 Task: Search one way flight ticket for 2 adults, 4 children and 1 infant on lap in business from Garden City: Garden City Regional Airport to New Bern: Coastal Carolina Regional Airport (was Craven County Regional) on 5-4-2023. Choice of flights is American. Price is upto 88000. Outbound departure time preference is 8:30.
Action: Mouse moved to (355, 339)
Screenshot: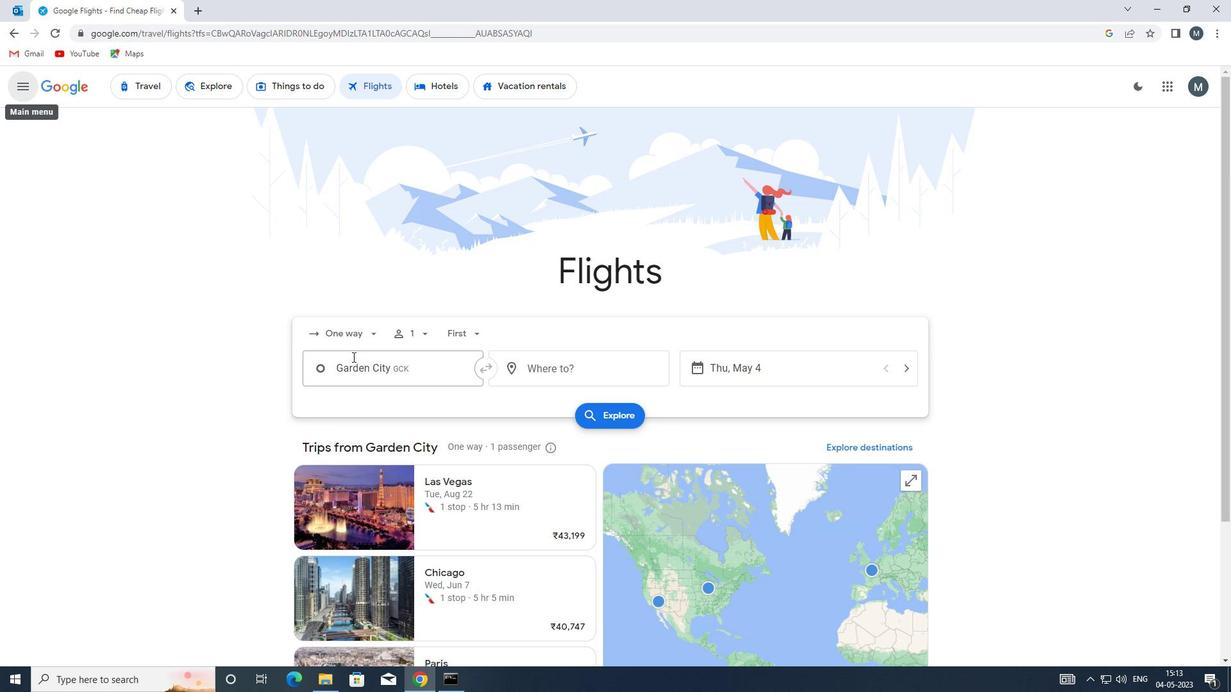 
Action: Mouse pressed left at (355, 339)
Screenshot: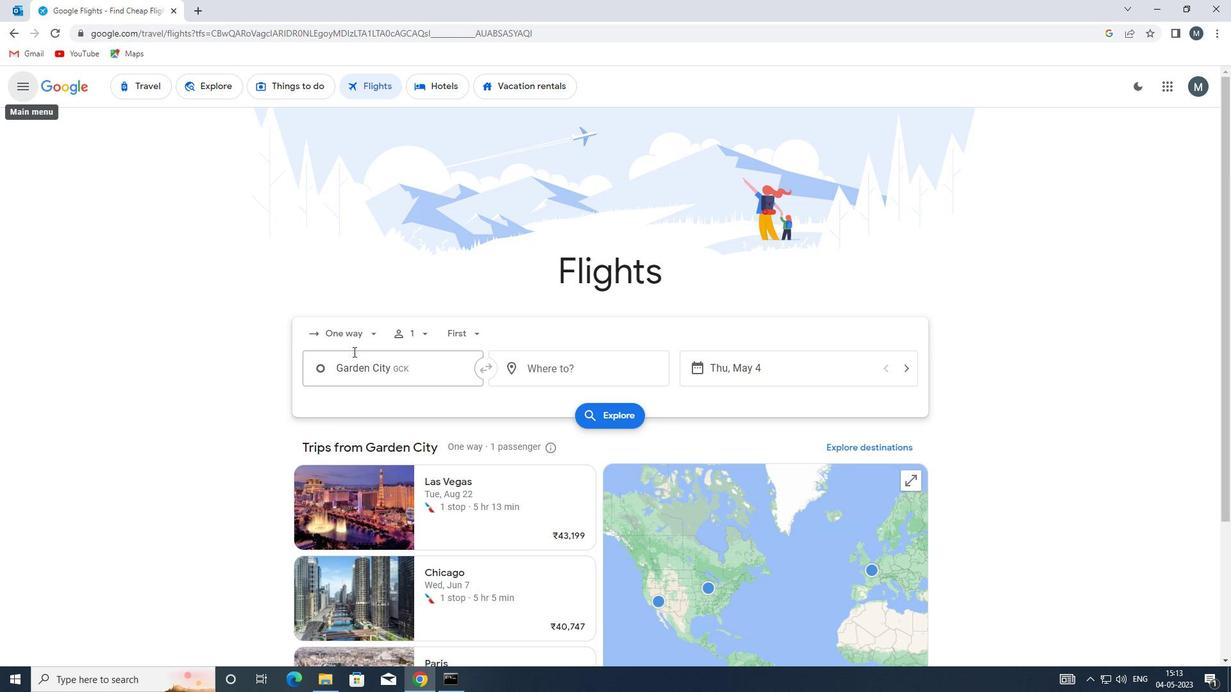 
Action: Mouse moved to (352, 393)
Screenshot: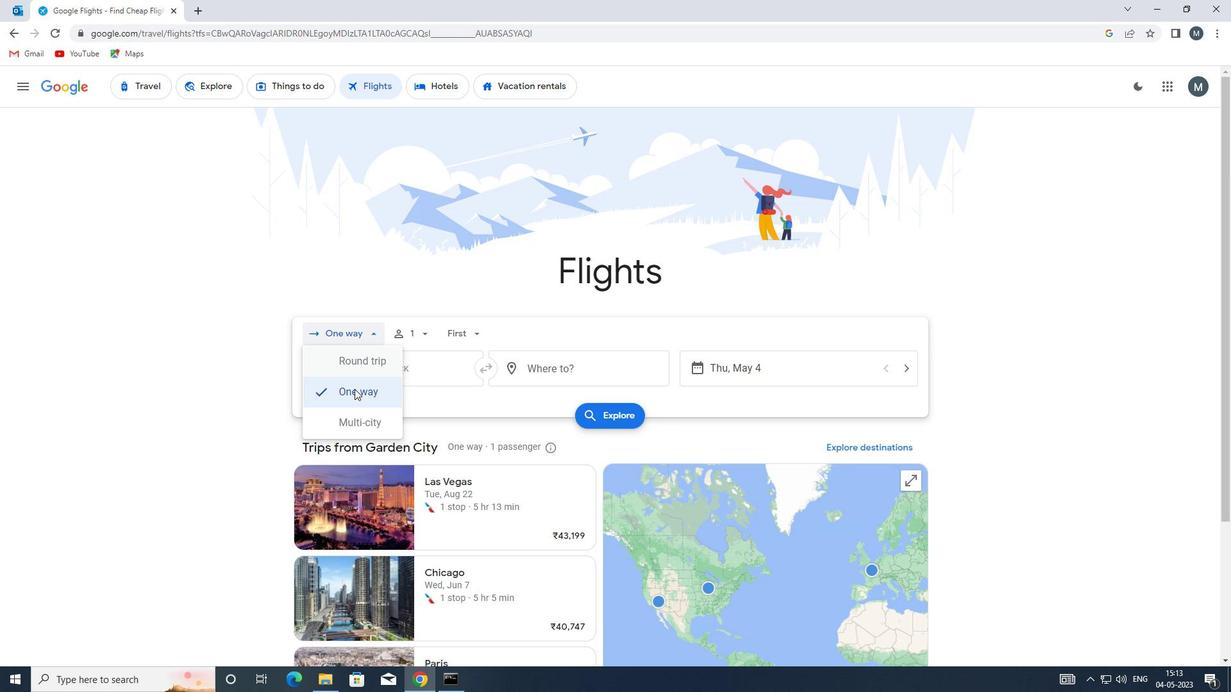 
Action: Mouse pressed left at (352, 393)
Screenshot: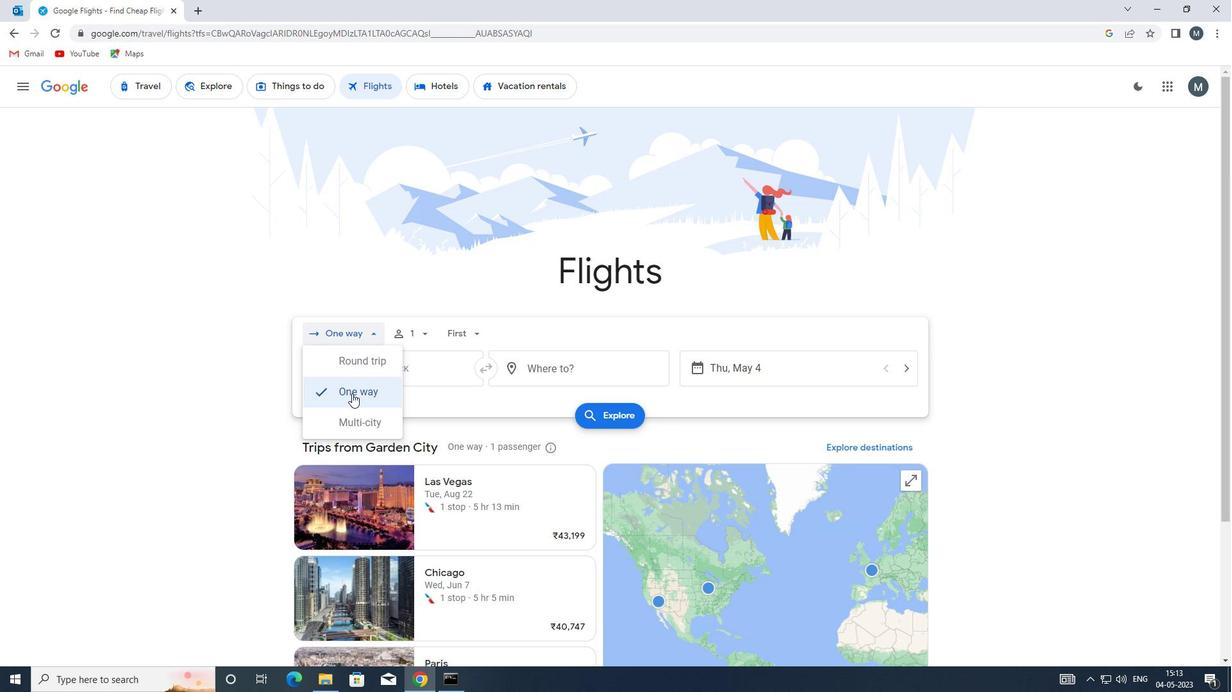 
Action: Mouse moved to (429, 331)
Screenshot: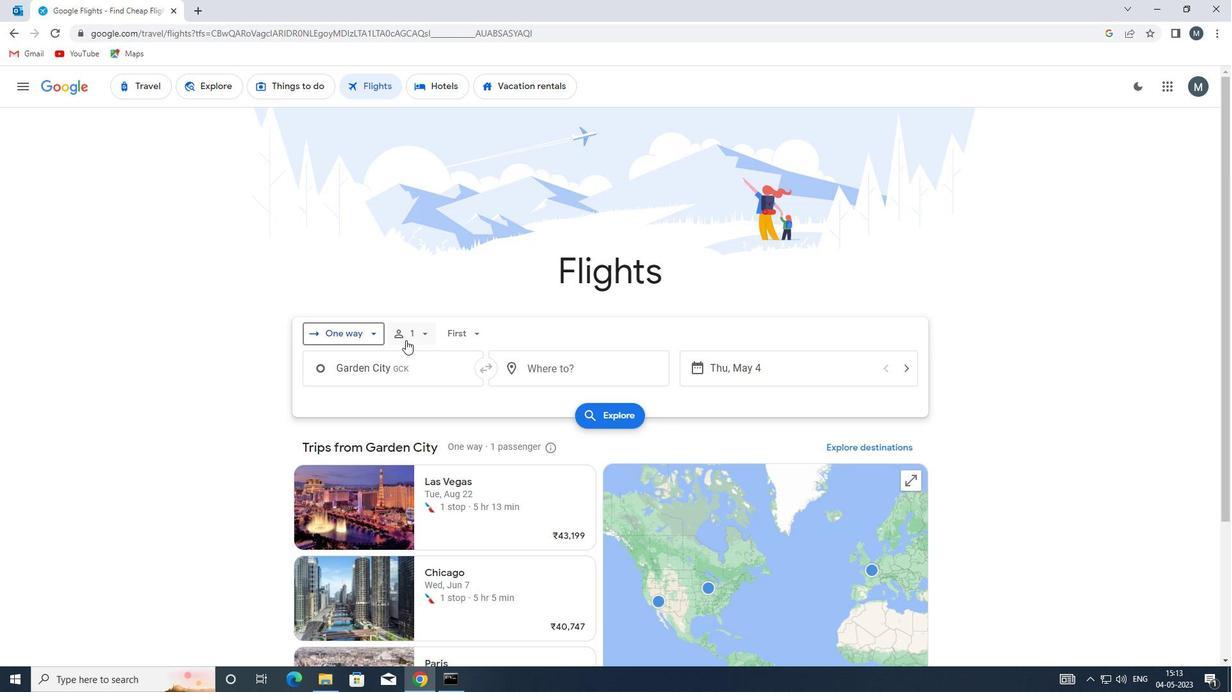 
Action: Mouse pressed left at (429, 331)
Screenshot: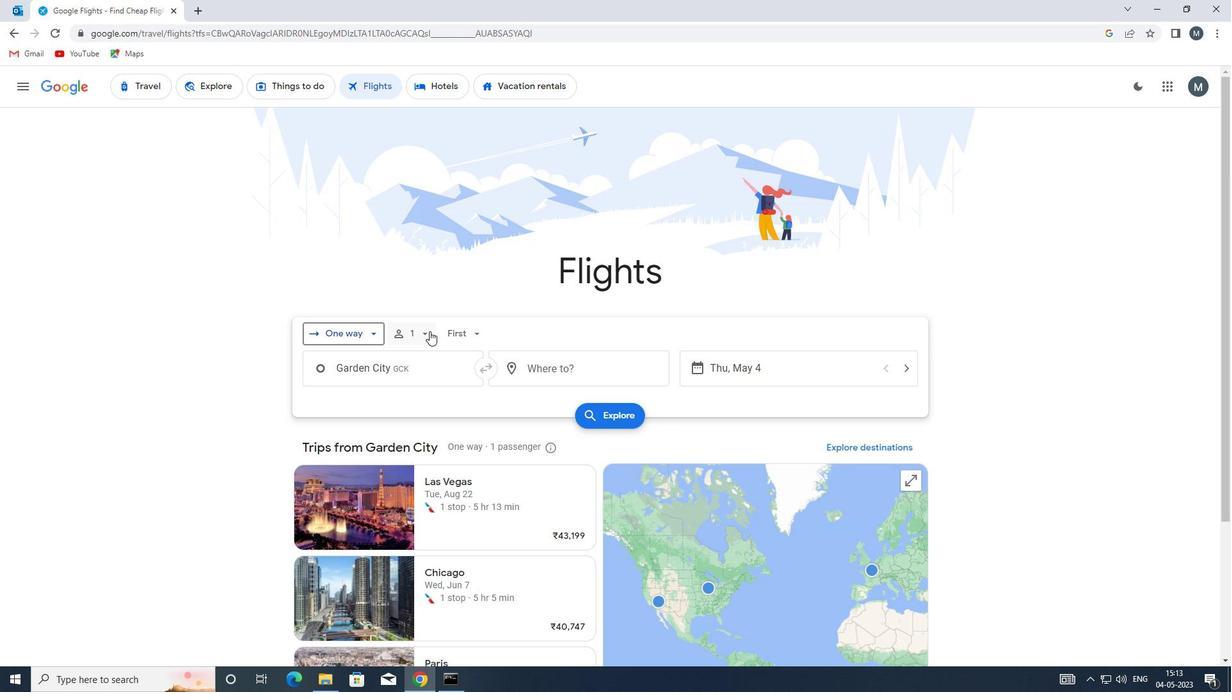 
Action: Mouse moved to (529, 369)
Screenshot: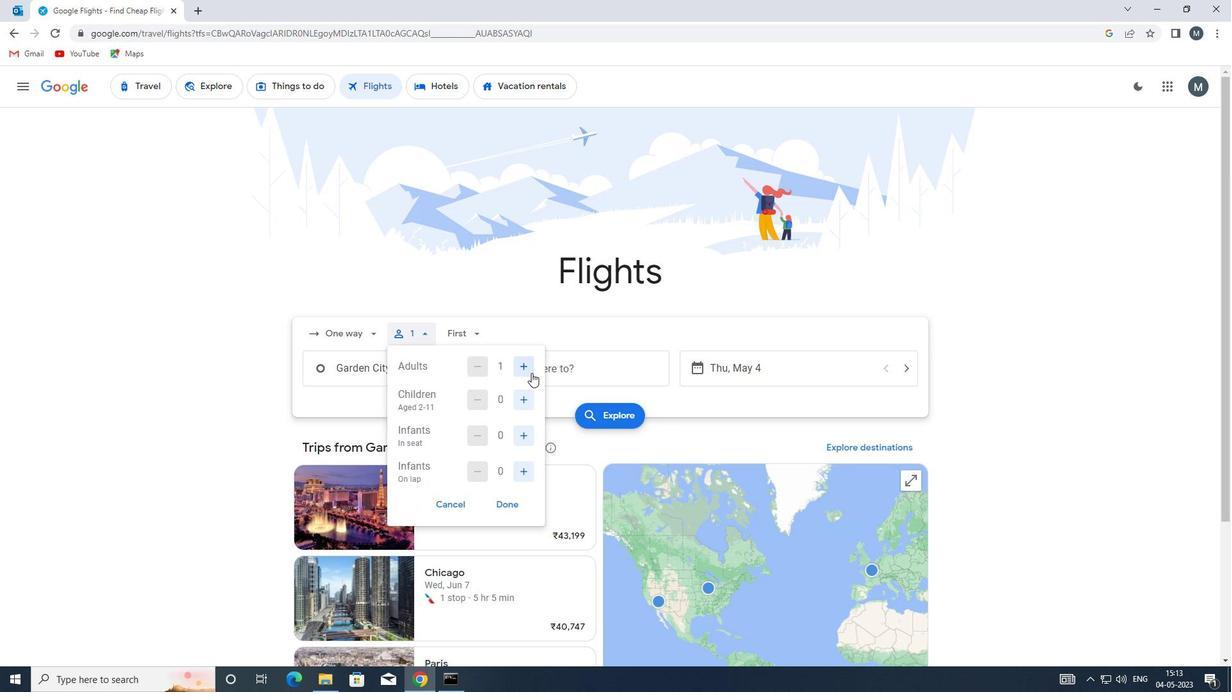 
Action: Mouse pressed left at (529, 369)
Screenshot: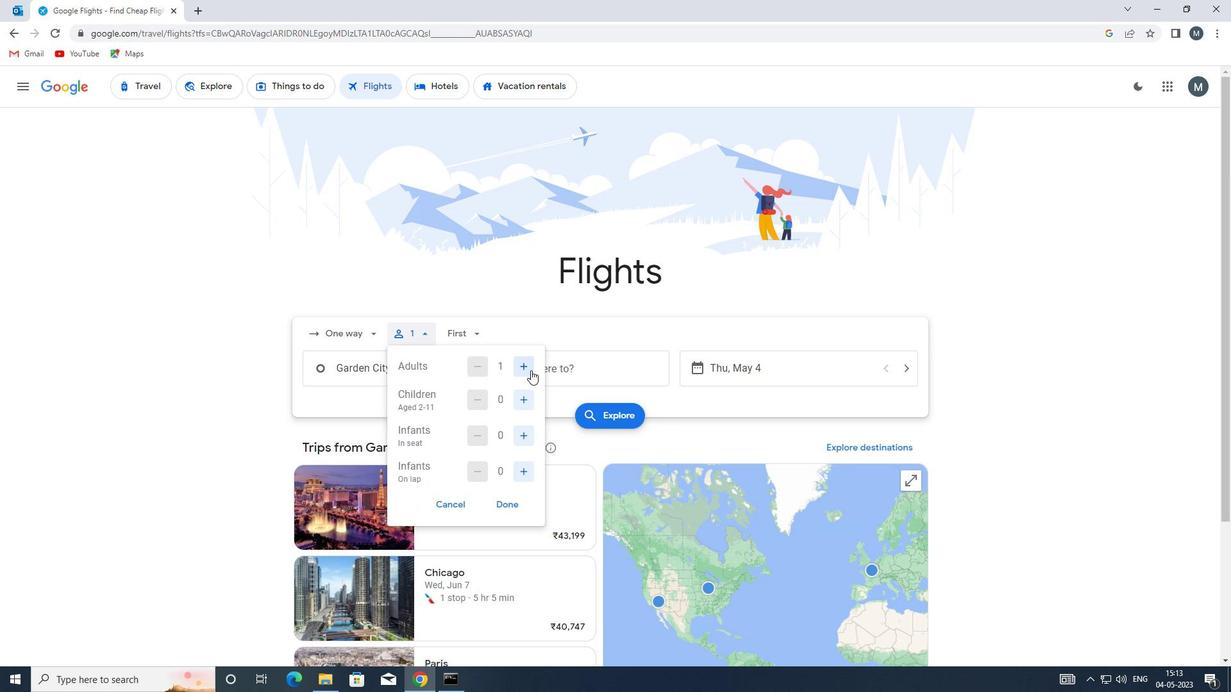 
Action: Mouse moved to (522, 404)
Screenshot: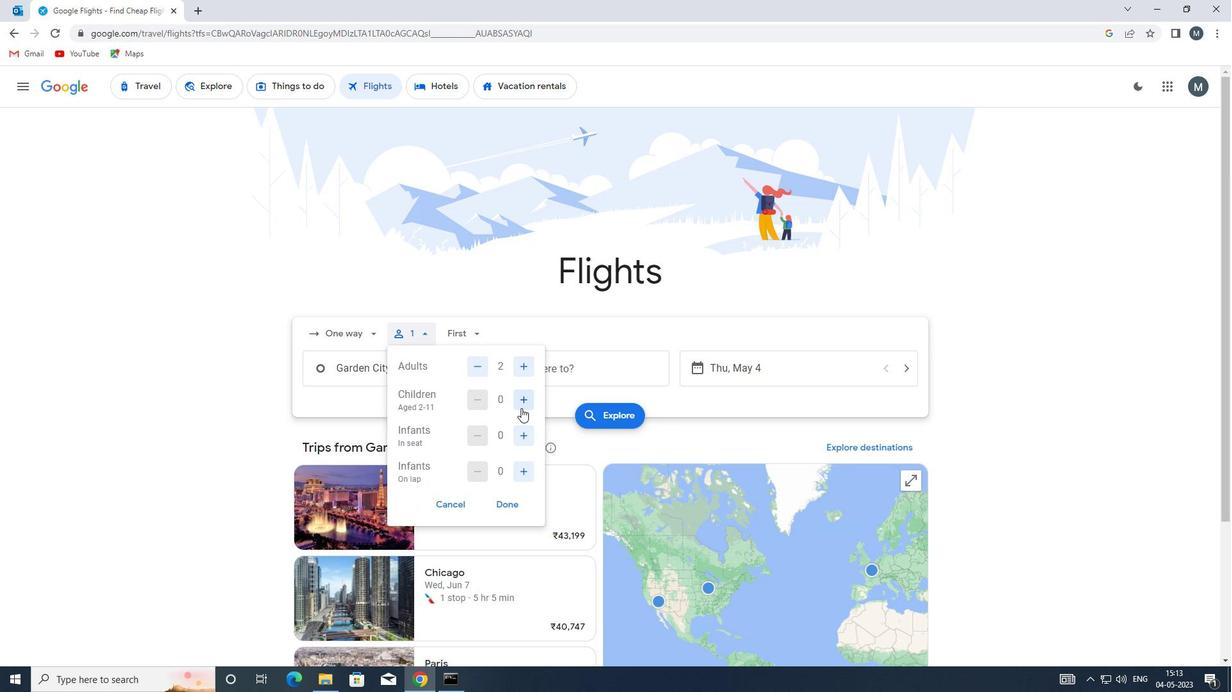 
Action: Mouse pressed left at (522, 404)
Screenshot: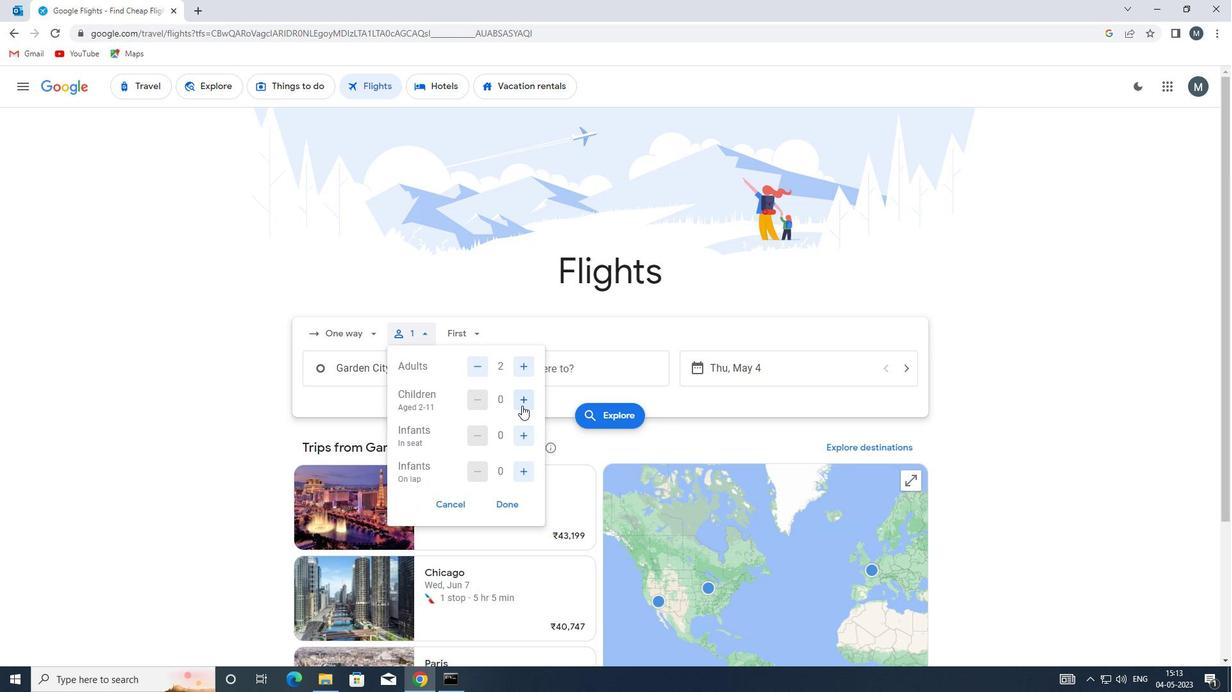 
Action: Mouse moved to (522, 403)
Screenshot: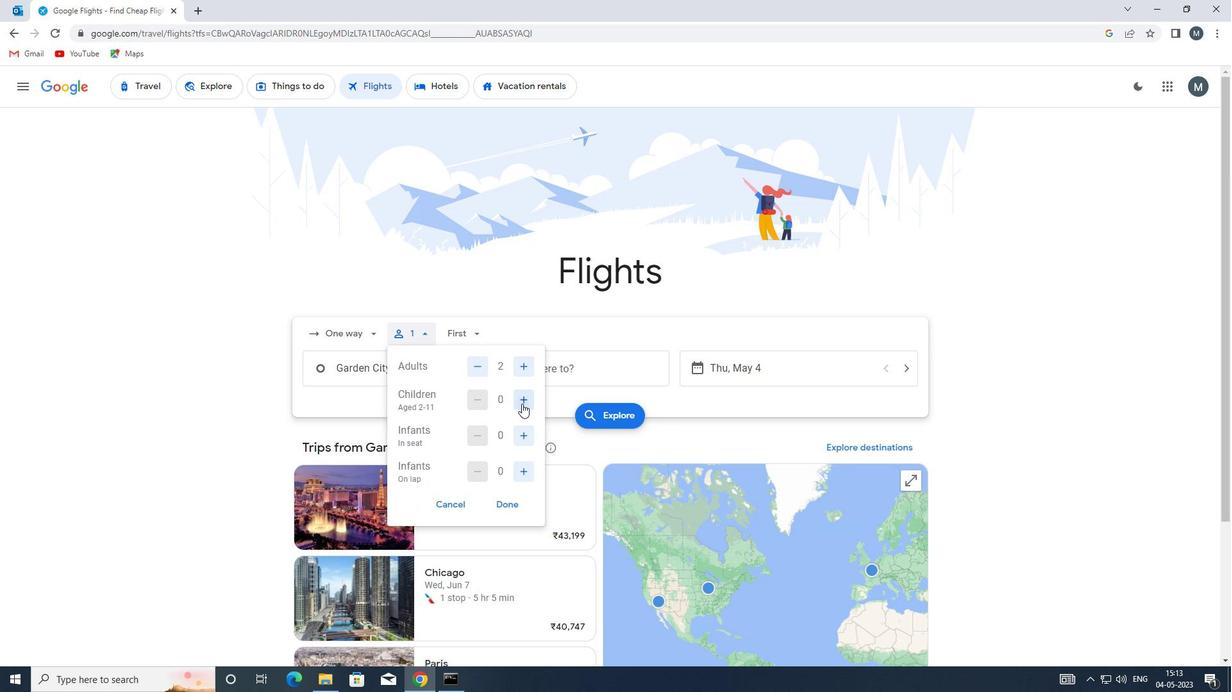 
Action: Mouse pressed left at (522, 403)
Screenshot: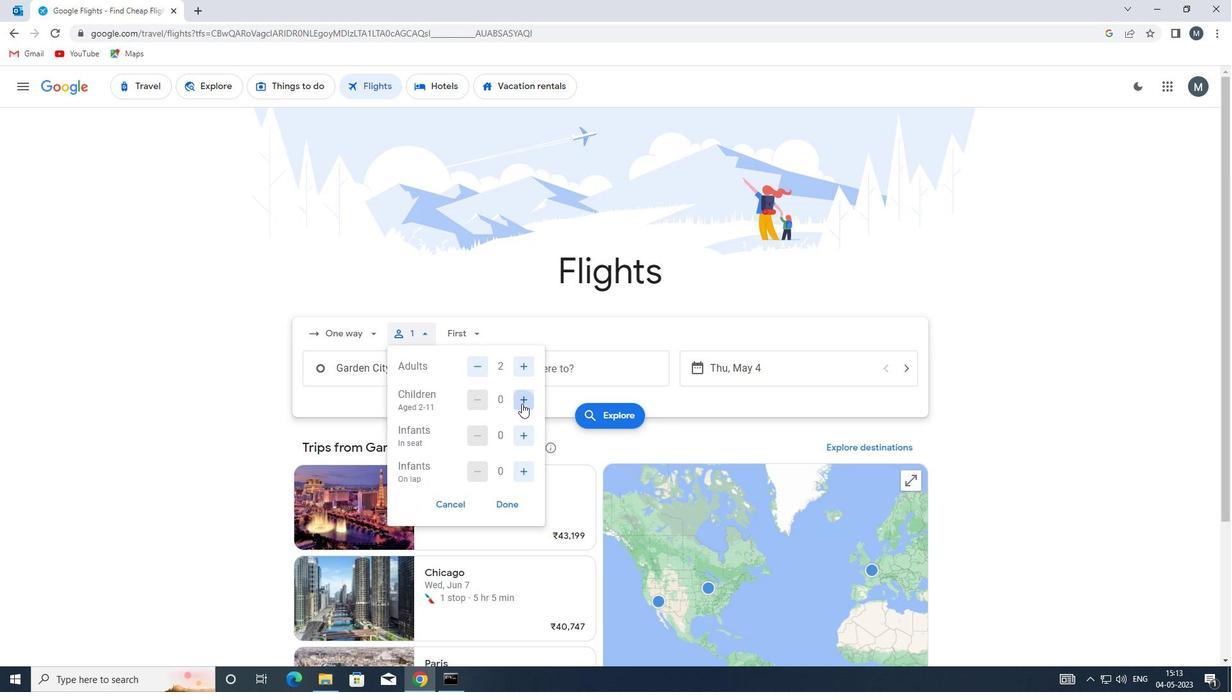 
Action: Mouse moved to (522, 402)
Screenshot: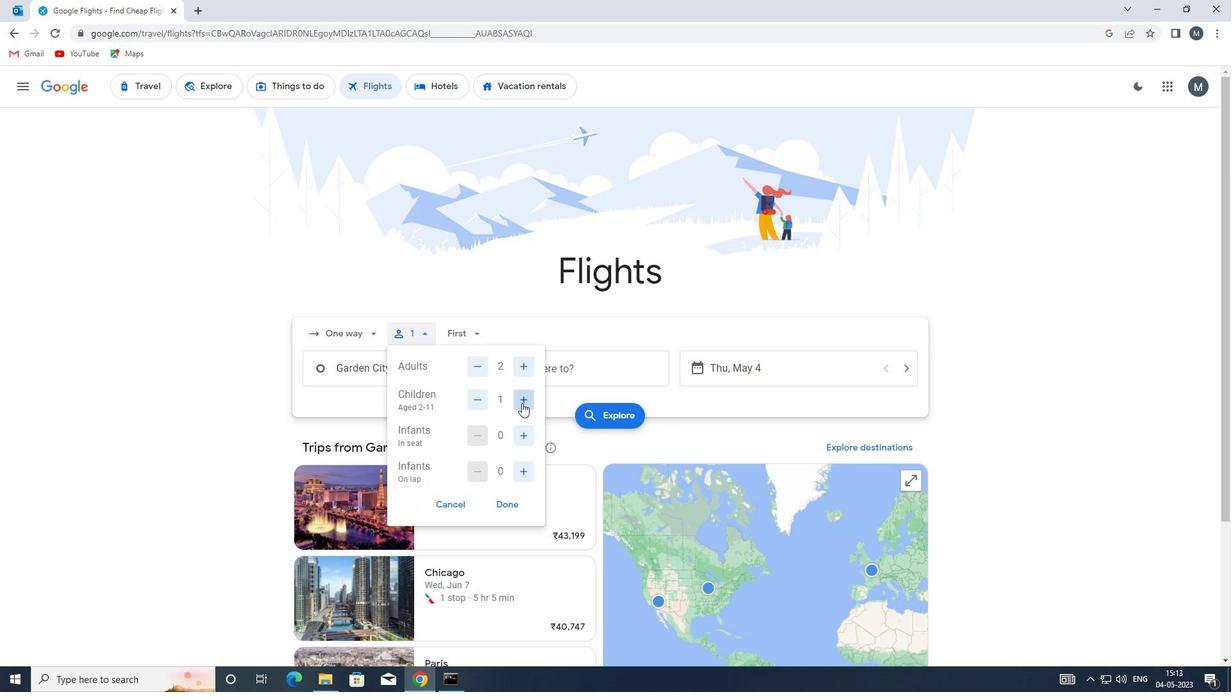 
Action: Mouse pressed left at (522, 402)
Screenshot: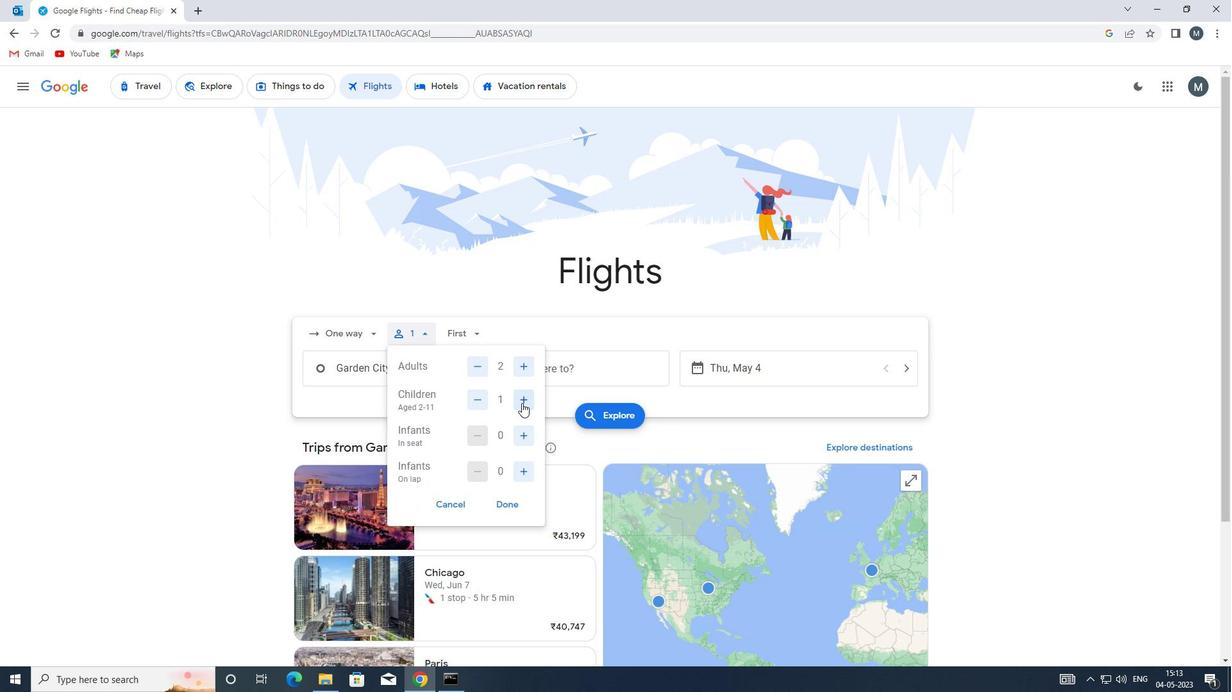 
Action: Mouse pressed left at (522, 402)
Screenshot: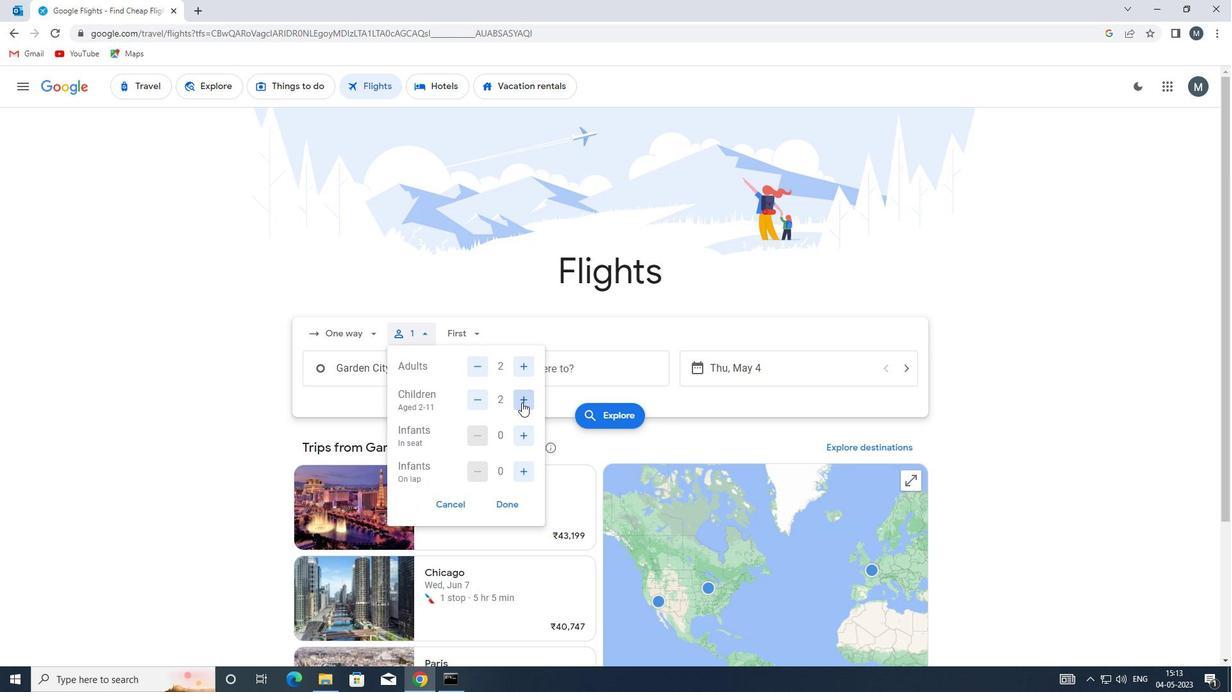 
Action: Mouse moved to (522, 402)
Screenshot: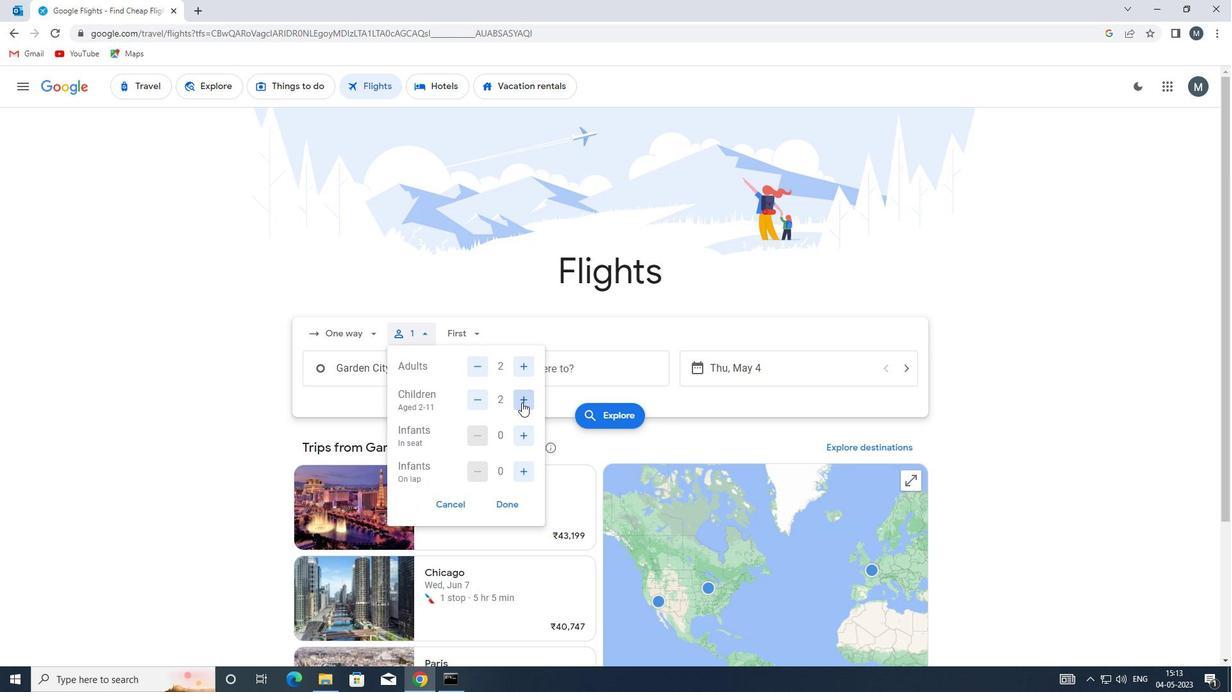 
Action: Mouse pressed left at (522, 402)
Screenshot: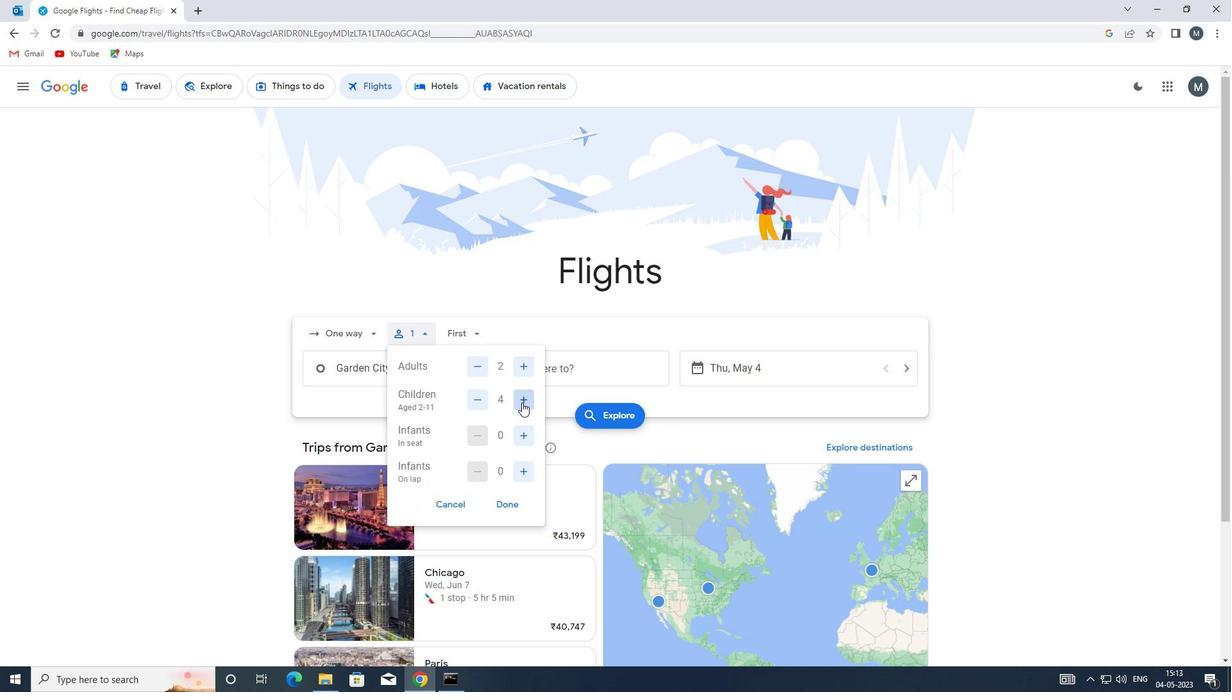 
Action: Mouse moved to (482, 398)
Screenshot: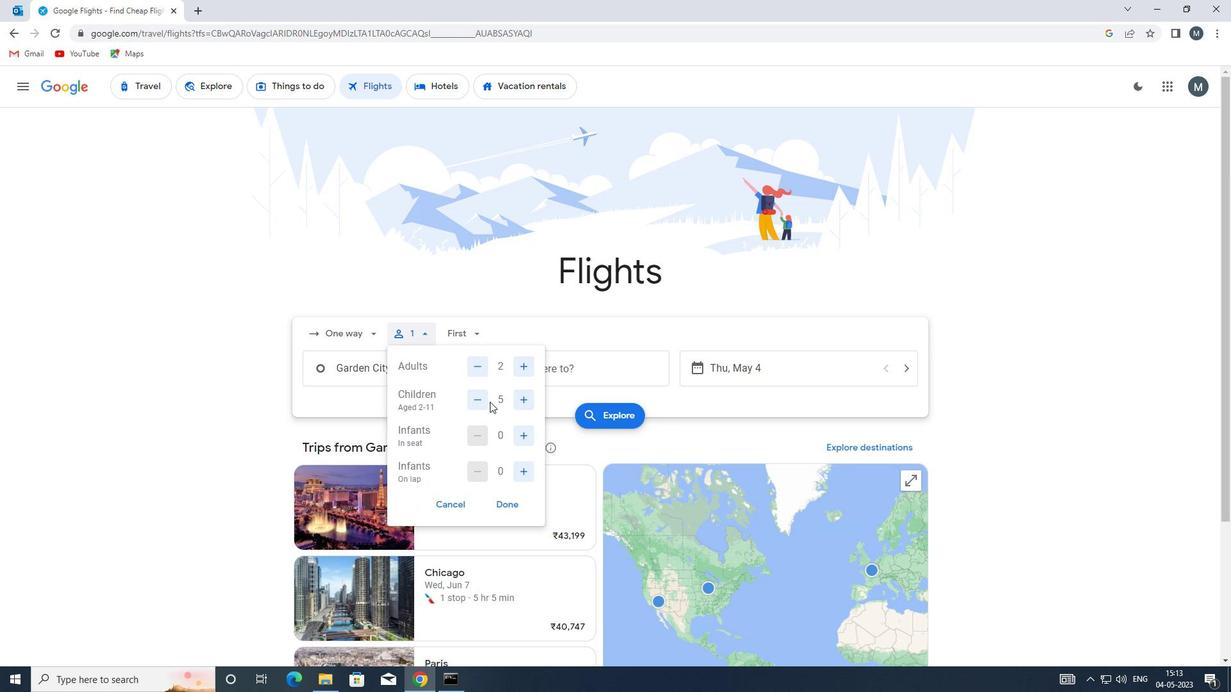 
Action: Mouse pressed left at (482, 398)
Screenshot: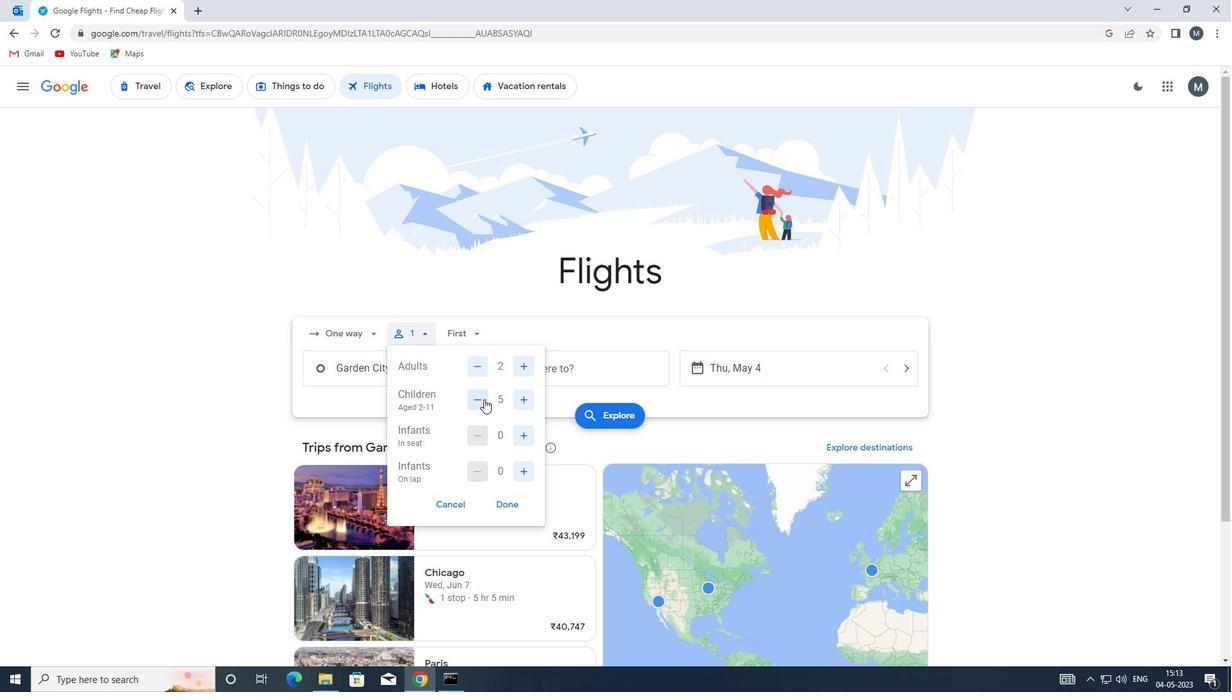 
Action: Mouse moved to (521, 473)
Screenshot: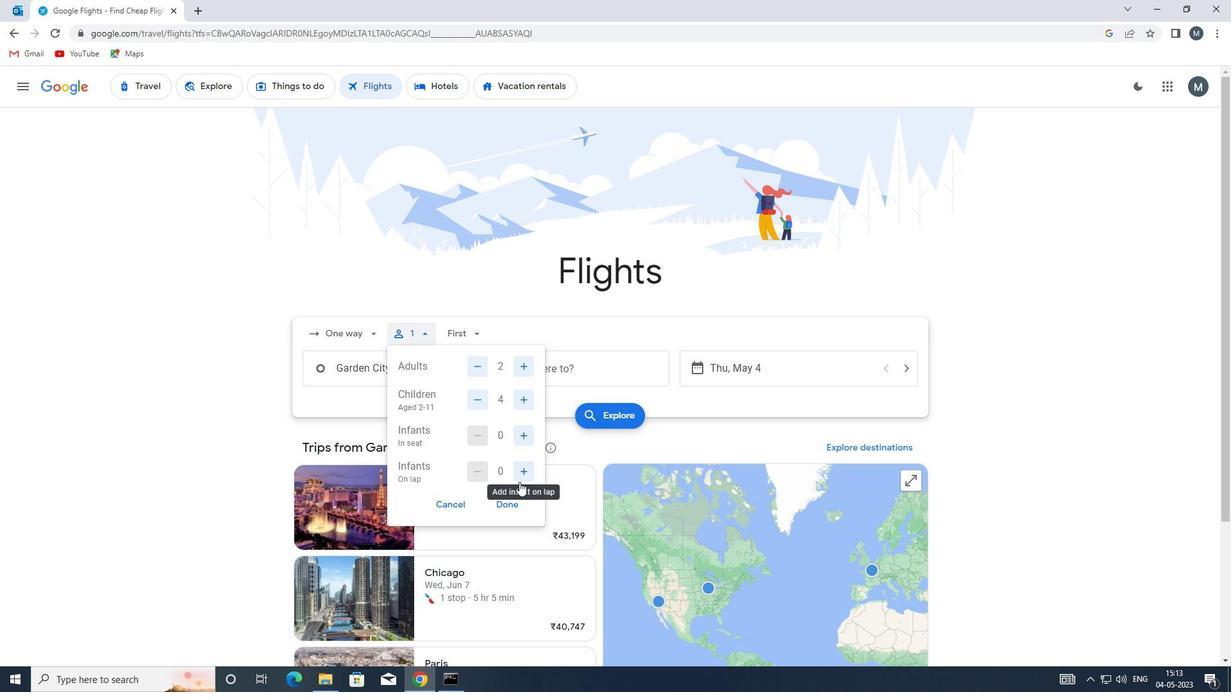 
Action: Mouse pressed left at (521, 473)
Screenshot: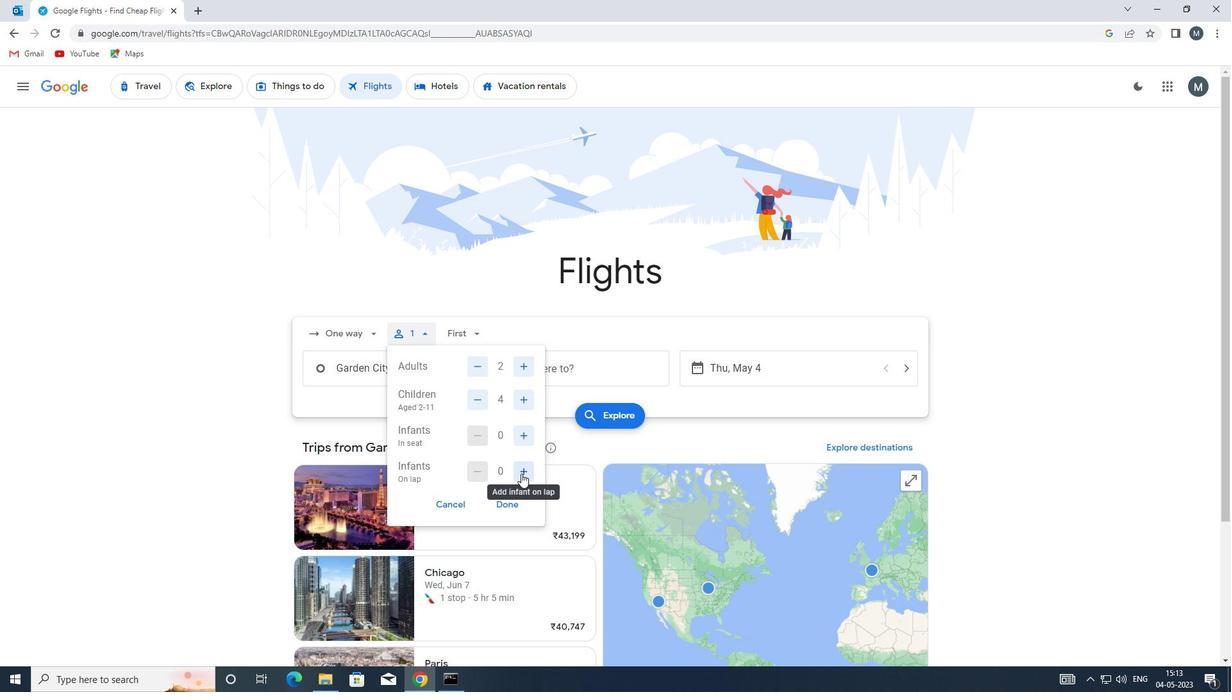 
Action: Mouse moved to (509, 504)
Screenshot: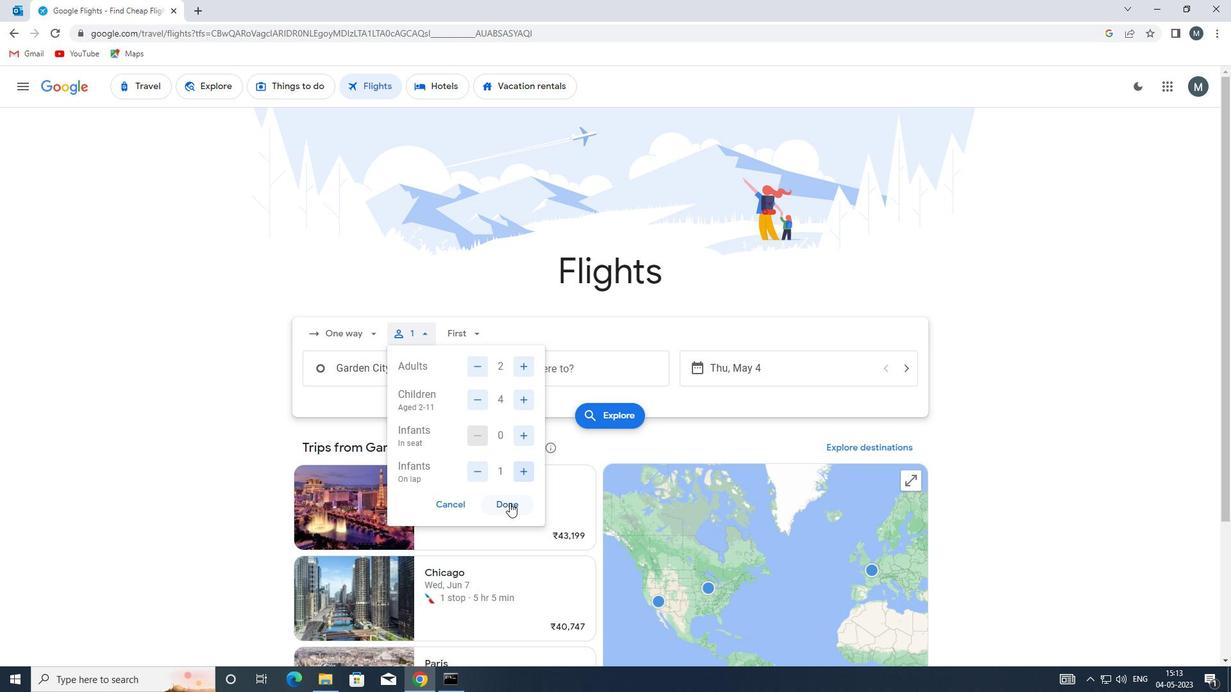 
Action: Mouse pressed left at (509, 504)
Screenshot: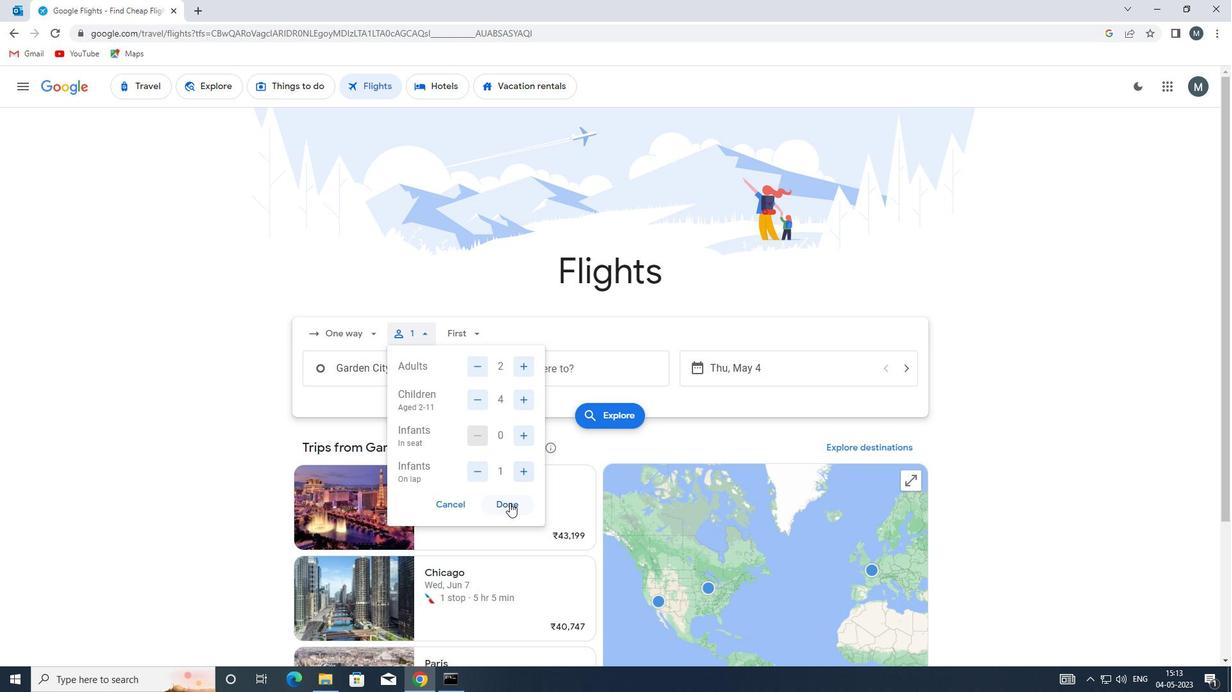 
Action: Mouse moved to (473, 339)
Screenshot: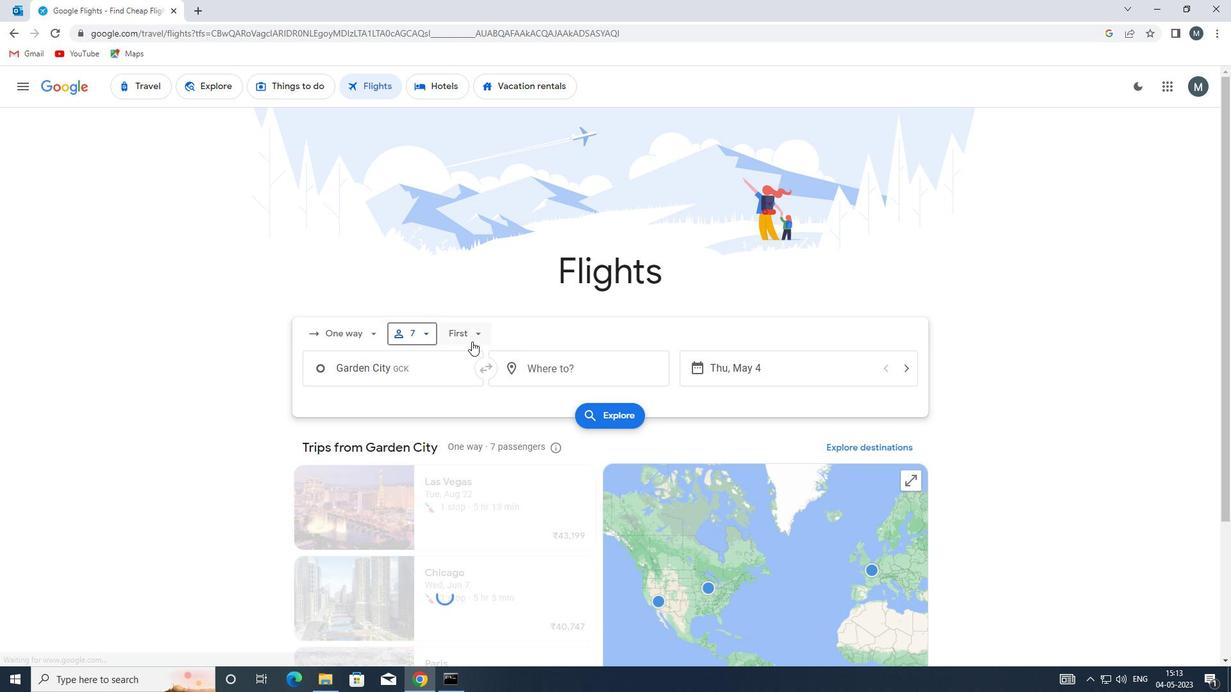 
Action: Mouse pressed left at (473, 339)
Screenshot: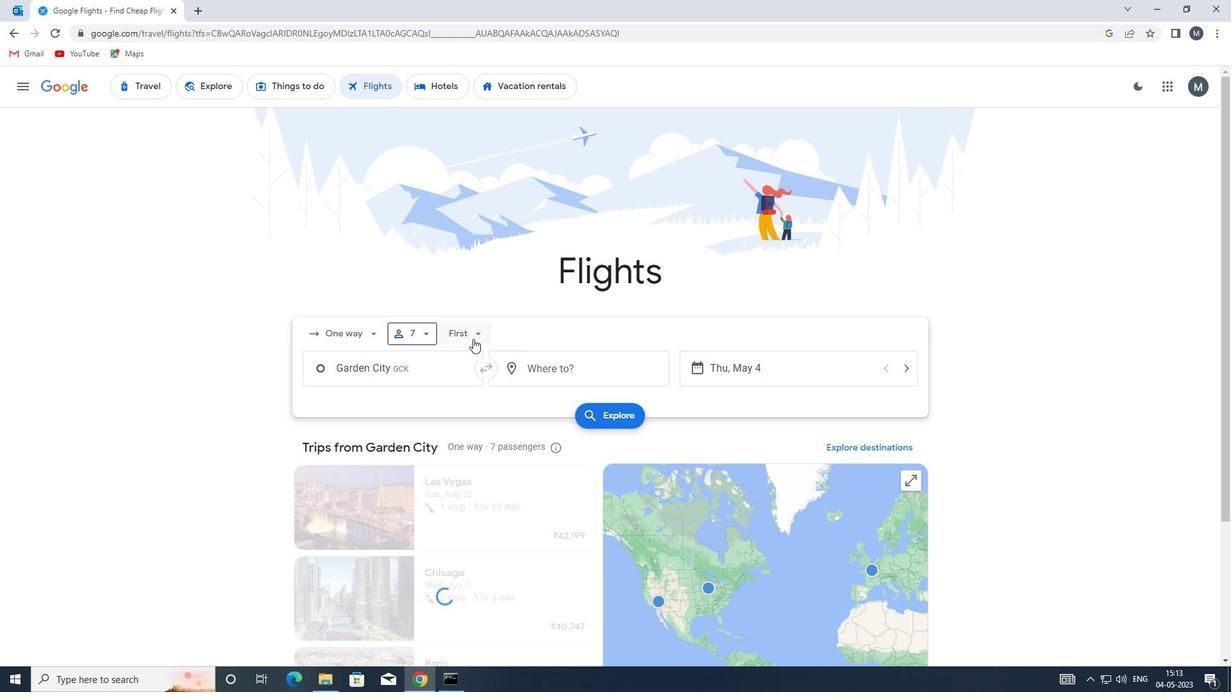 
Action: Mouse moved to (498, 424)
Screenshot: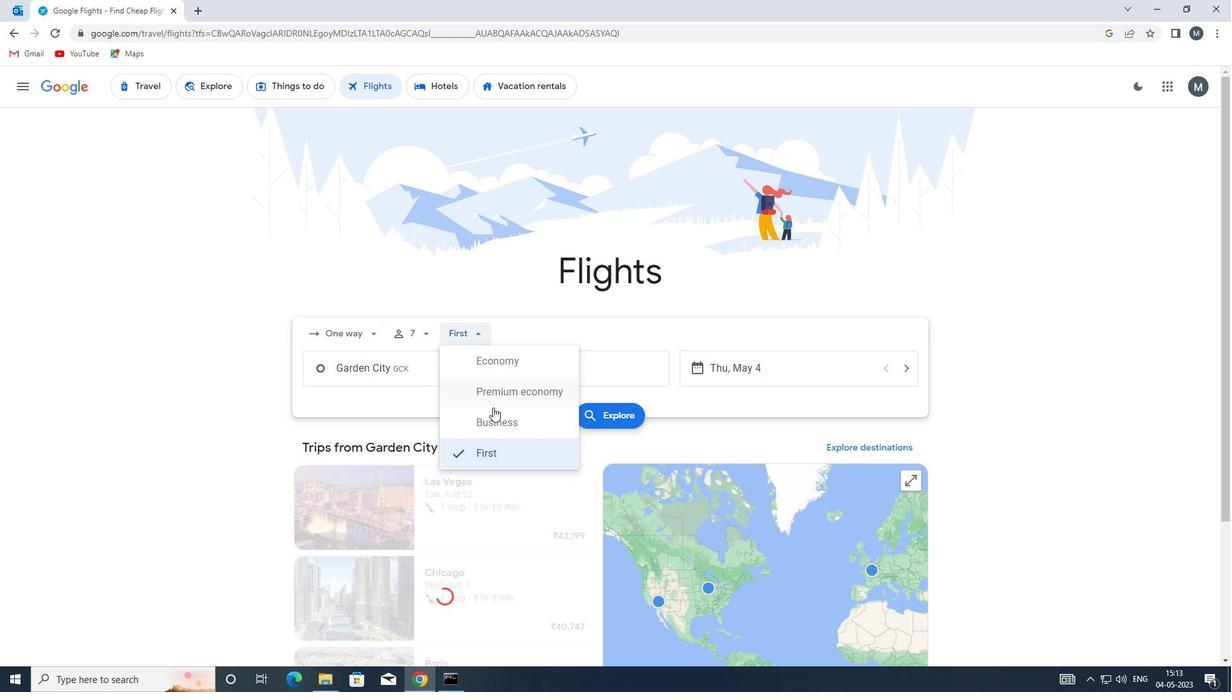 
Action: Mouse pressed left at (498, 424)
Screenshot: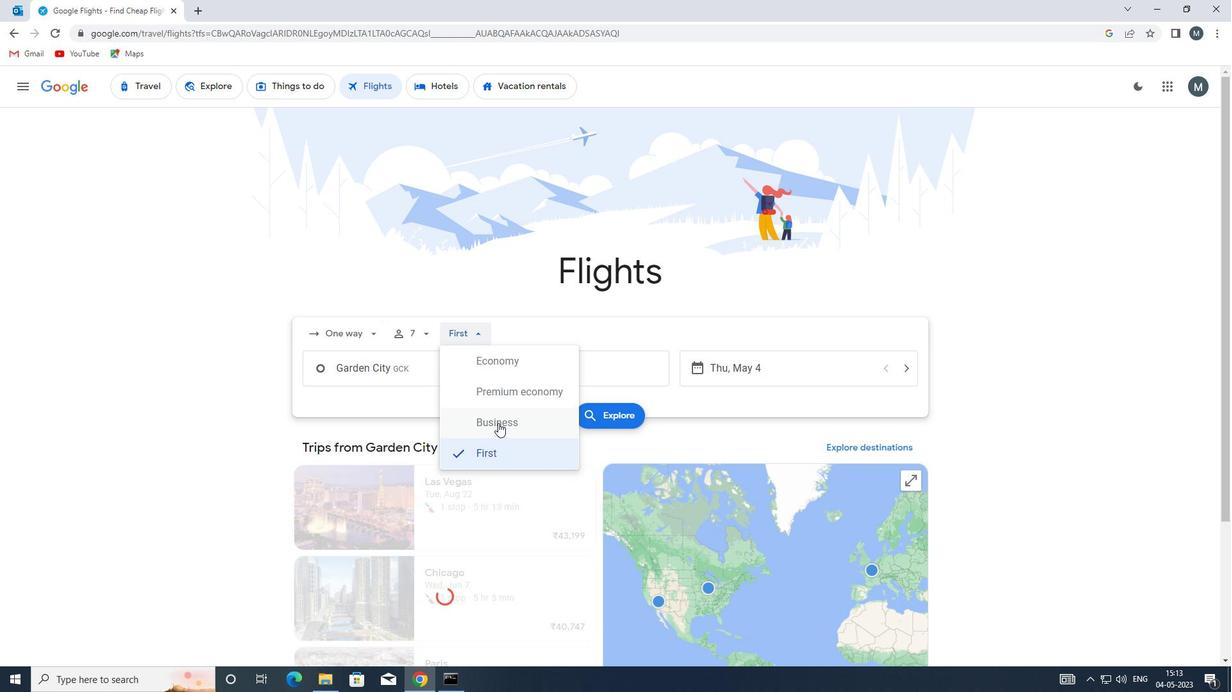 
Action: Mouse moved to (436, 379)
Screenshot: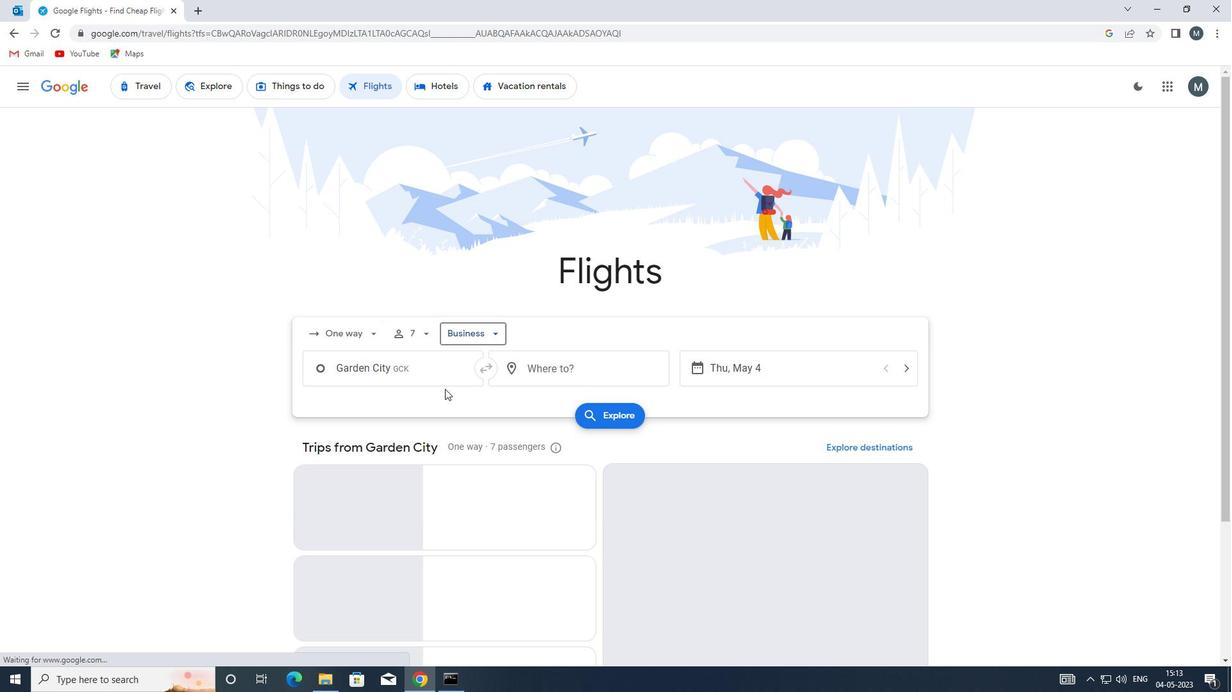 
Action: Mouse pressed left at (436, 379)
Screenshot: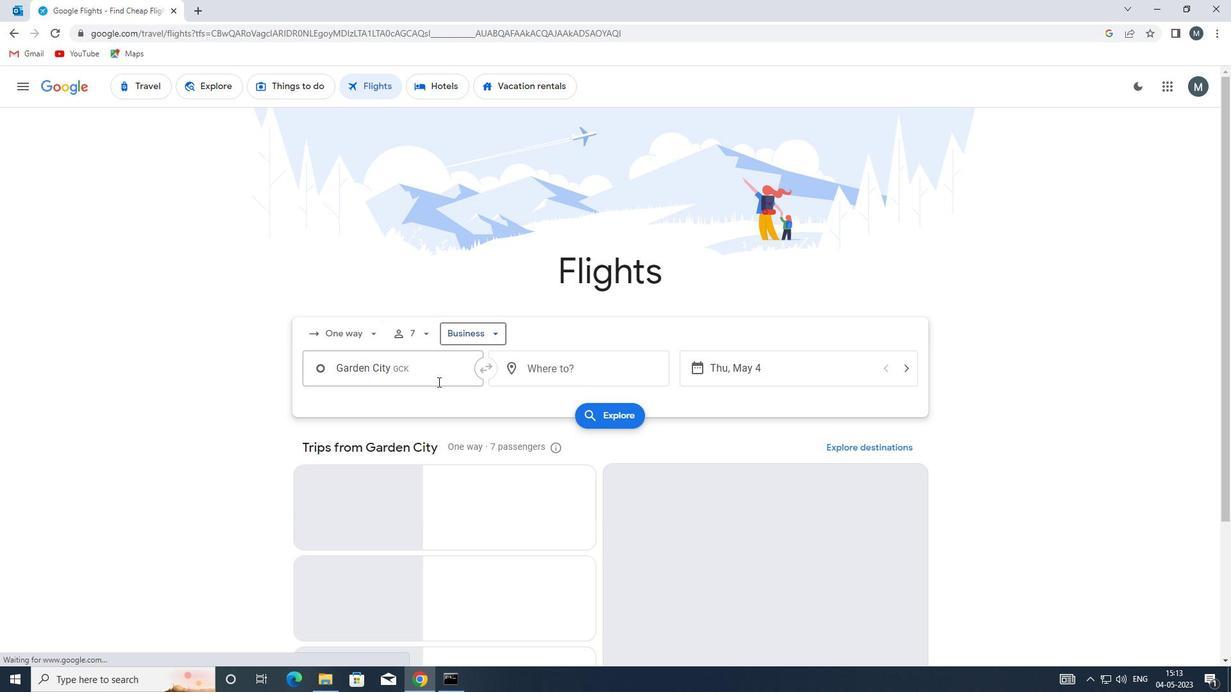 
Action: Mouse moved to (427, 465)
Screenshot: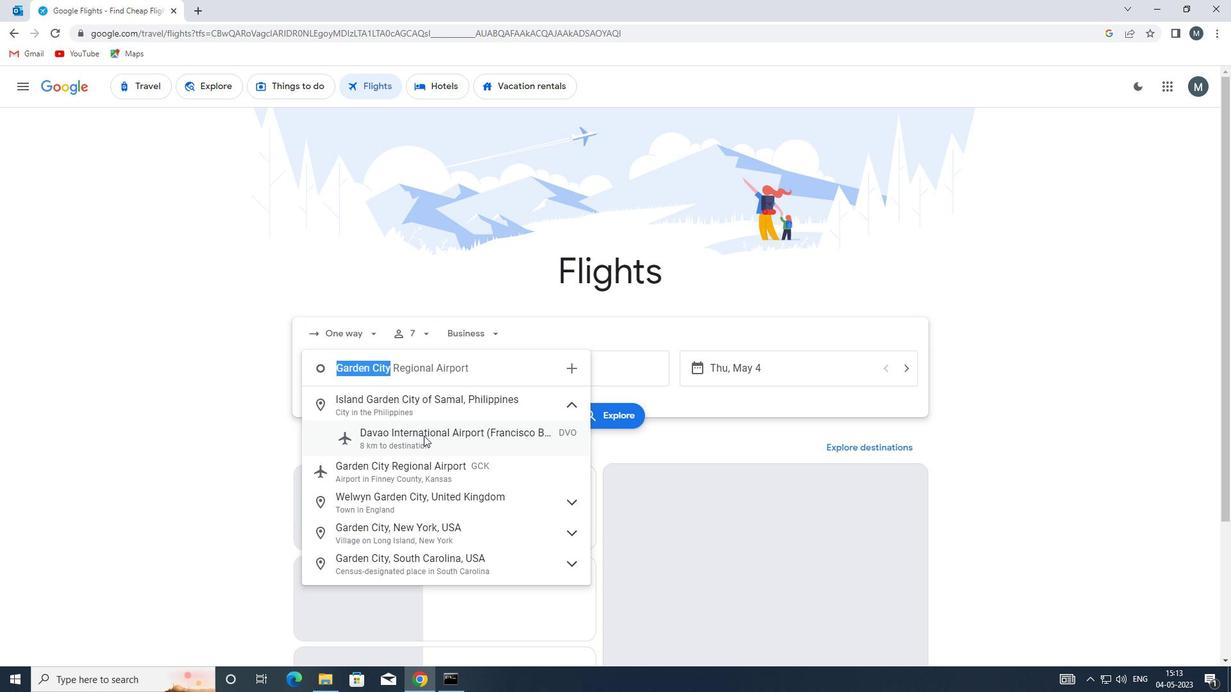 
Action: Mouse pressed left at (427, 465)
Screenshot: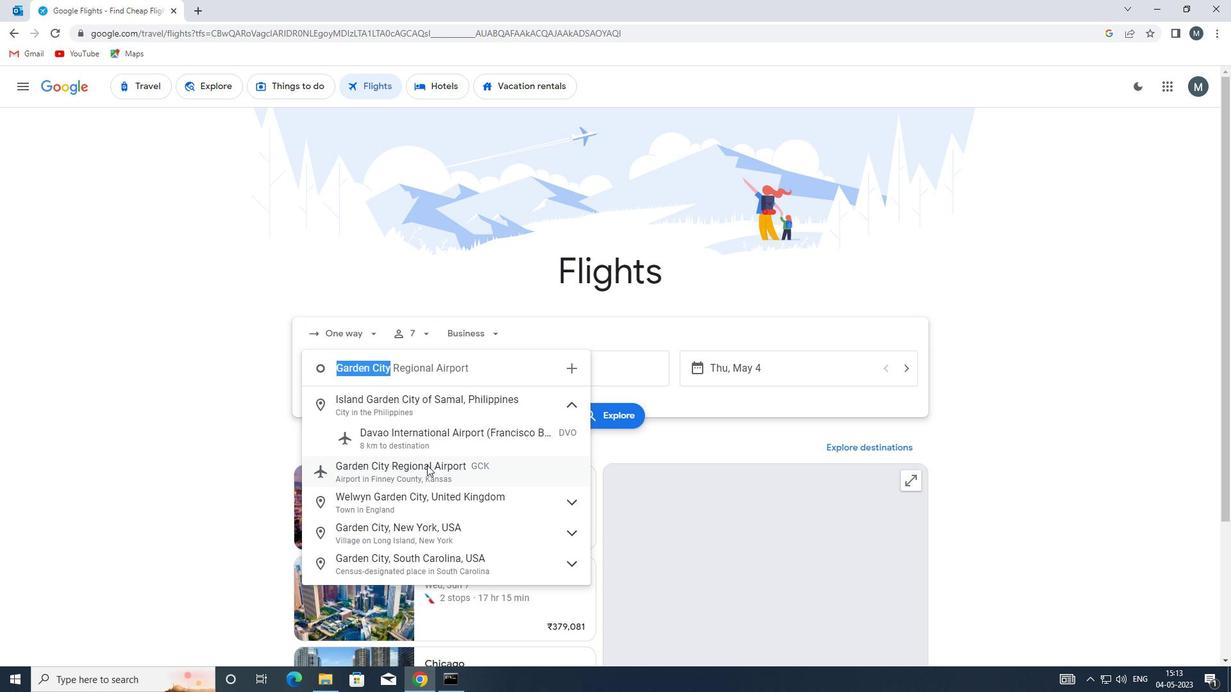 
Action: Mouse moved to (591, 373)
Screenshot: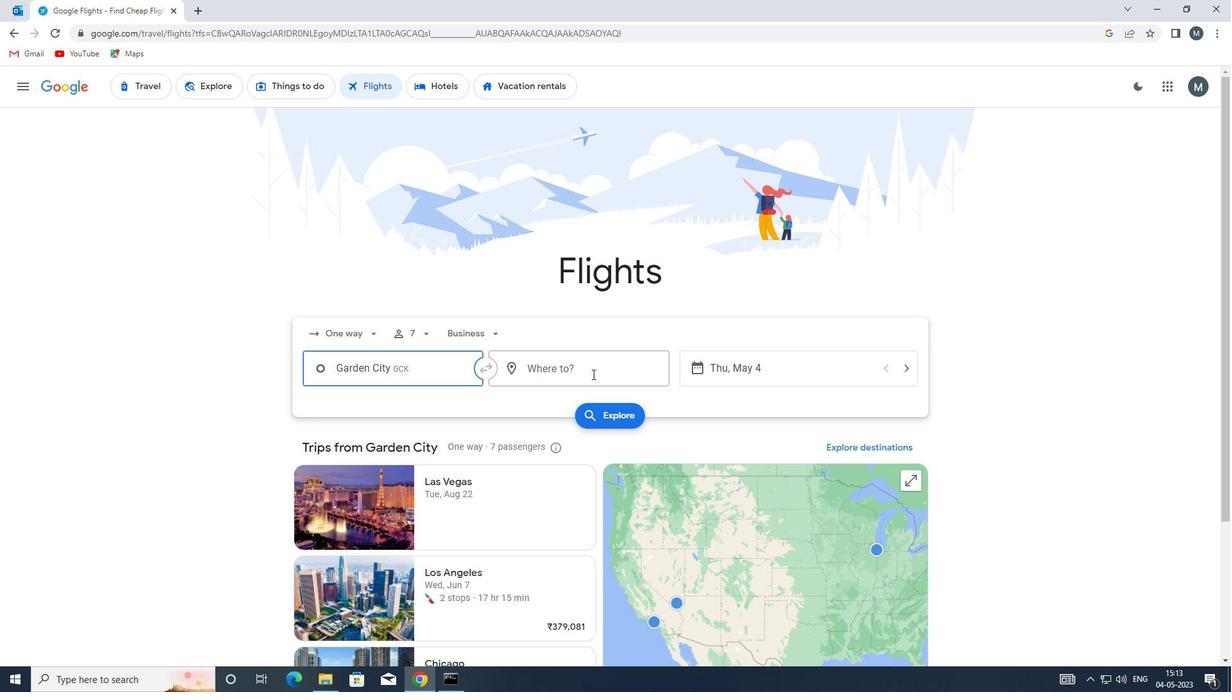 
Action: Mouse pressed left at (591, 373)
Screenshot: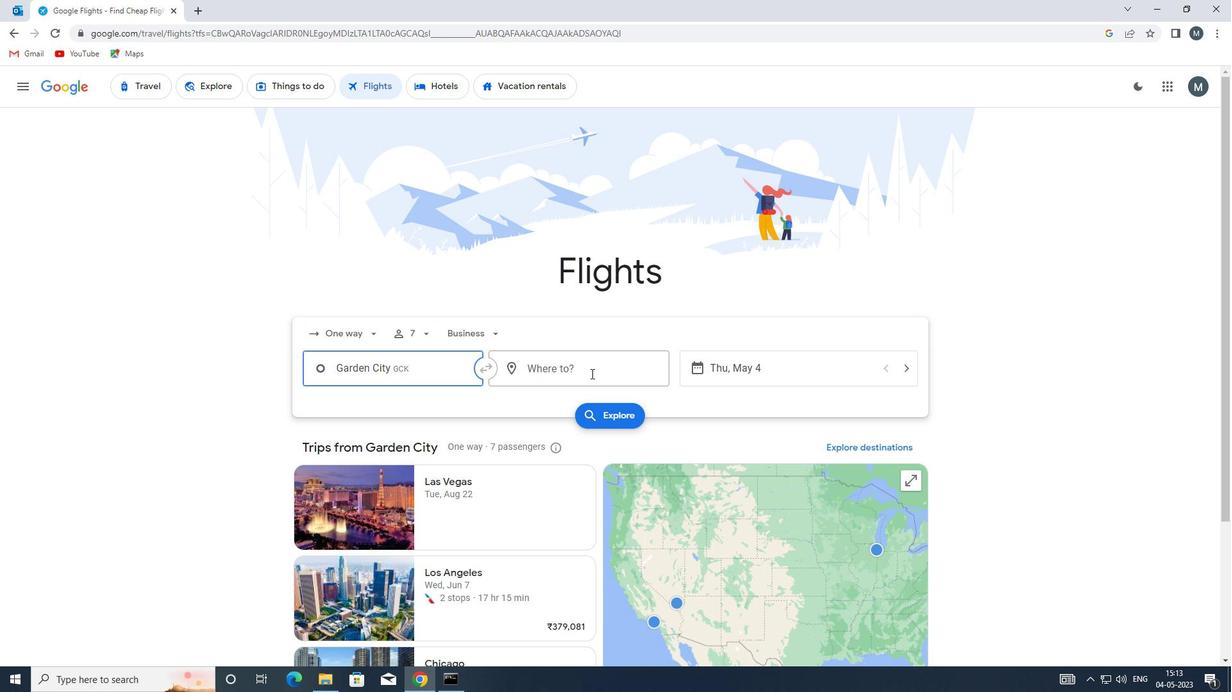 
Action: Mouse moved to (579, 369)
Screenshot: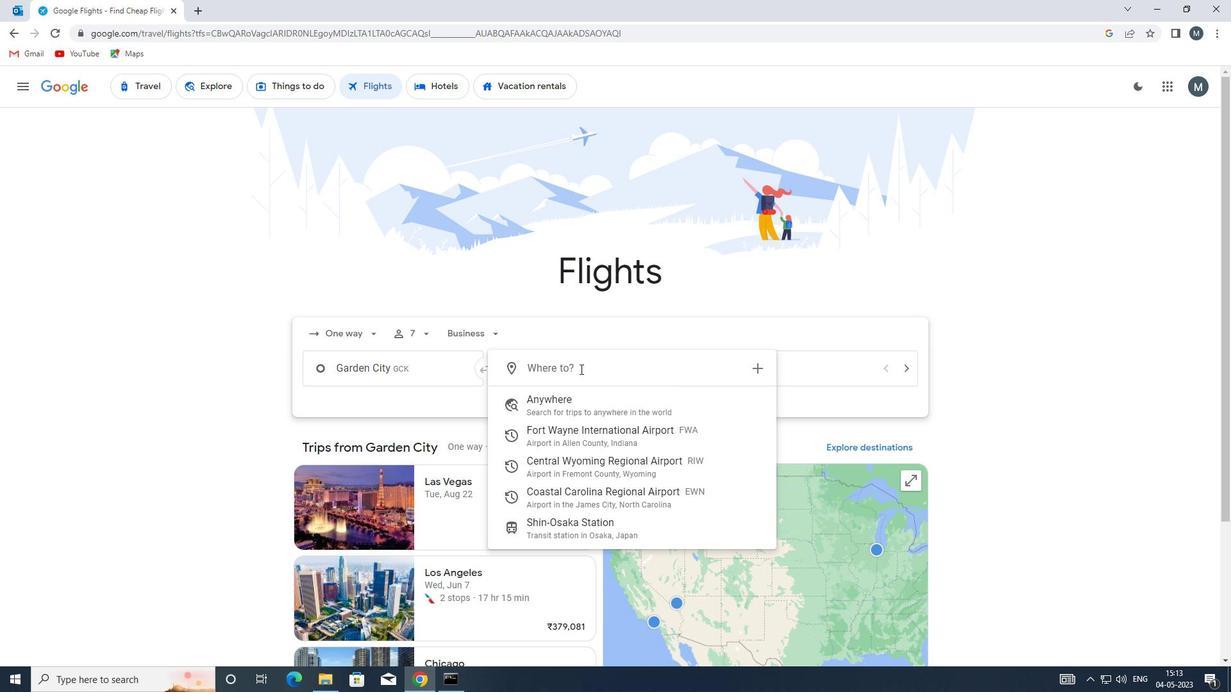 
Action: Key pressed ewn
Screenshot: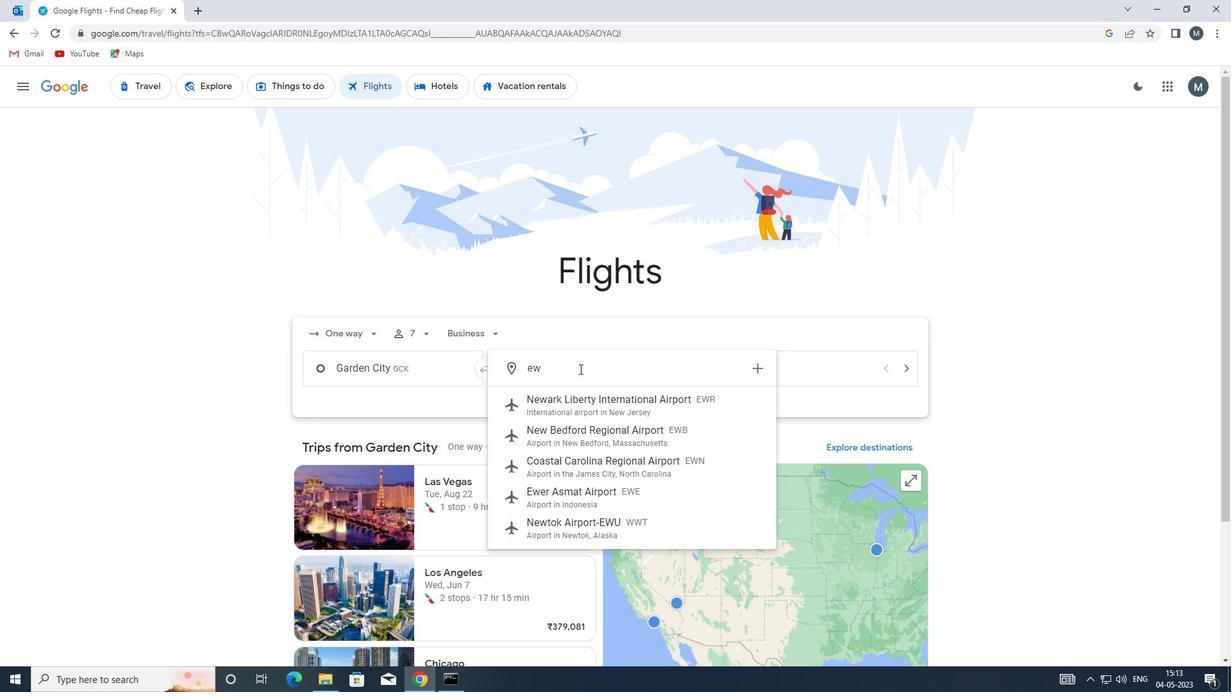 
Action: Mouse moved to (585, 401)
Screenshot: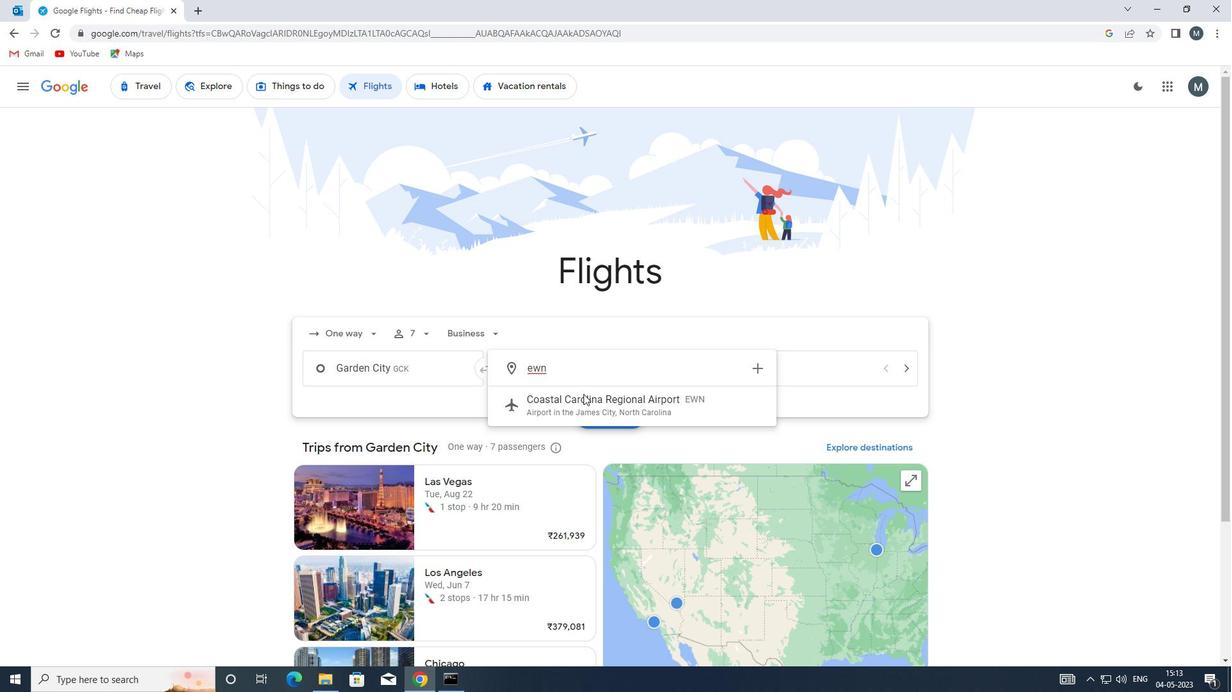 
Action: Mouse pressed left at (585, 401)
Screenshot: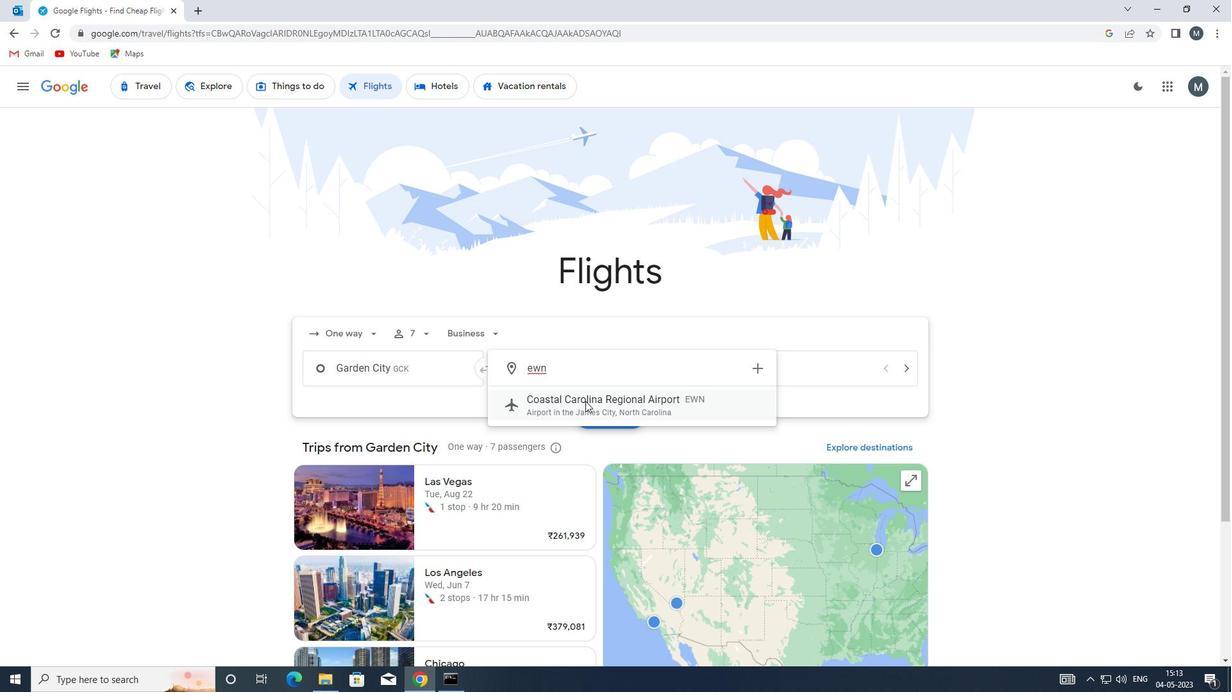 
Action: Mouse moved to (730, 366)
Screenshot: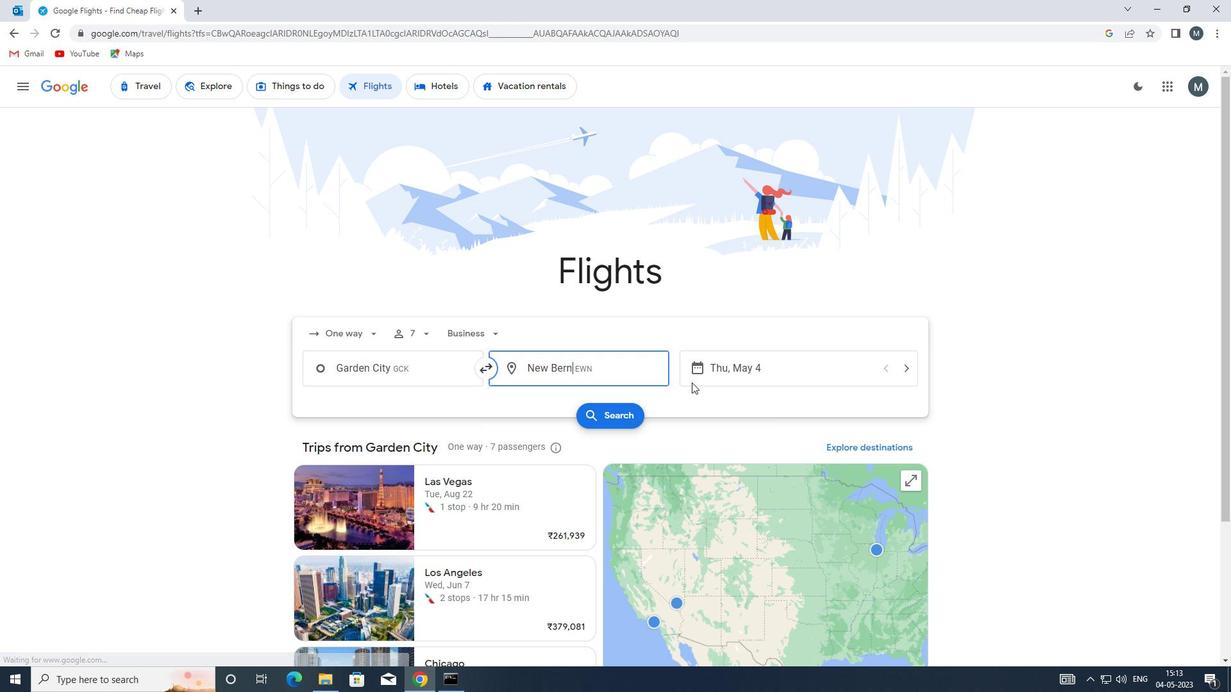 
Action: Mouse pressed left at (730, 366)
Screenshot: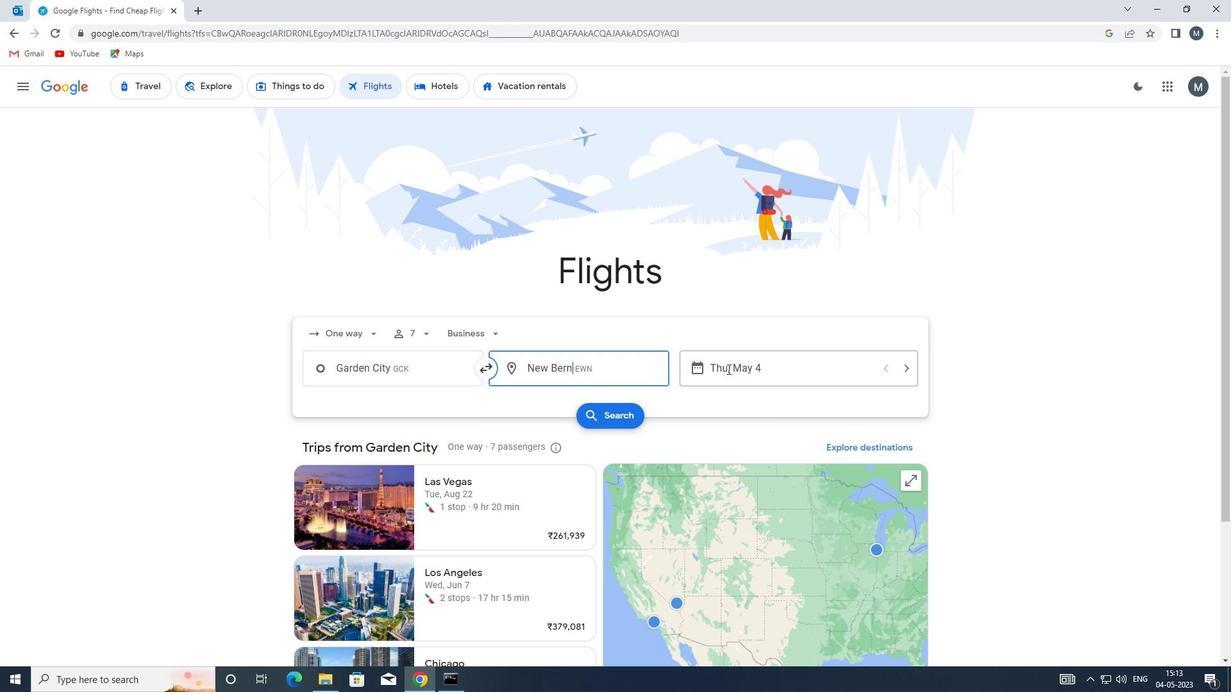 
Action: Mouse moved to (579, 429)
Screenshot: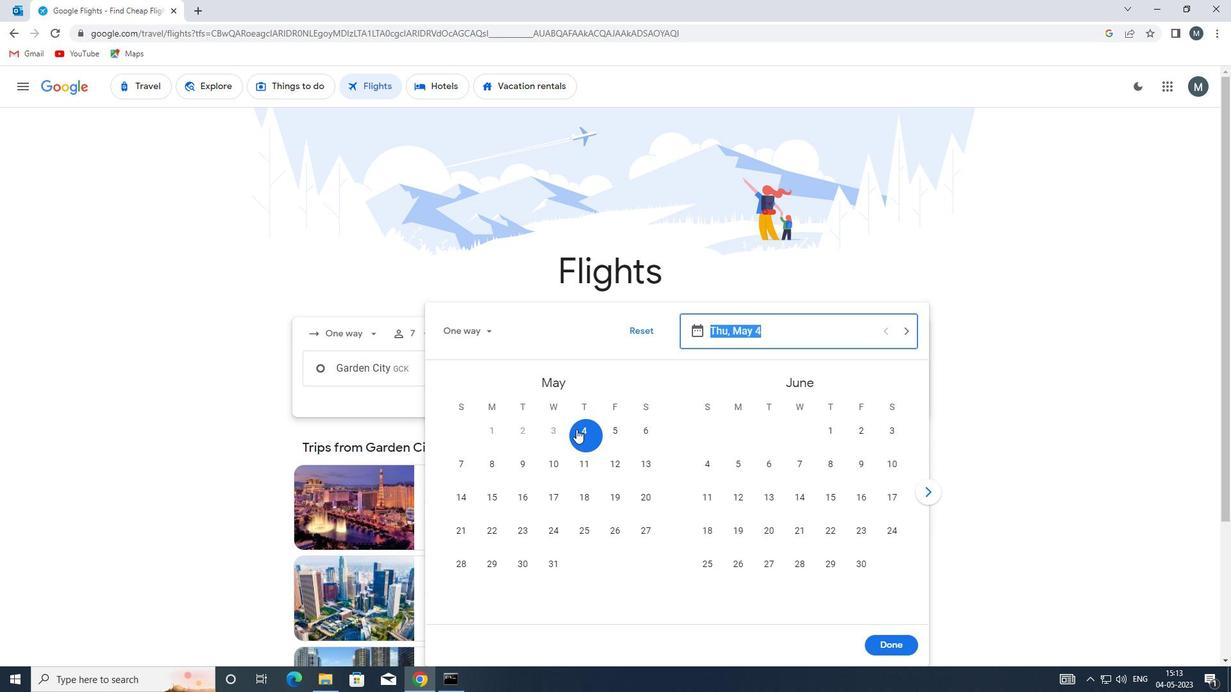 
Action: Mouse pressed left at (579, 429)
Screenshot: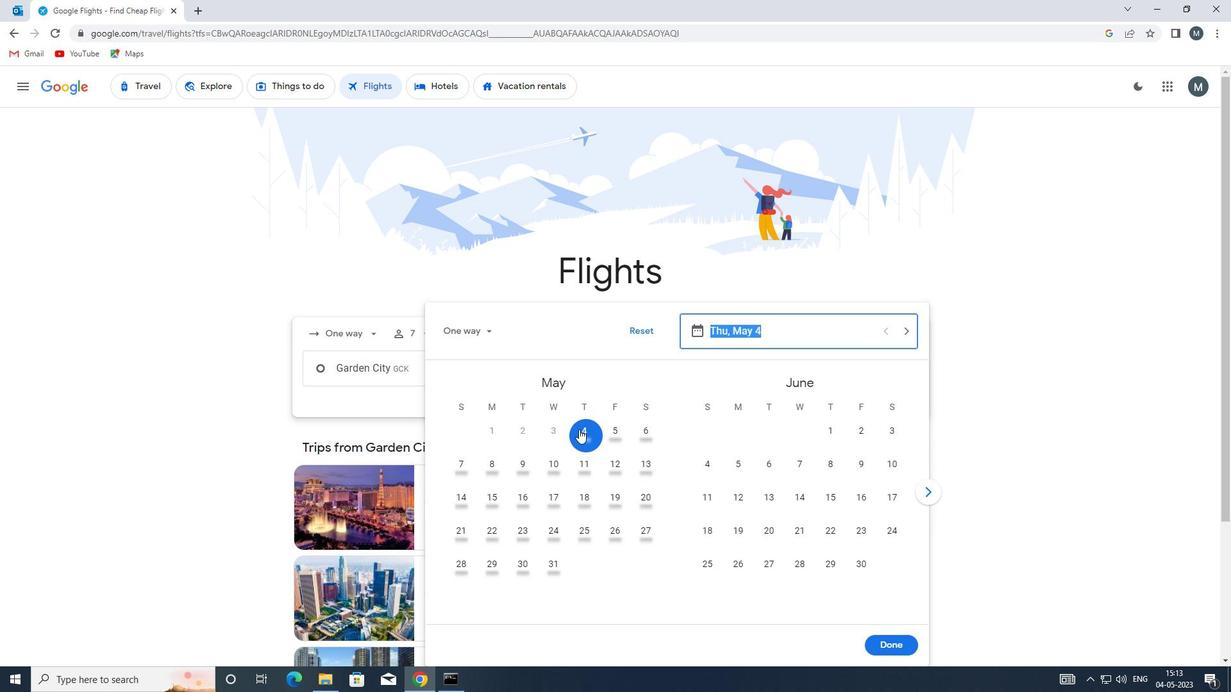 
Action: Mouse moved to (894, 640)
Screenshot: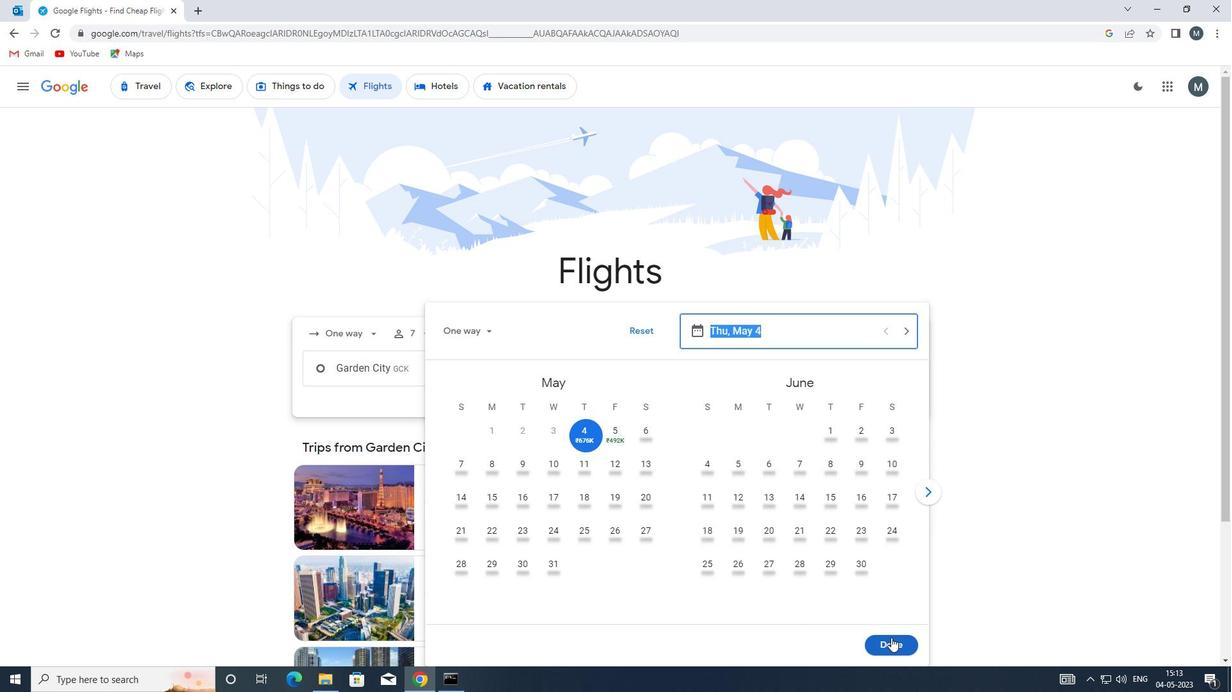 
Action: Mouse pressed left at (894, 640)
Screenshot: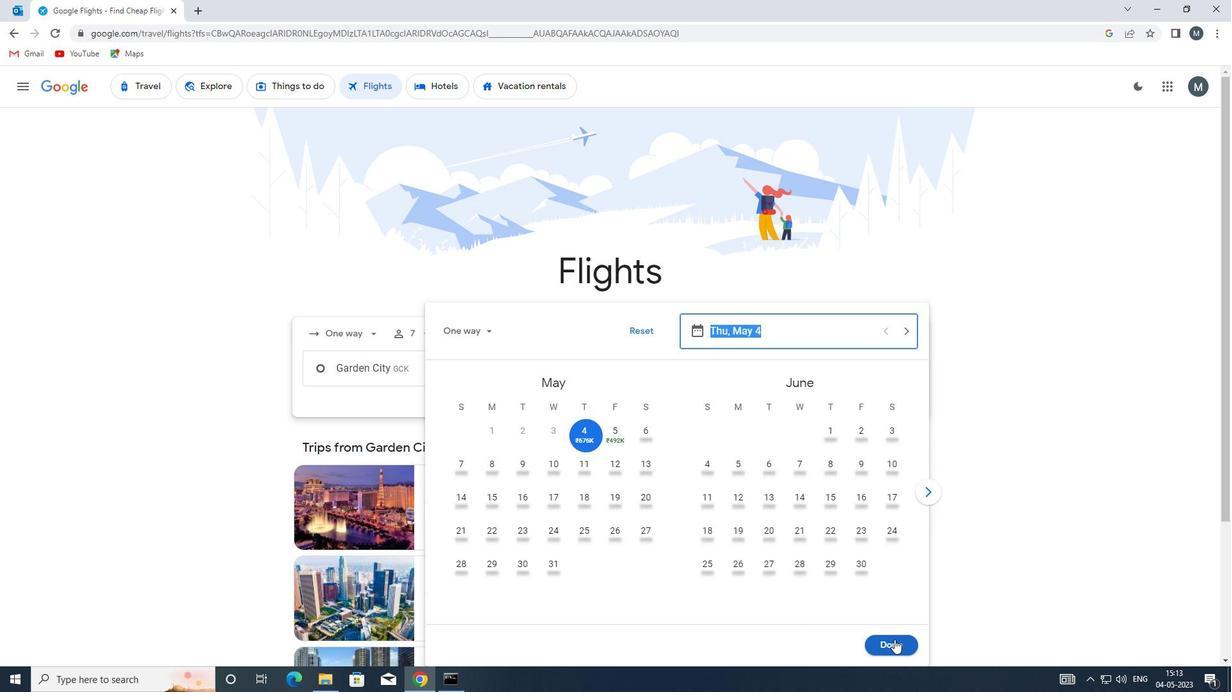 
Action: Mouse moved to (616, 421)
Screenshot: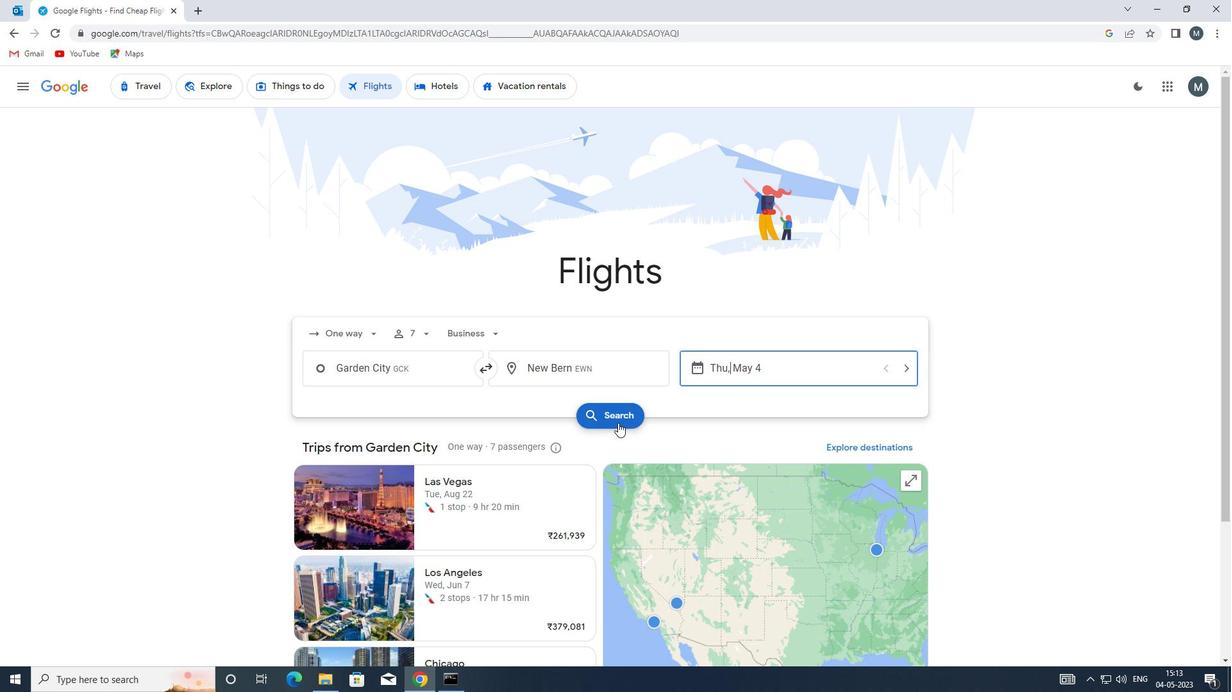 
Action: Mouse pressed left at (616, 421)
Screenshot: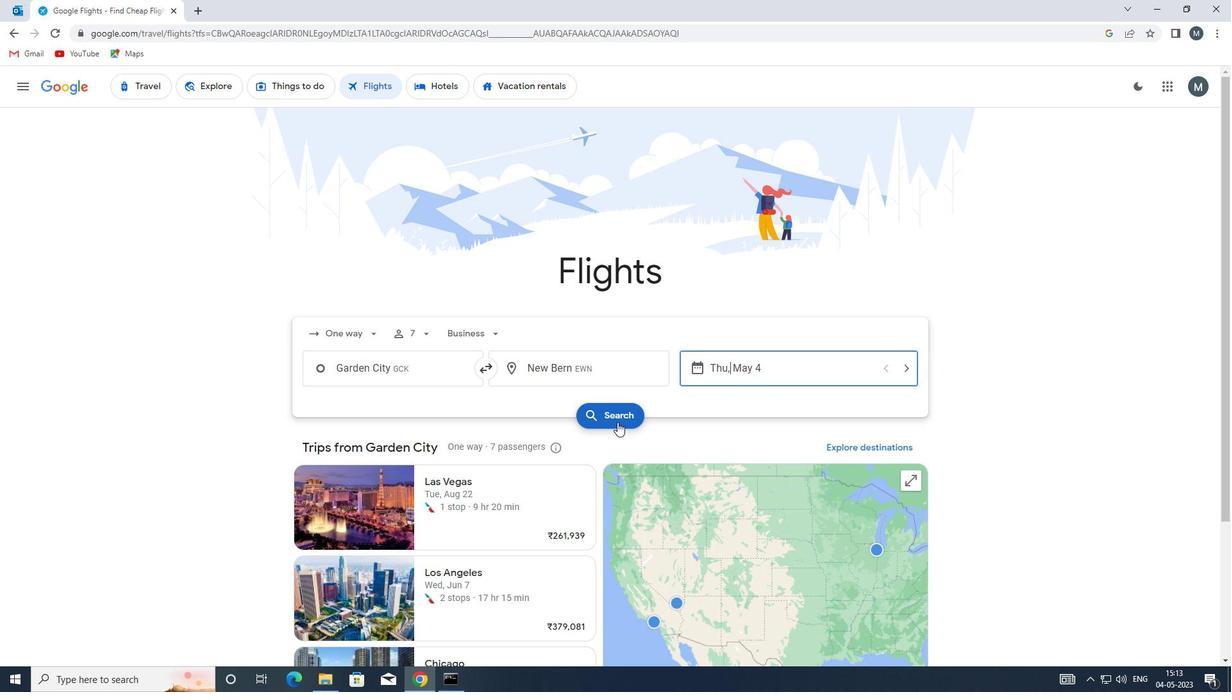 
Action: Mouse moved to (331, 202)
Screenshot: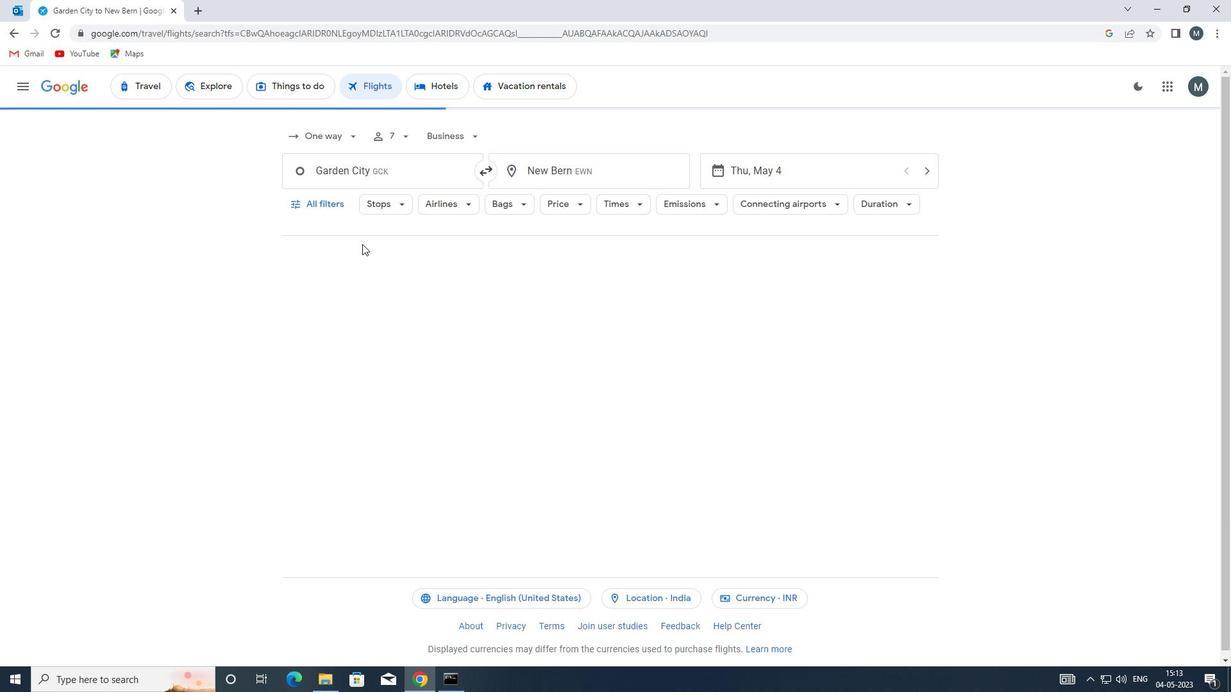 
Action: Mouse pressed left at (331, 202)
Screenshot: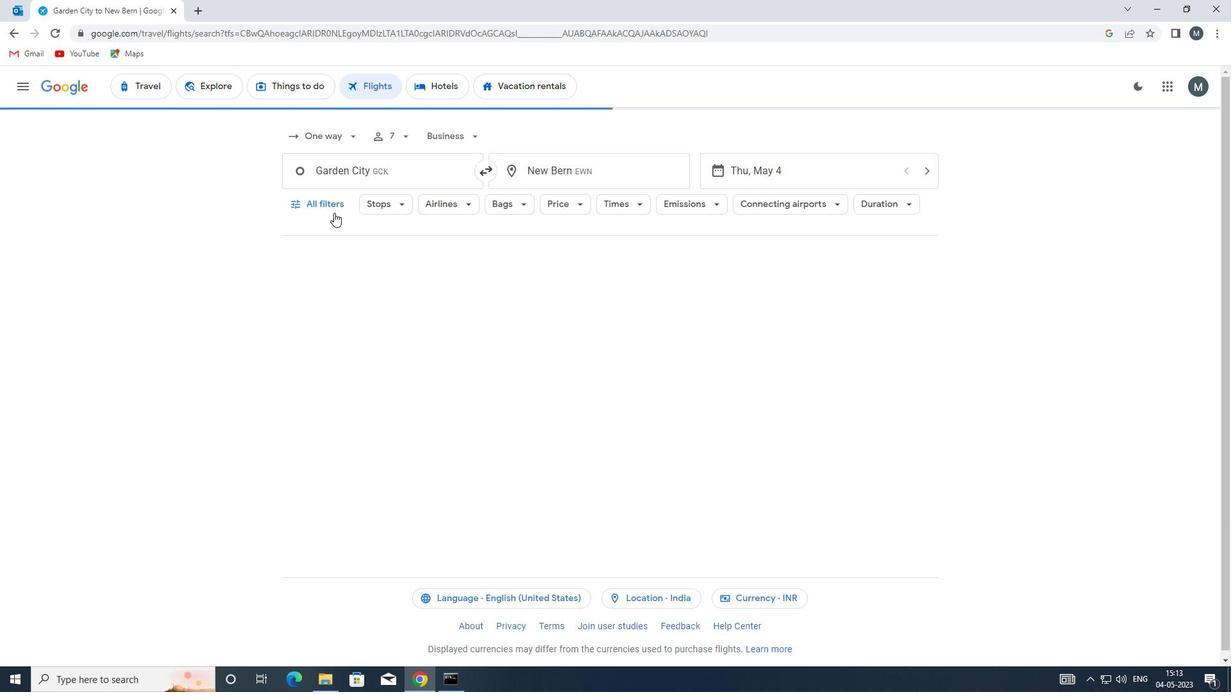 
Action: Mouse moved to (370, 323)
Screenshot: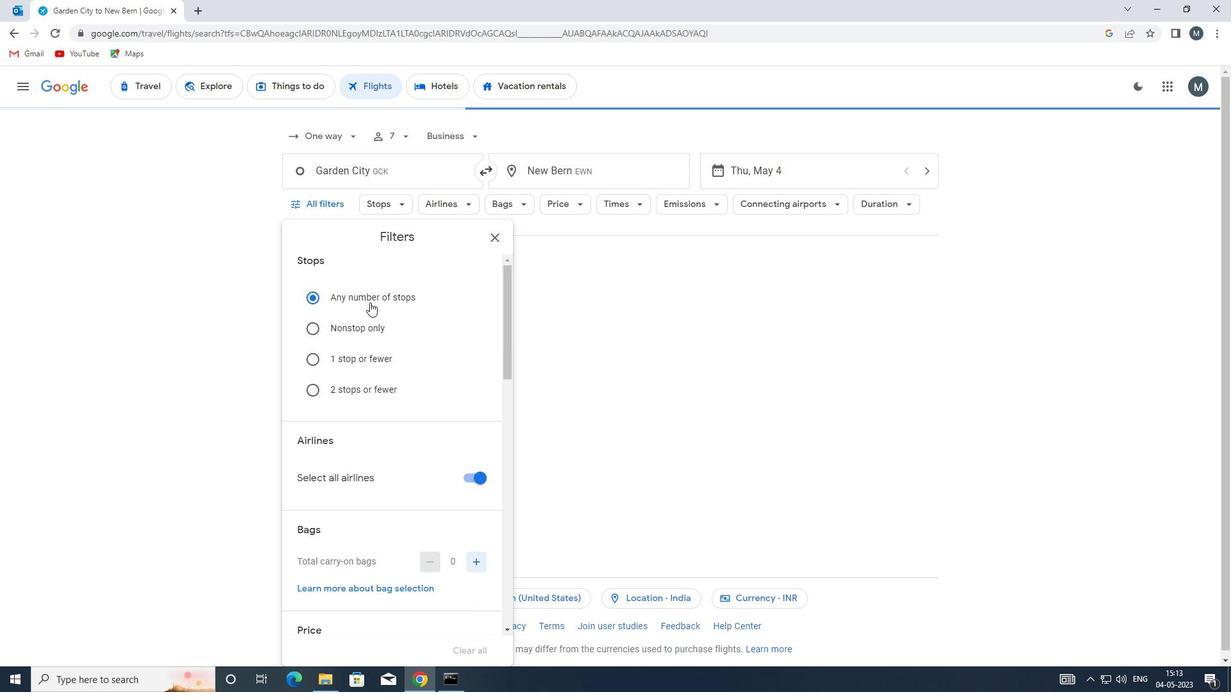
Action: Mouse scrolled (370, 323) with delta (0, 0)
Screenshot: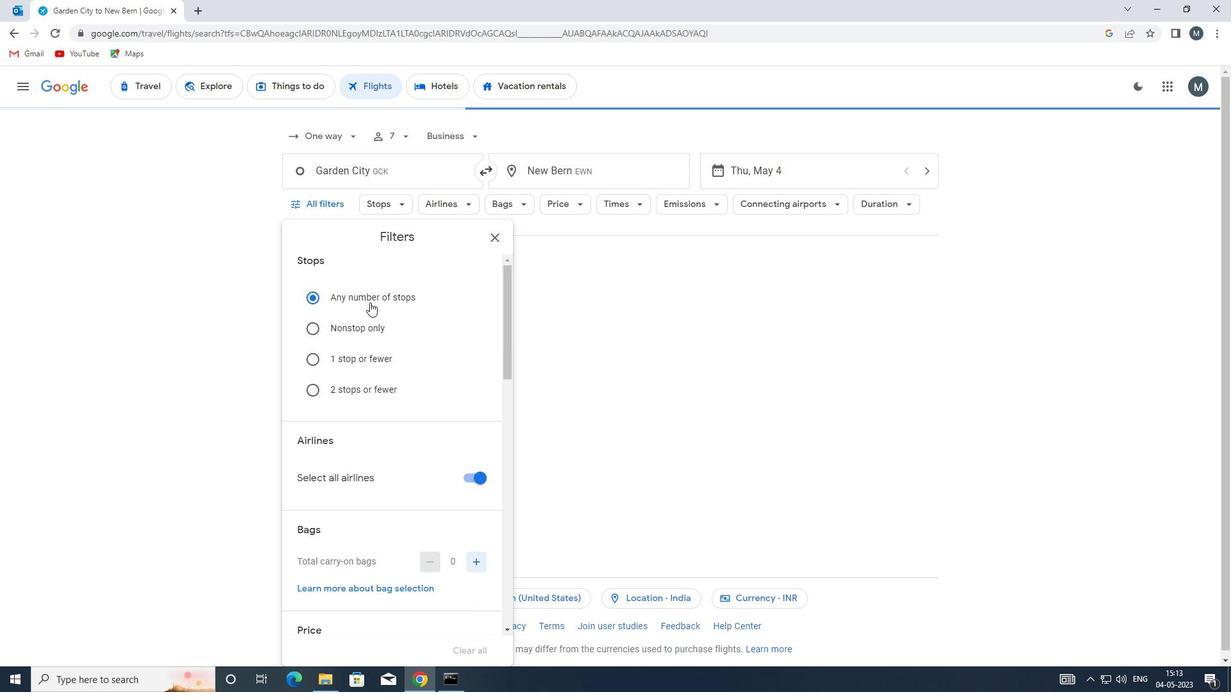 
Action: Mouse moved to (474, 406)
Screenshot: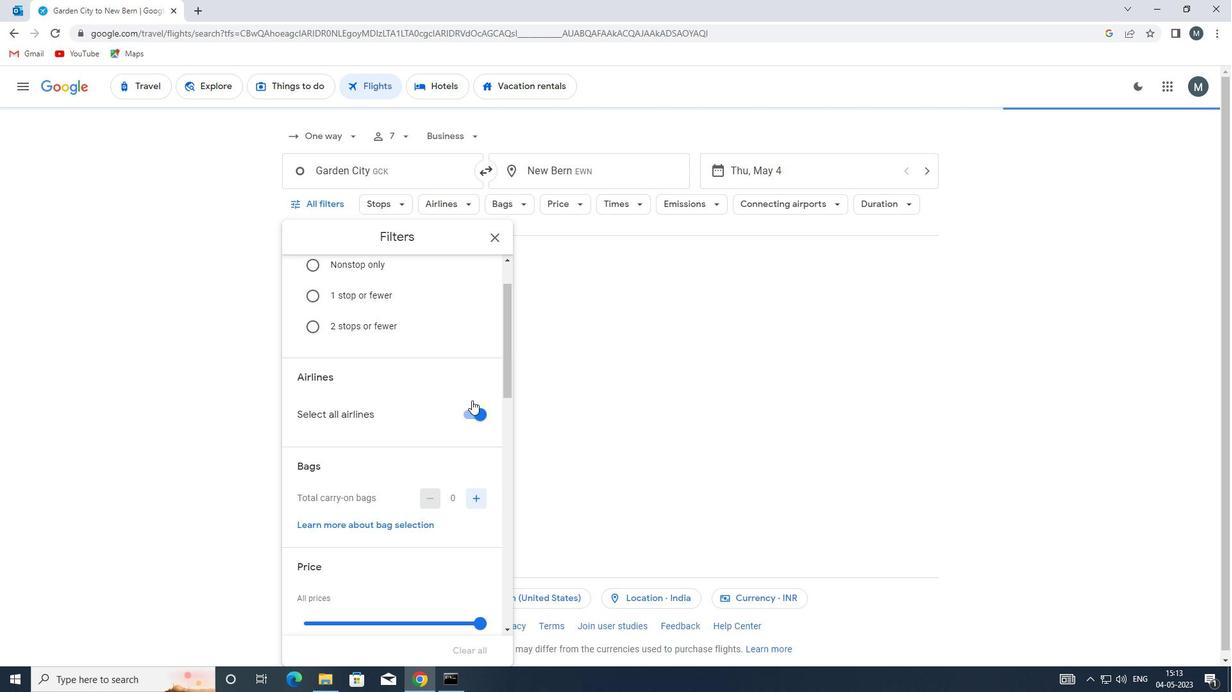 
Action: Mouse pressed left at (474, 406)
Screenshot: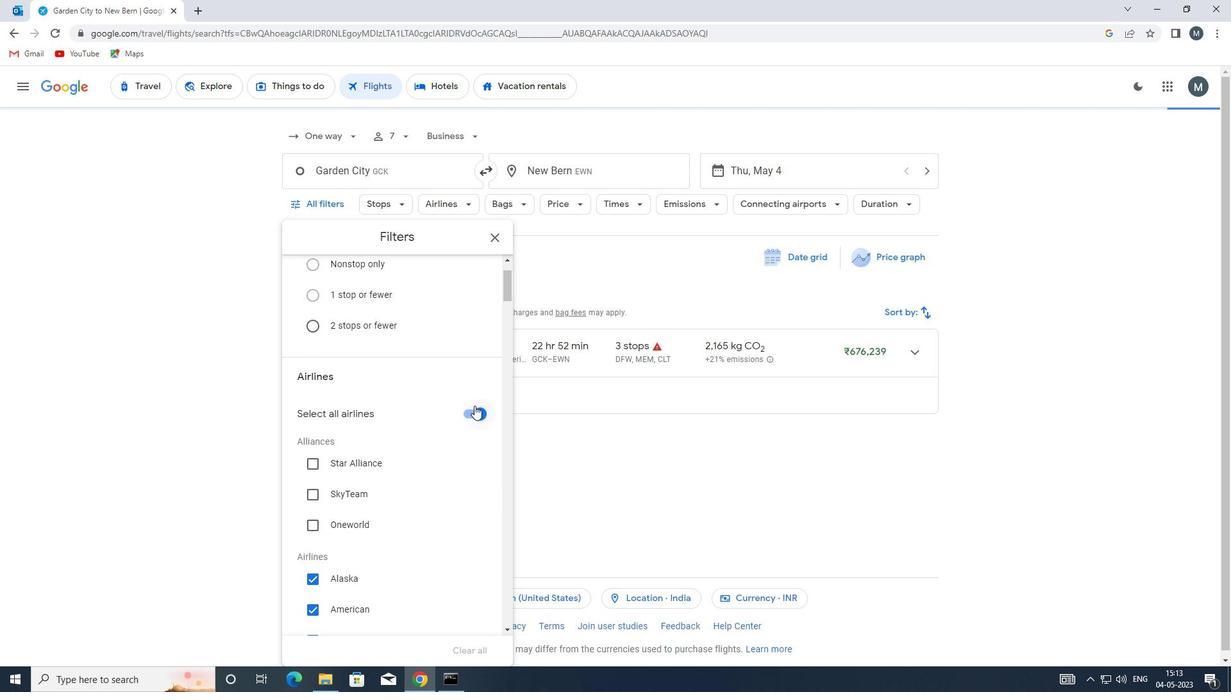 
Action: Mouse moved to (402, 402)
Screenshot: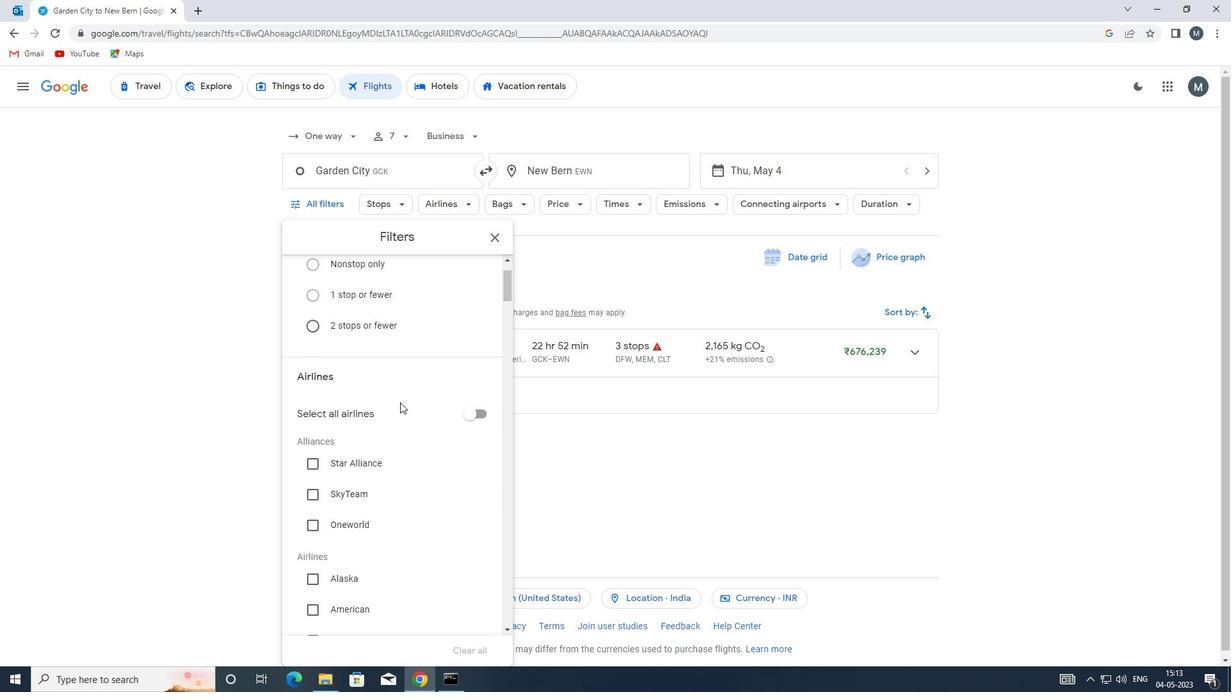 
Action: Mouse scrolled (402, 402) with delta (0, 0)
Screenshot: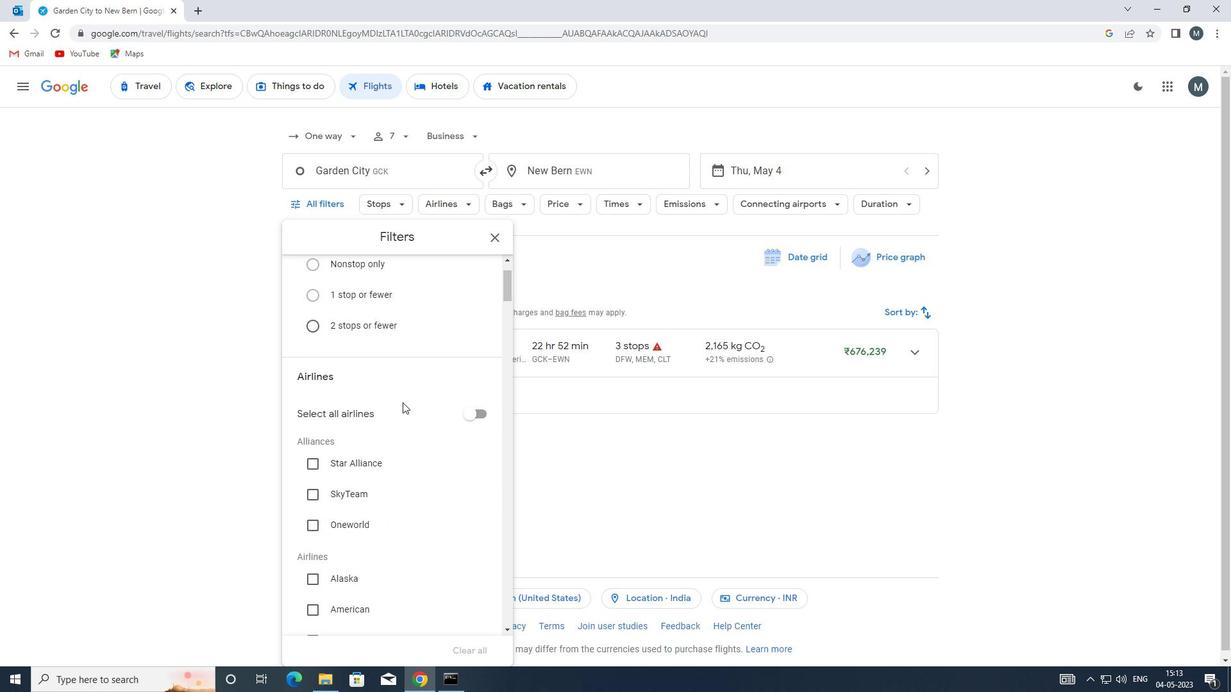 
Action: Mouse scrolled (402, 402) with delta (0, 0)
Screenshot: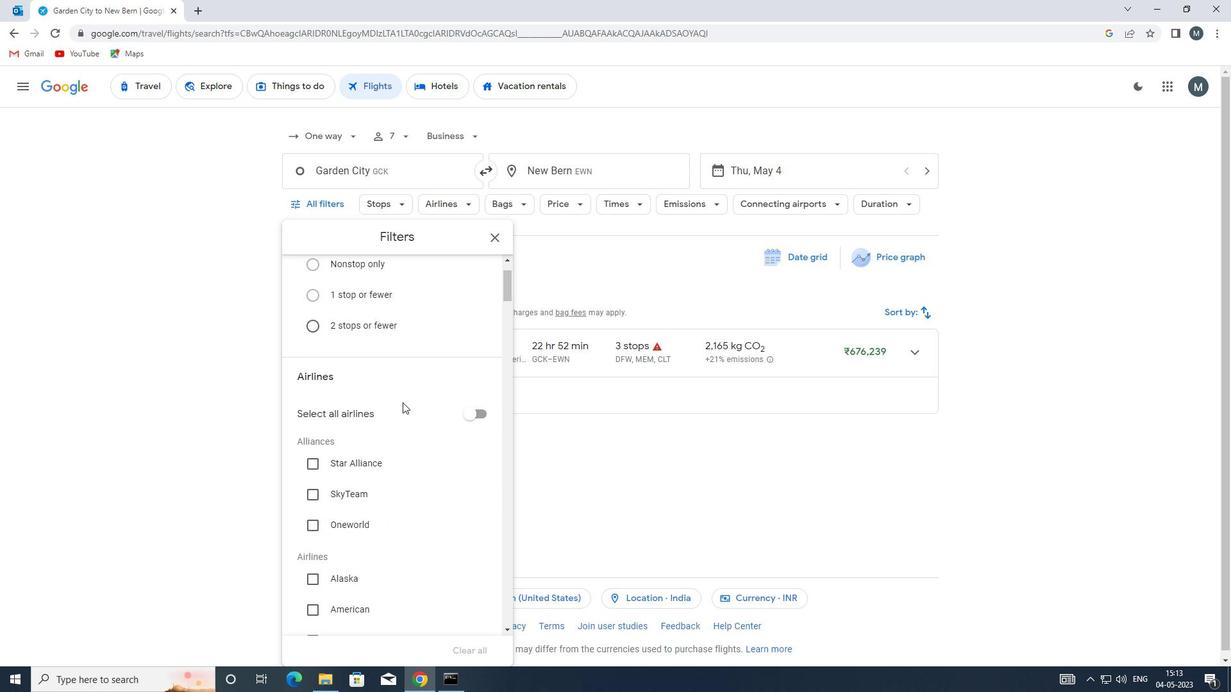 
Action: Mouse moved to (390, 418)
Screenshot: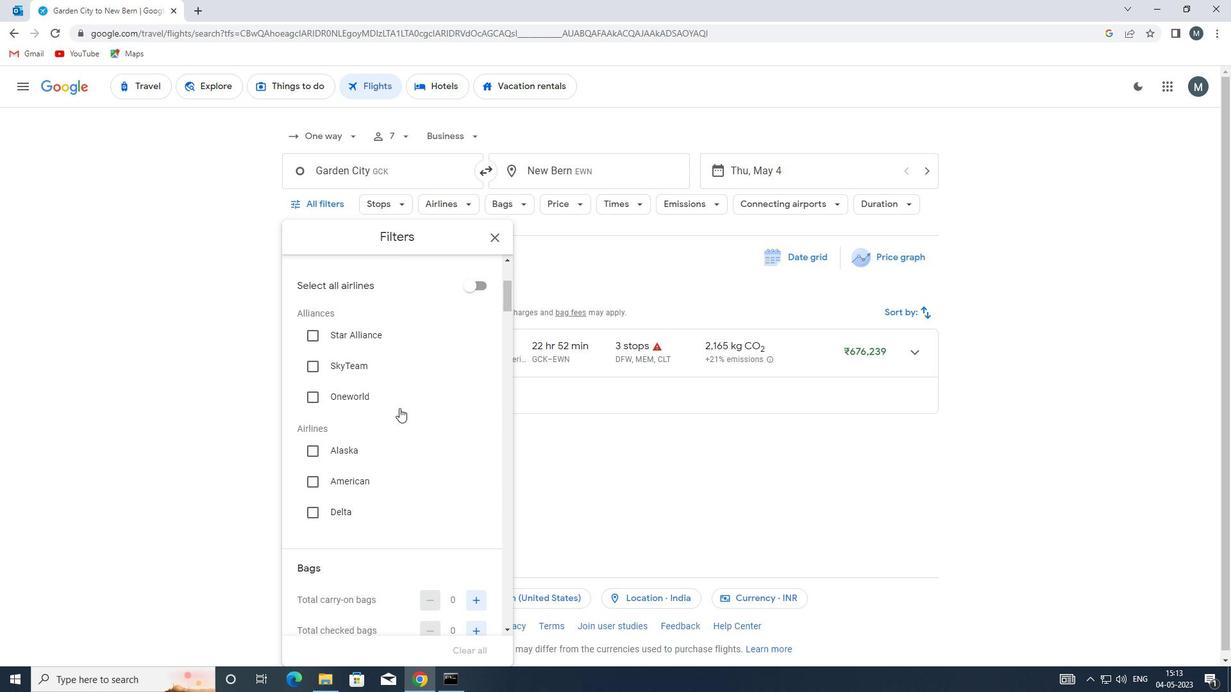 
Action: Mouse scrolled (390, 418) with delta (0, 0)
Screenshot: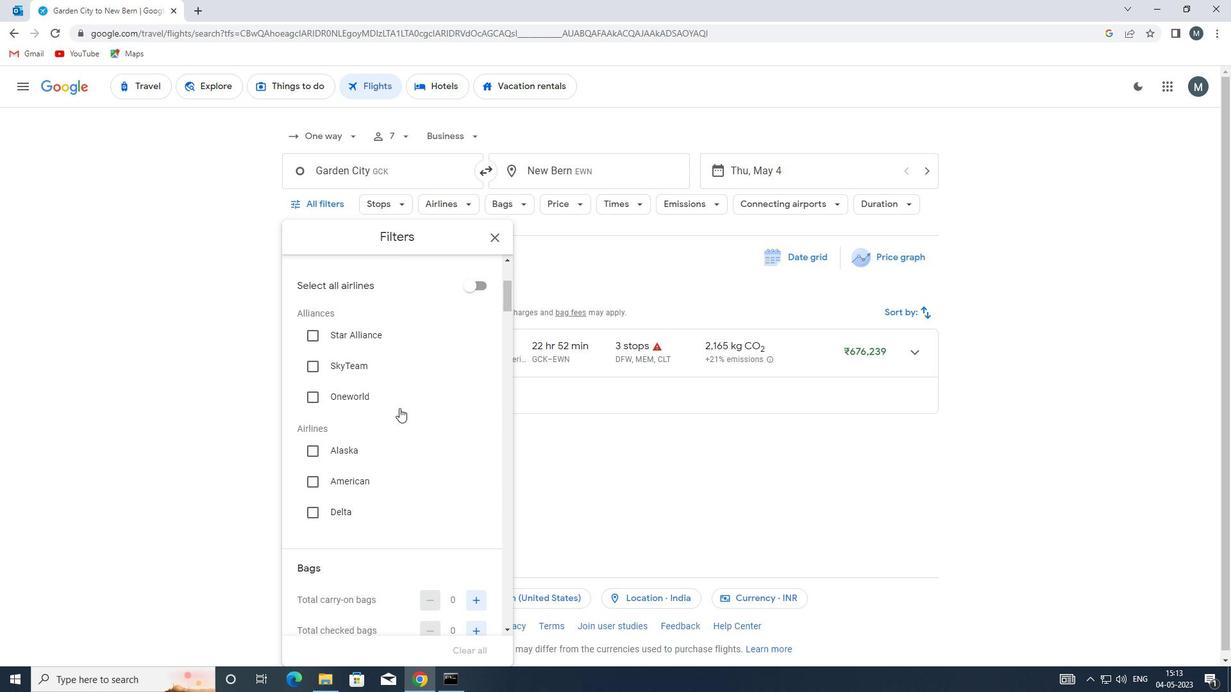 
Action: Mouse moved to (382, 419)
Screenshot: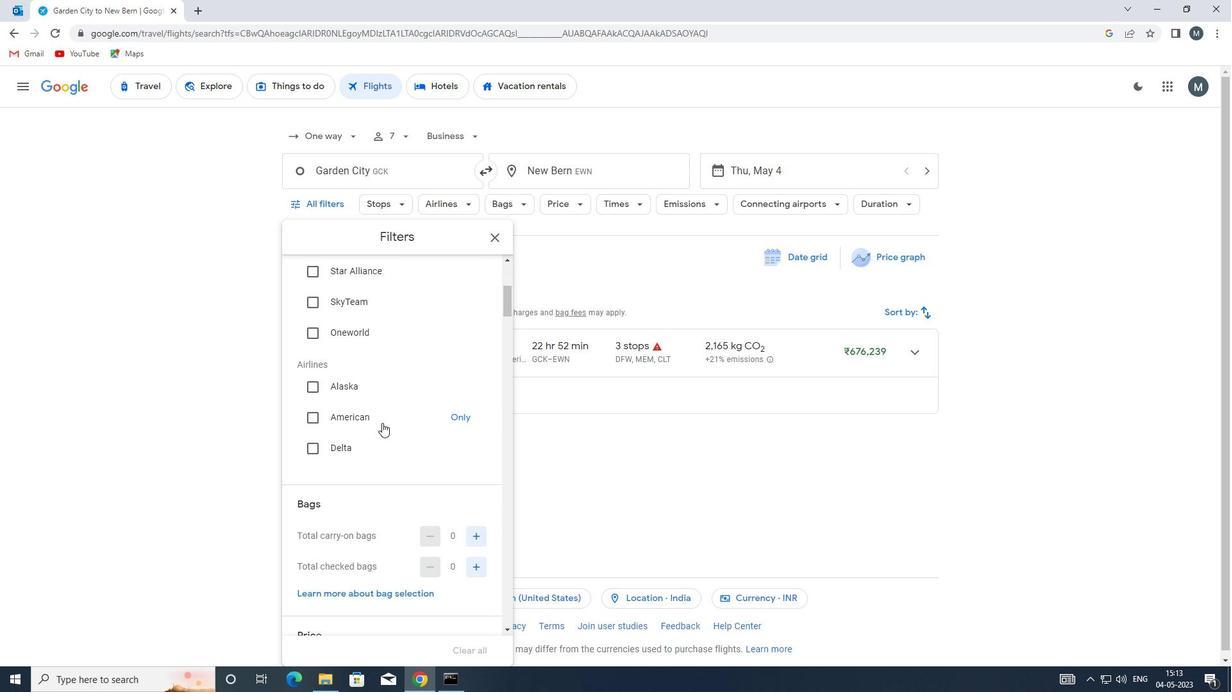 
Action: Mouse pressed left at (382, 419)
Screenshot: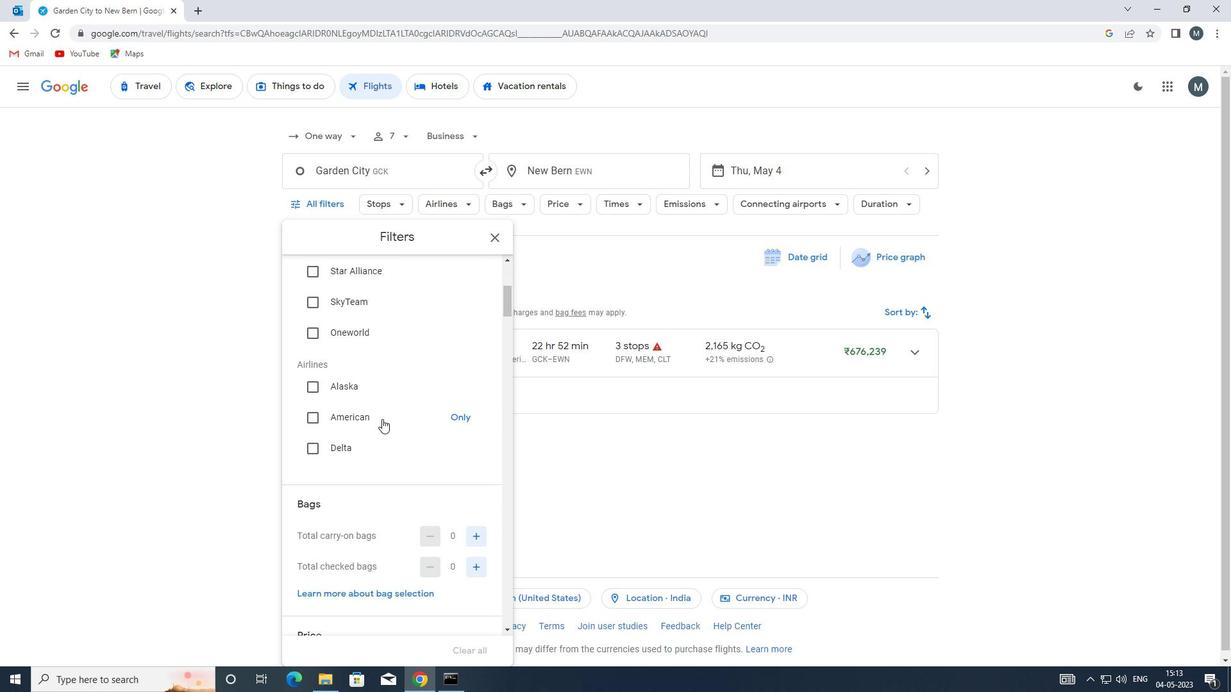 
Action: Mouse moved to (381, 415)
Screenshot: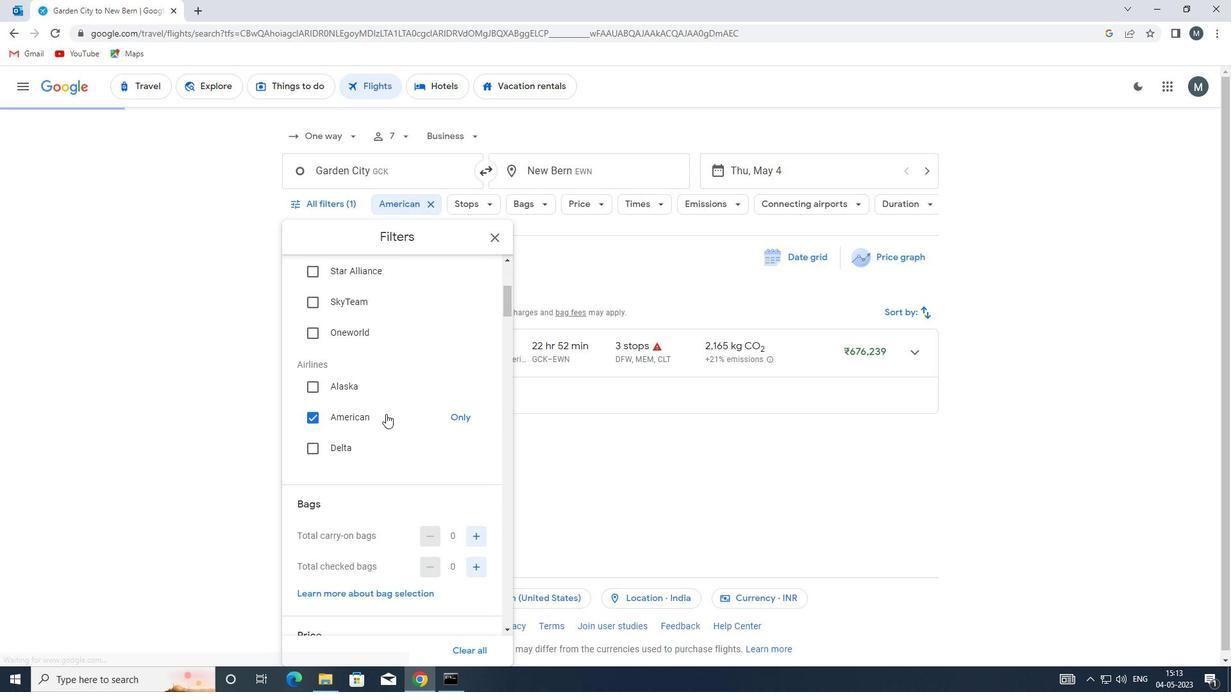 
Action: Mouse scrolled (381, 414) with delta (0, 0)
Screenshot: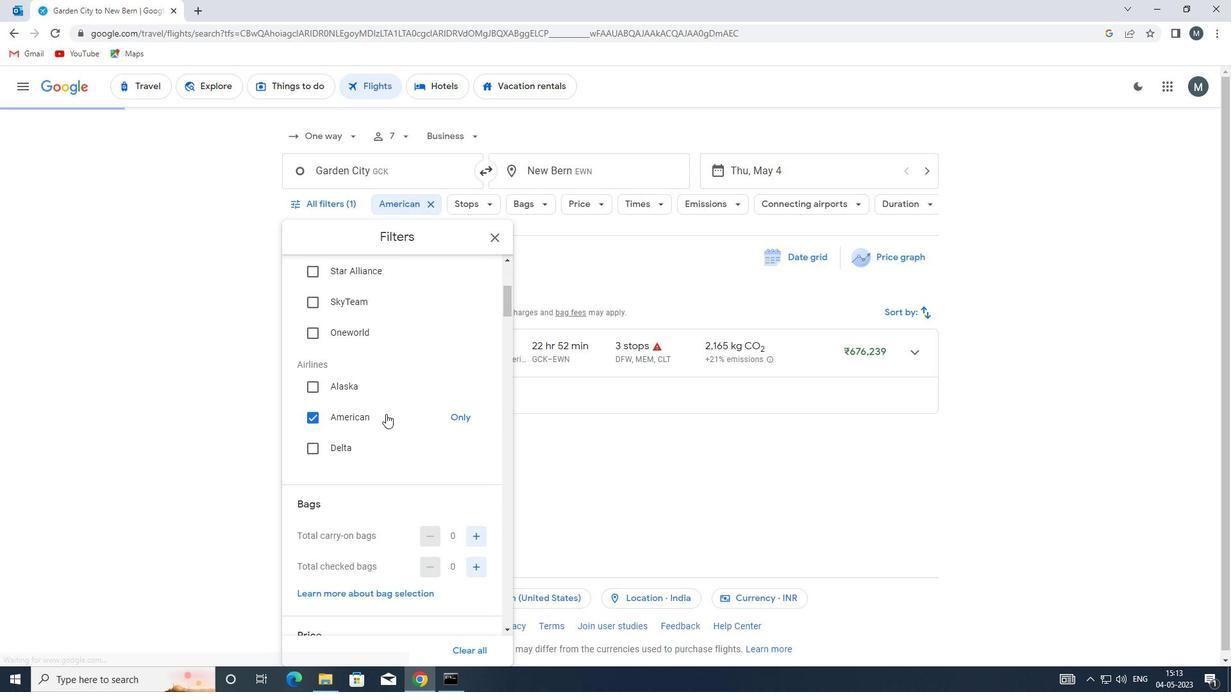 
Action: Mouse moved to (380, 418)
Screenshot: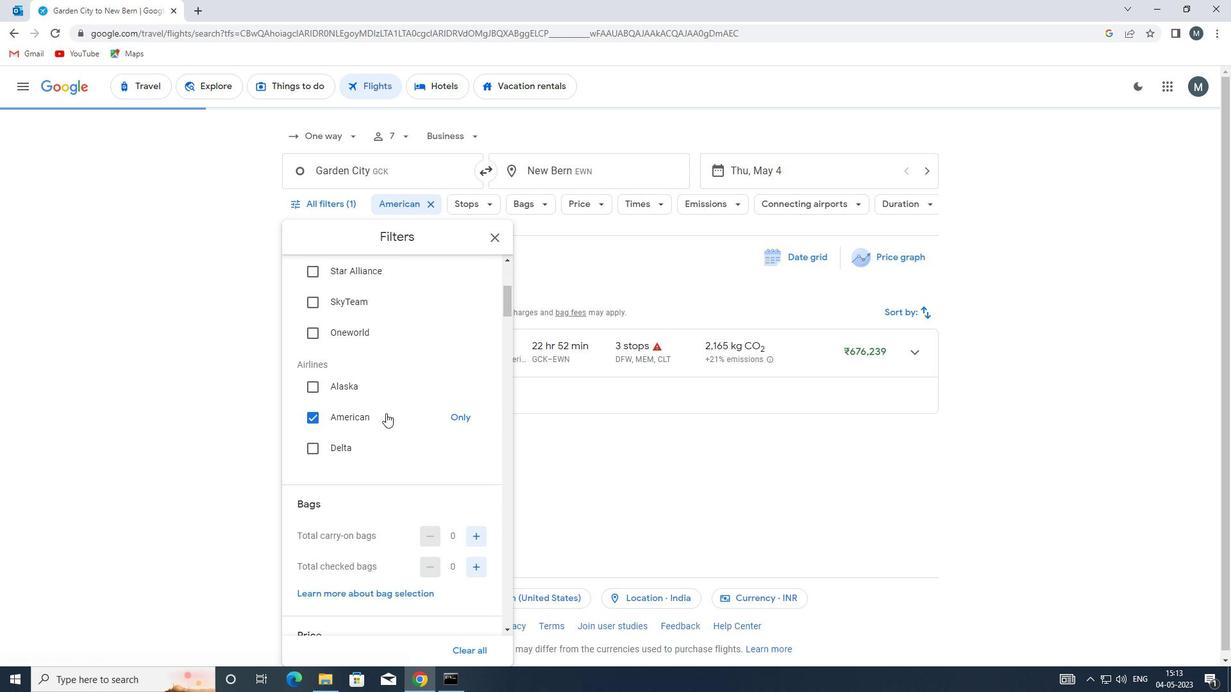 
Action: Mouse scrolled (380, 418) with delta (0, 0)
Screenshot: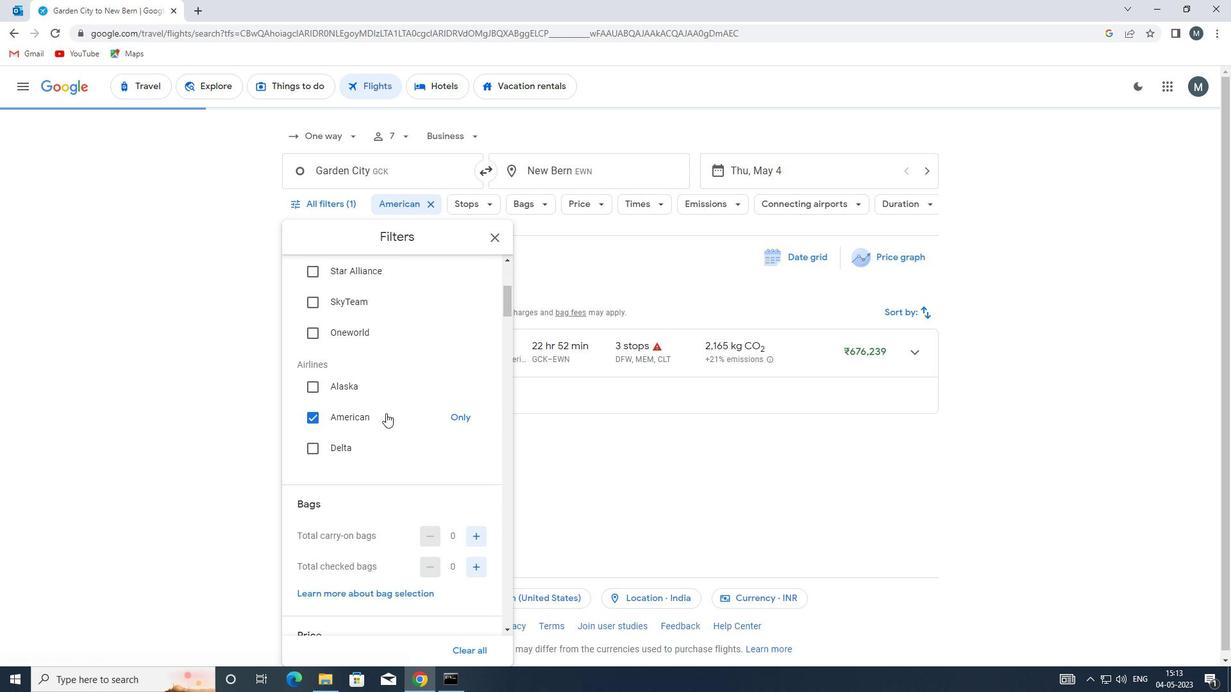 
Action: Mouse moved to (378, 417)
Screenshot: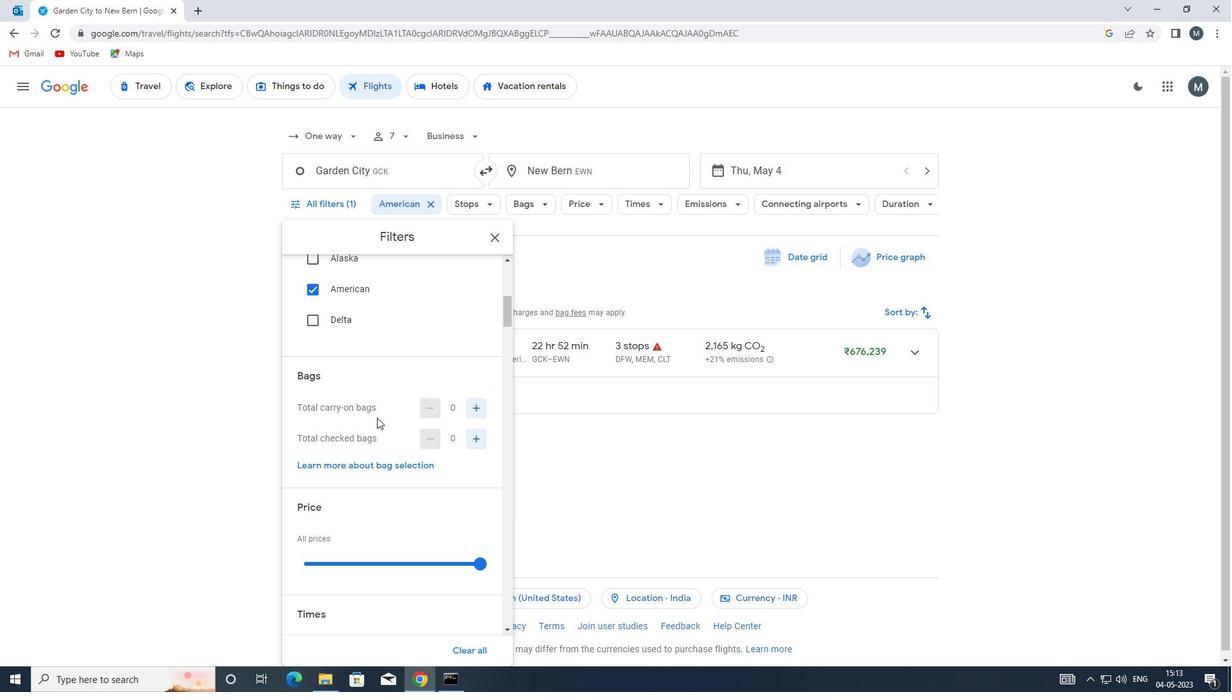 
Action: Mouse scrolled (378, 416) with delta (0, 0)
Screenshot: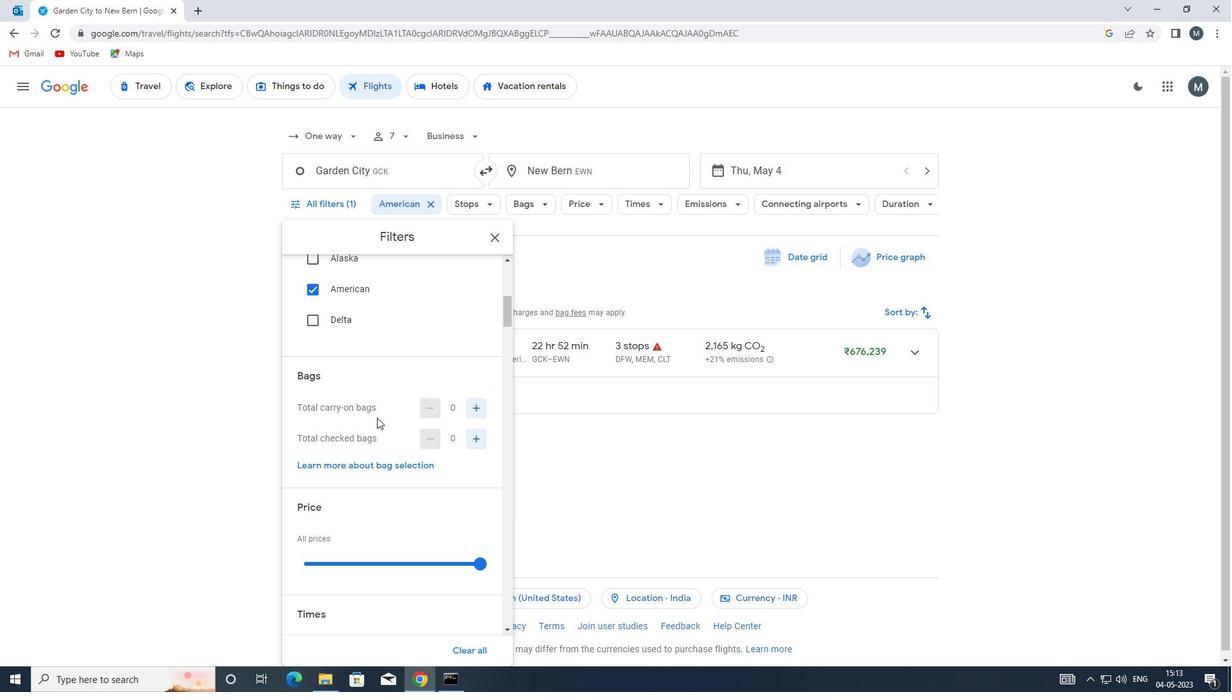
Action: Mouse moved to (378, 416)
Screenshot: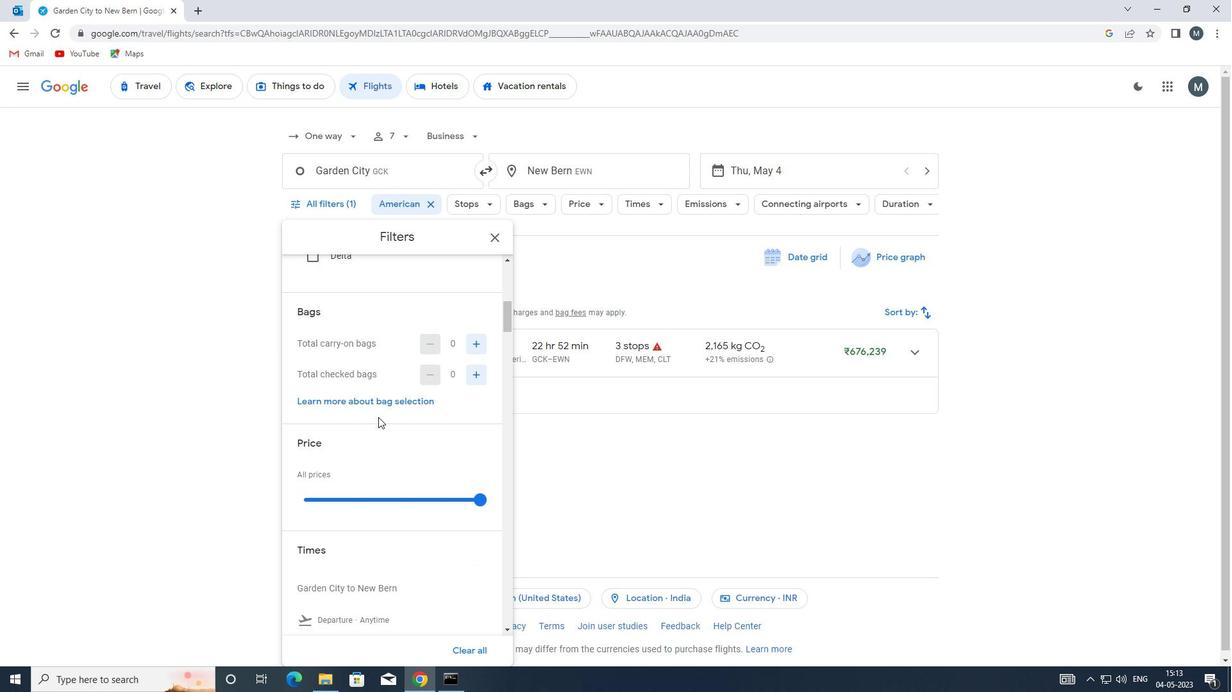 
Action: Mouse scrolled (378, 415) with delta (0, 0)
Screenshot: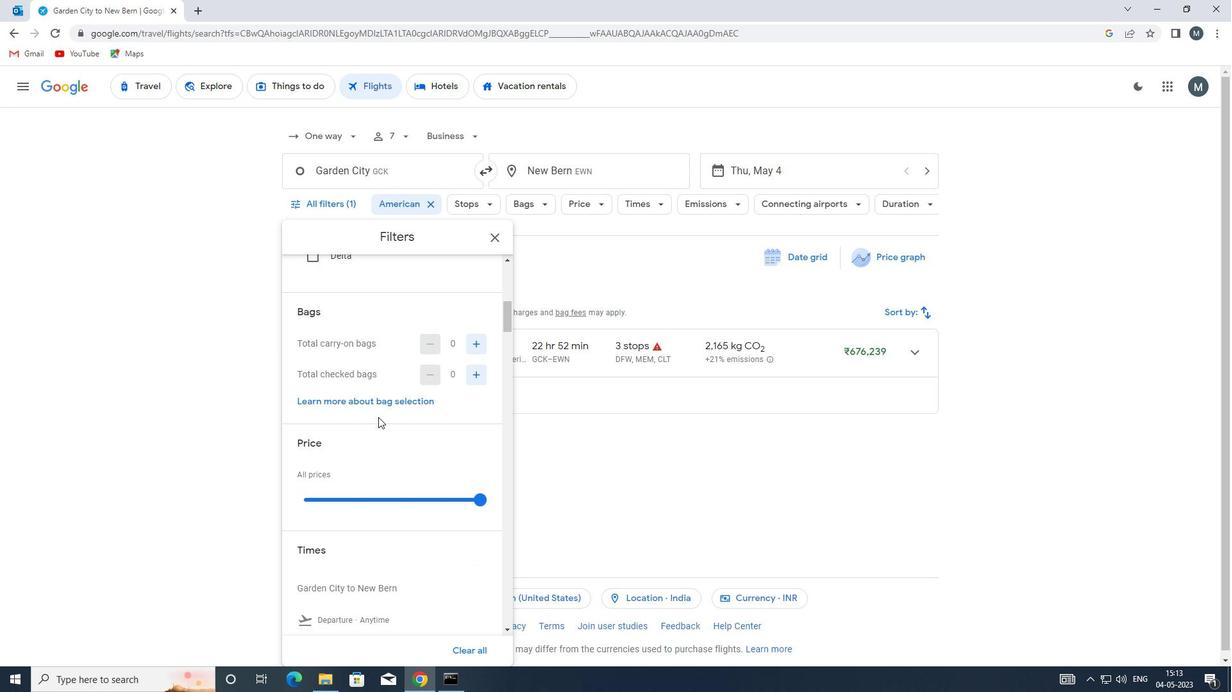 
Action: Mouse moved to (375, 431)
Screenshot: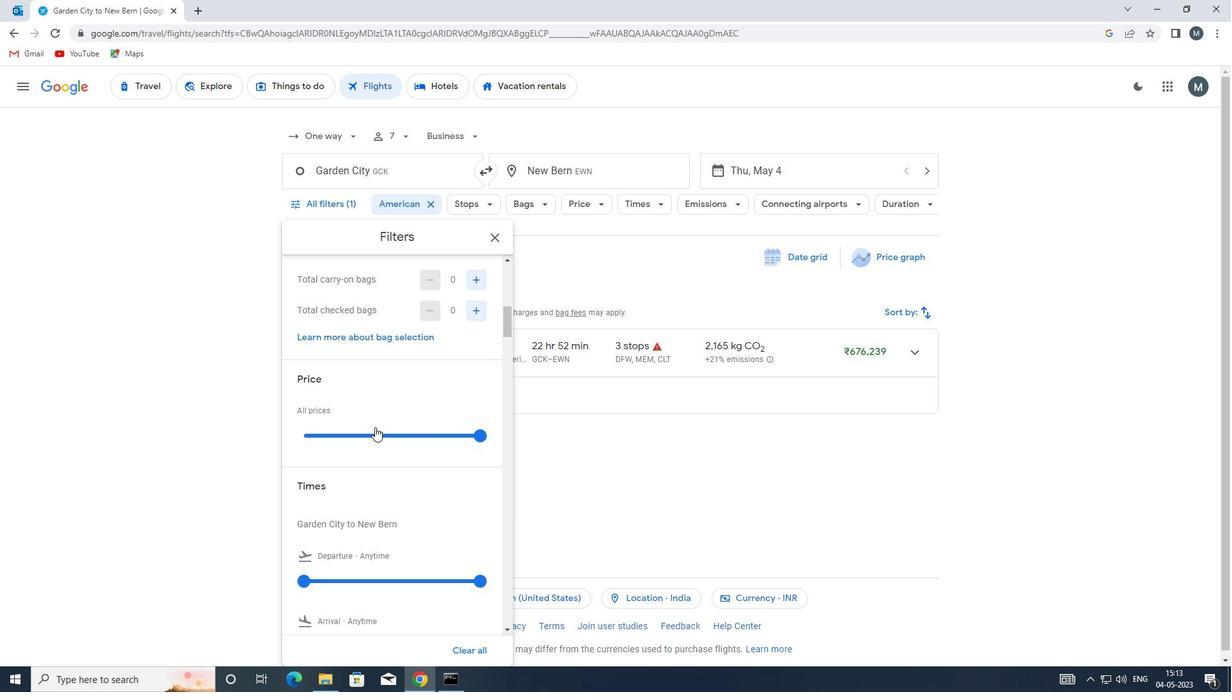 
Action: Mouse pressed left at (375, 431)
Screenshot: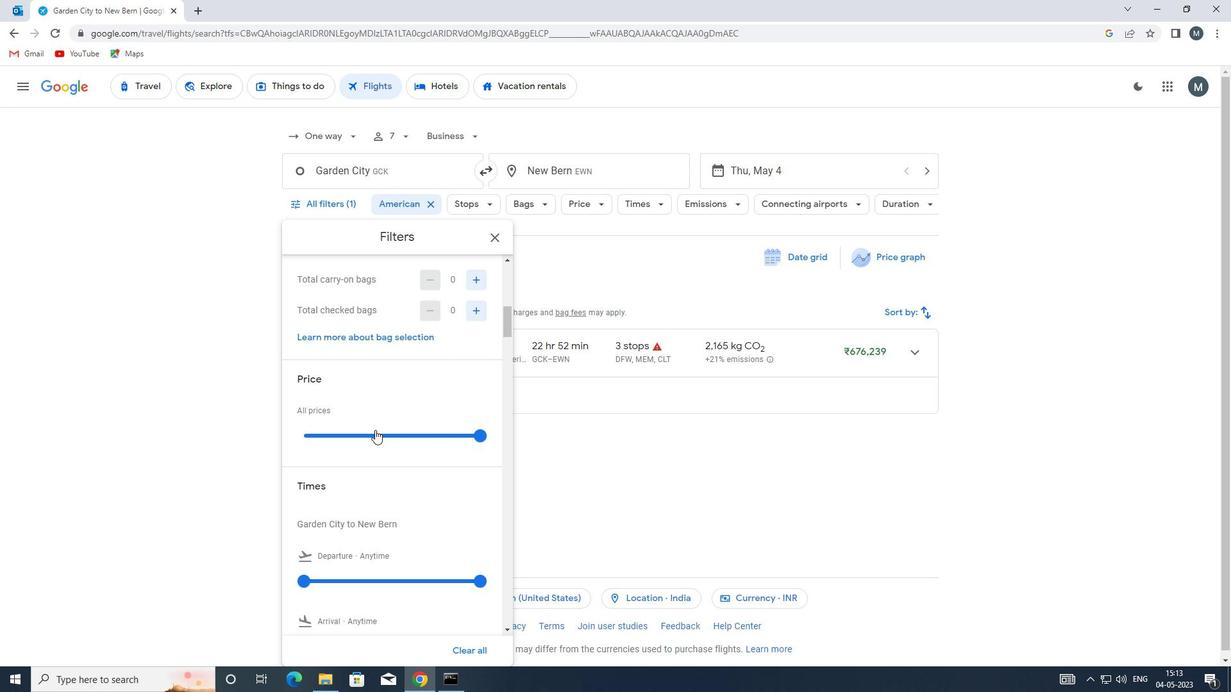 
Action: Mouse moved to (374, 431)
Screenshot: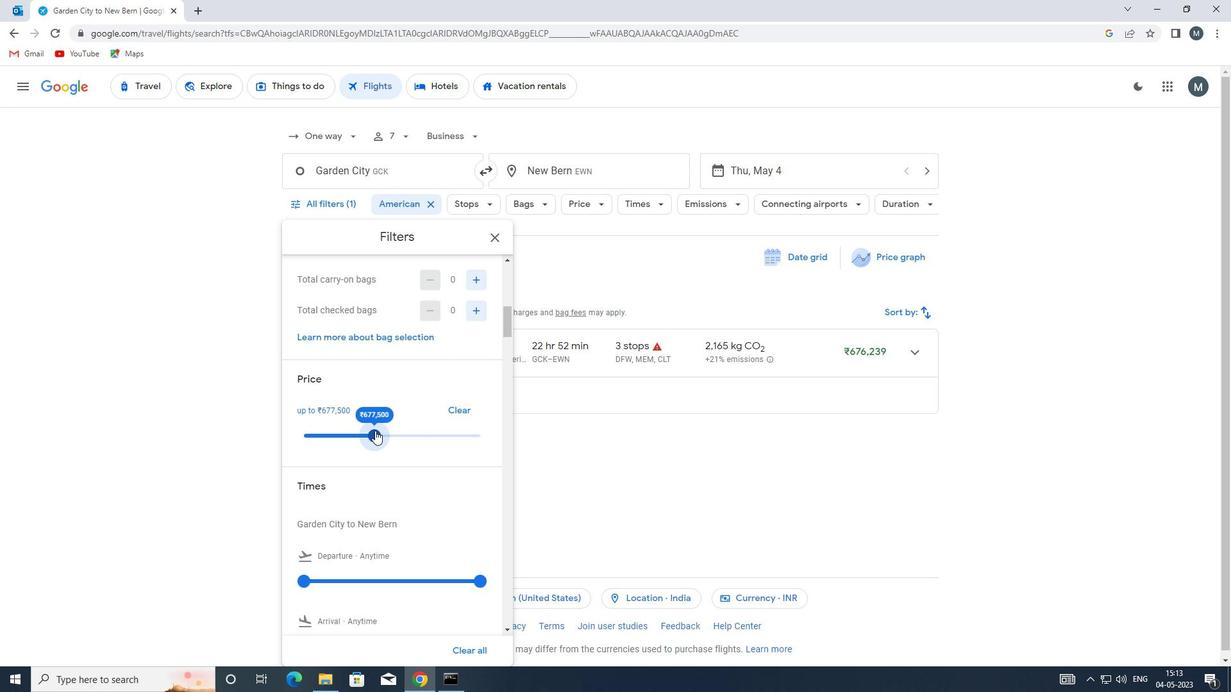 
Action: Mouse pressed left at (374, 431)
Screenshot: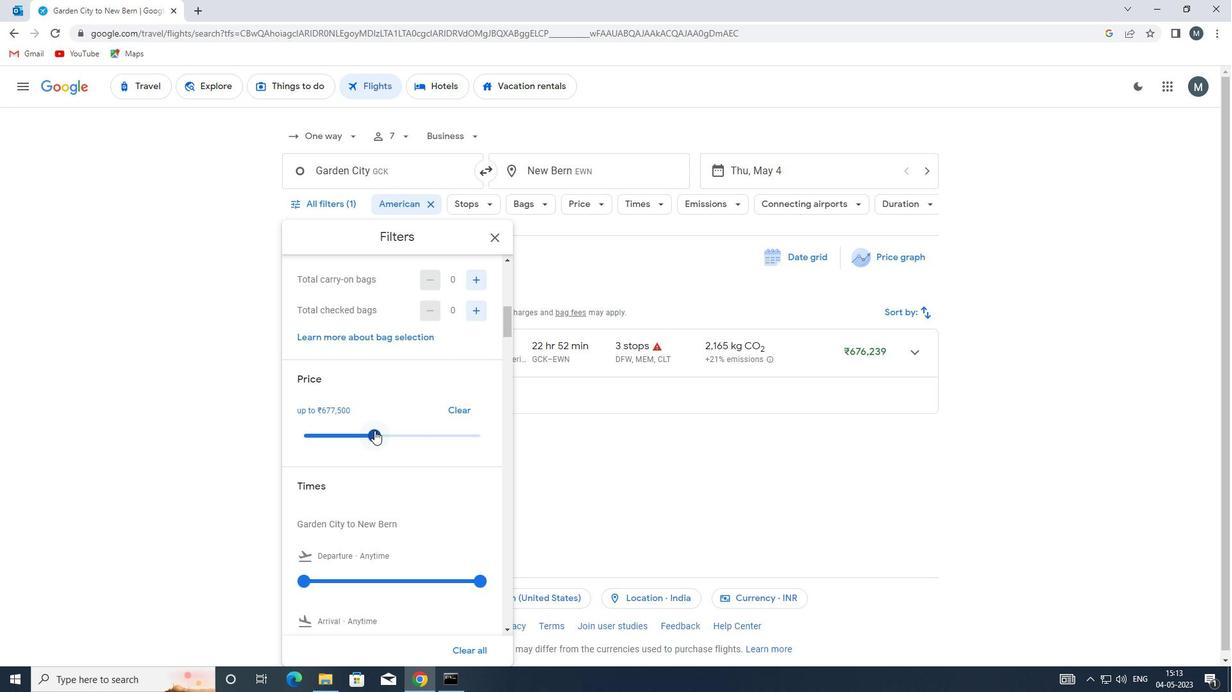 
Action: Mouse moved to (379, 409)
Screenshot: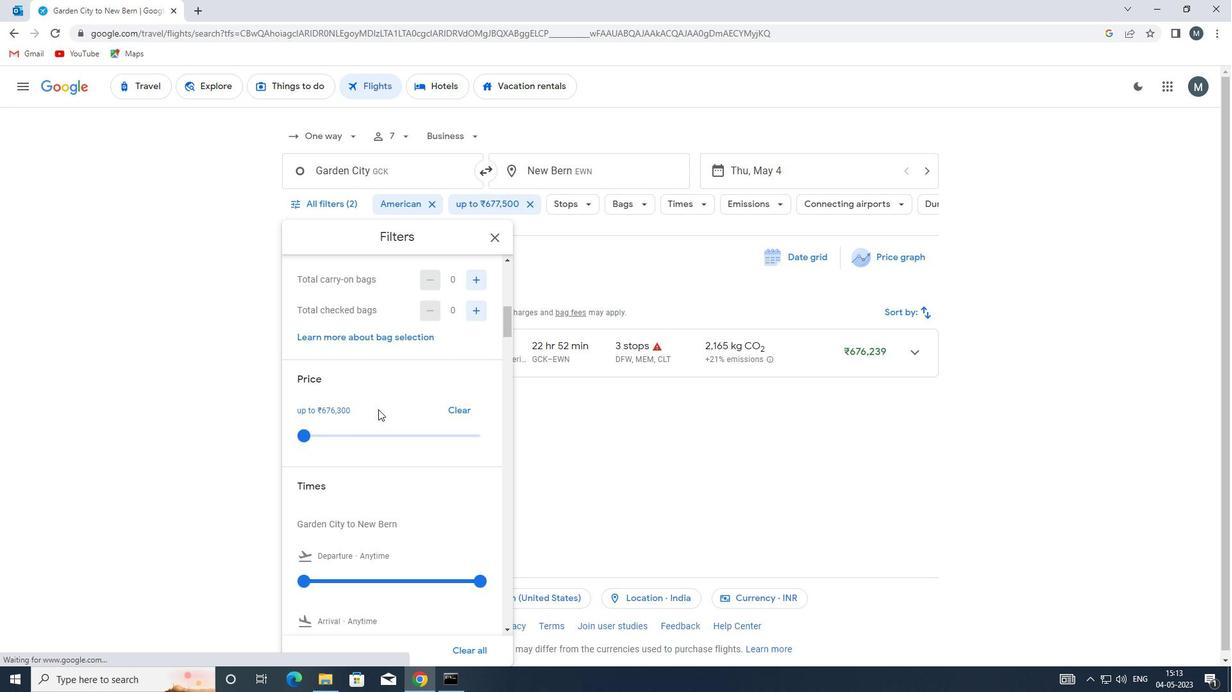 
Action: Mouse scrolled (379, 408) with delta (0, 0)
Screenshot: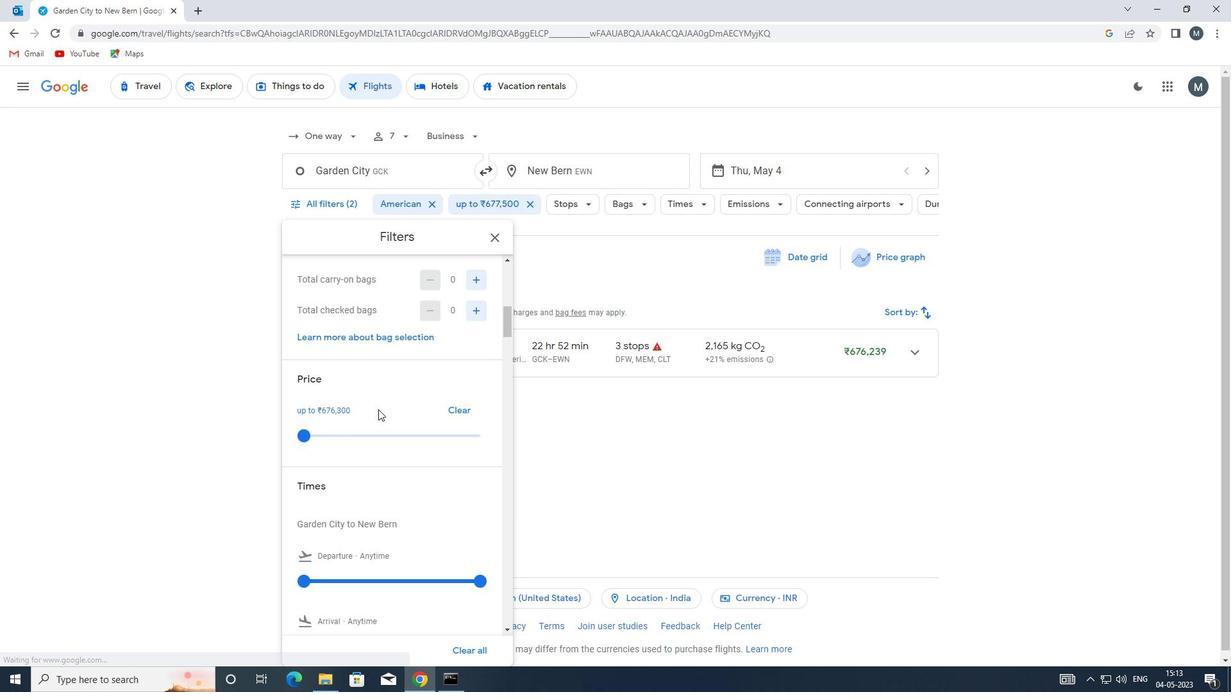 
Action: Mouse moved to (376, 409)
Screenshot: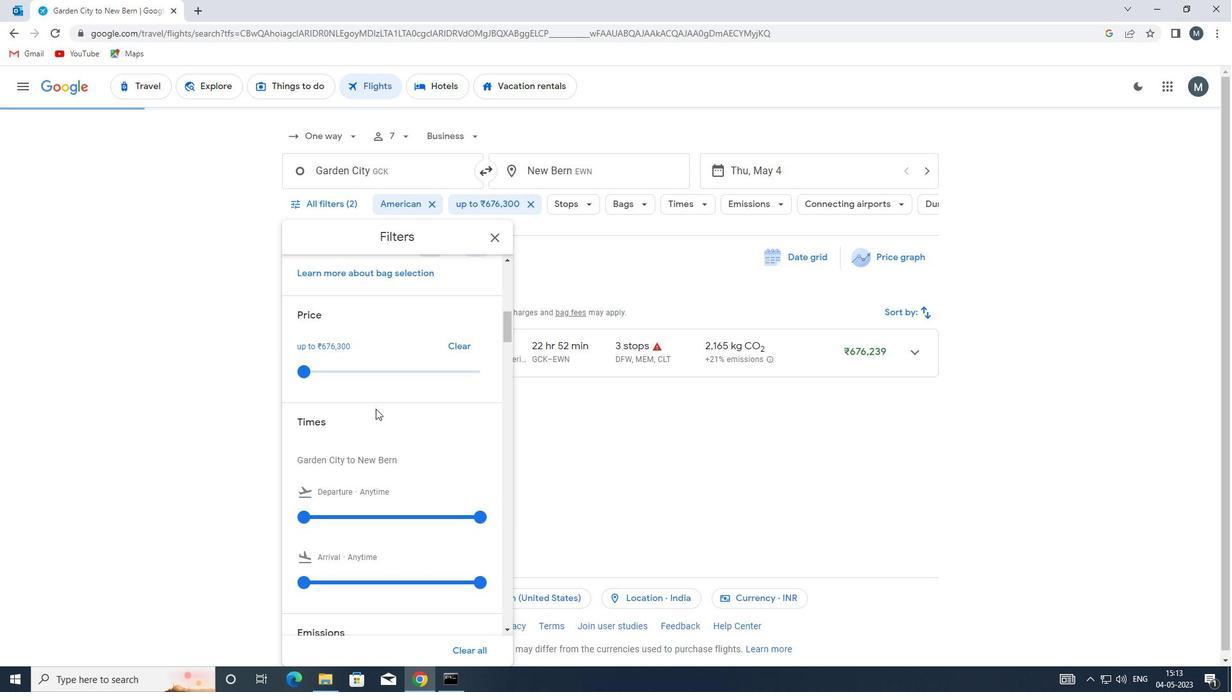 
Action: Mouse scrolled (376, 408) with delta (0, 0)
Screenshot: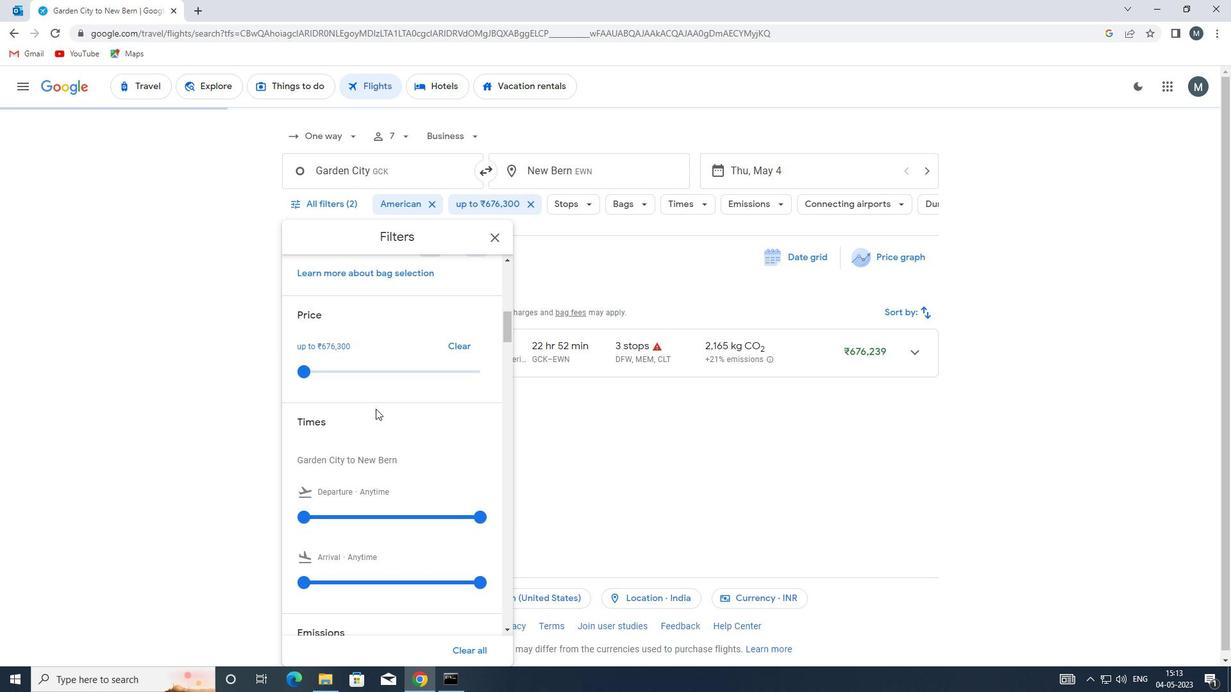 
Action: Mouse scrolled (376, 408) with delta (0, 0)
Screenshot: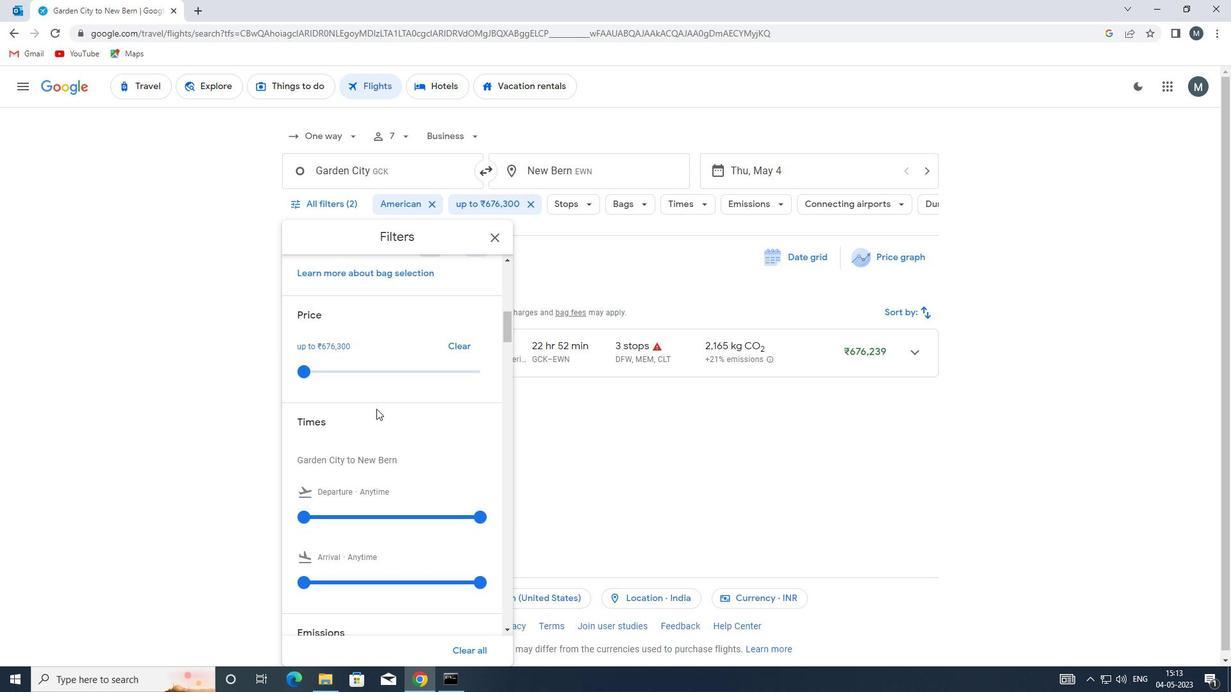 
Action: Mouse moved to (305, 385)
Screenshot: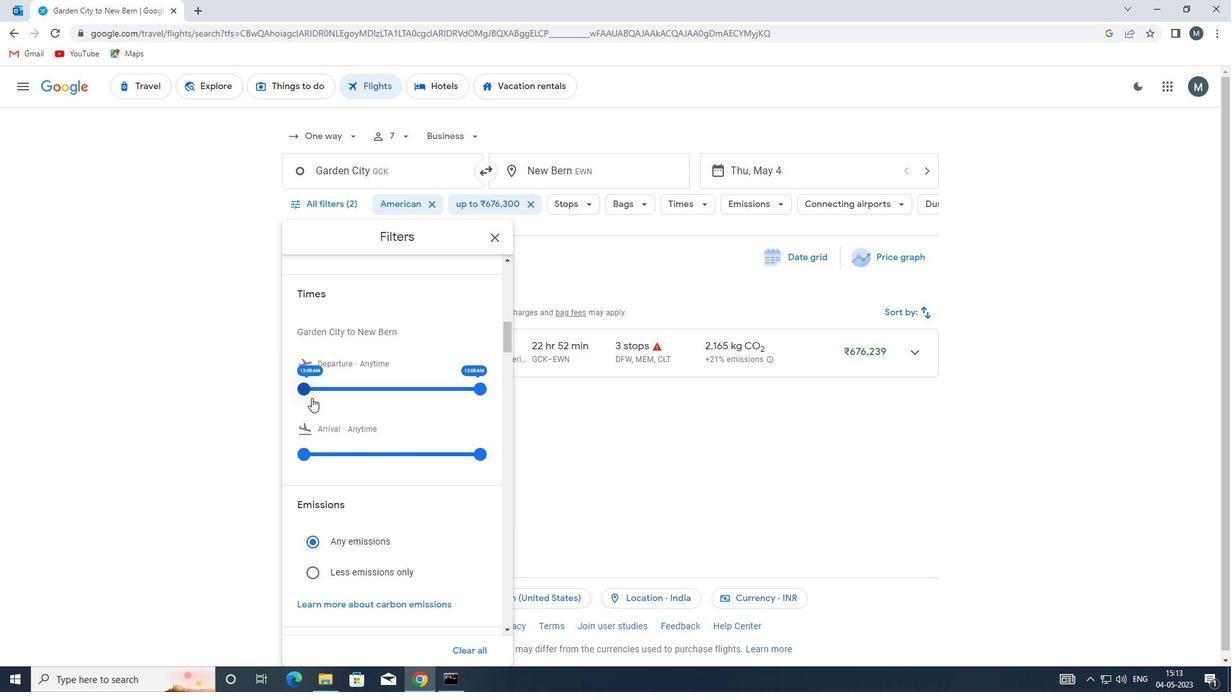 
Action: Mouse pressed left at (305, 385)
Screenshot: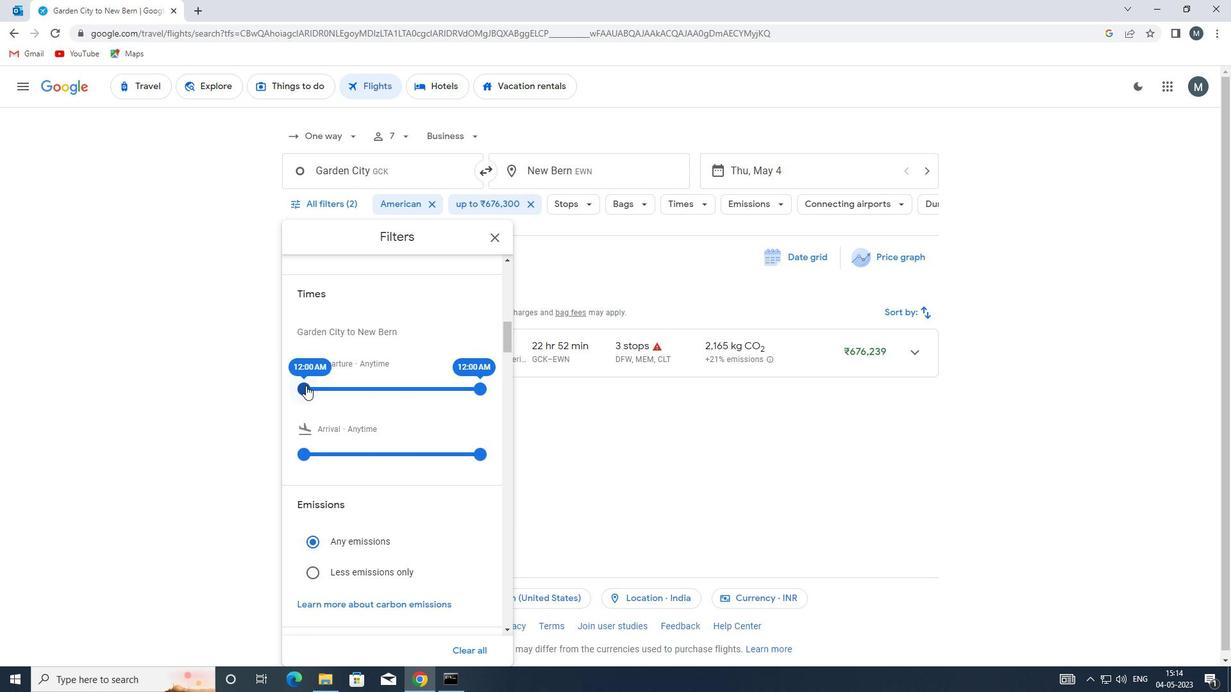 
Action: Mouse moved to (472, 387)
Screenshot: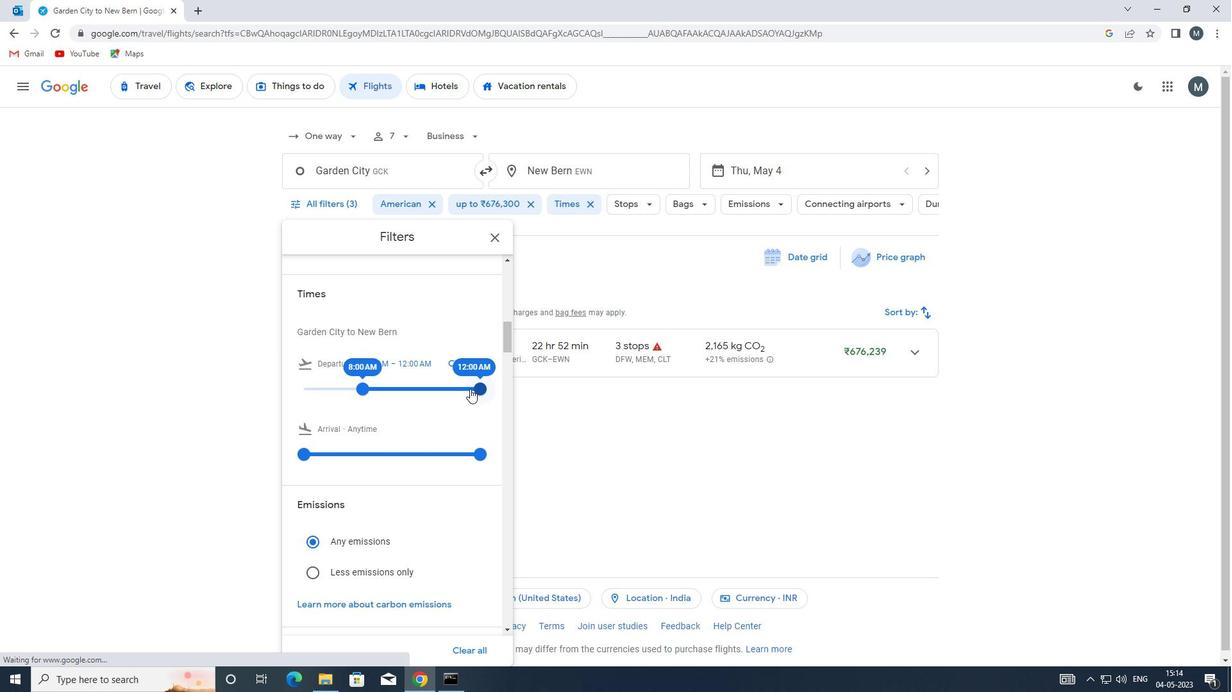 
Action: Mouse pressed left at (472, 387)
Screenshot: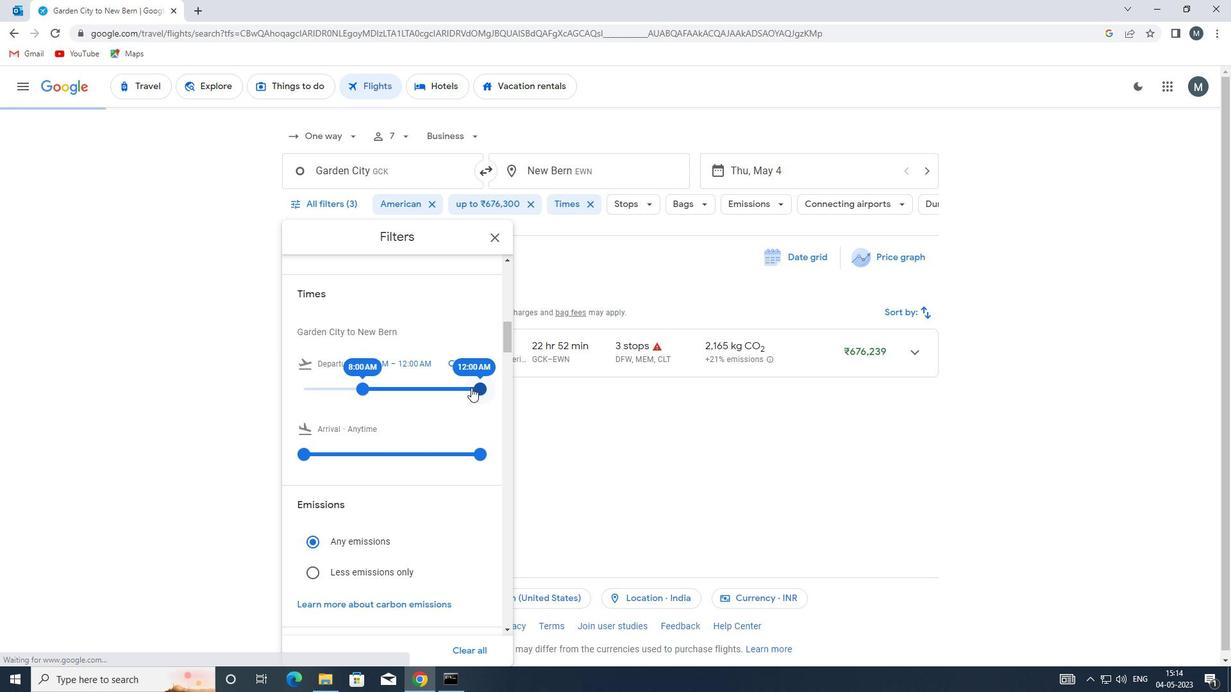 
Action: Mouse moved to (373, 391)
Screenshot: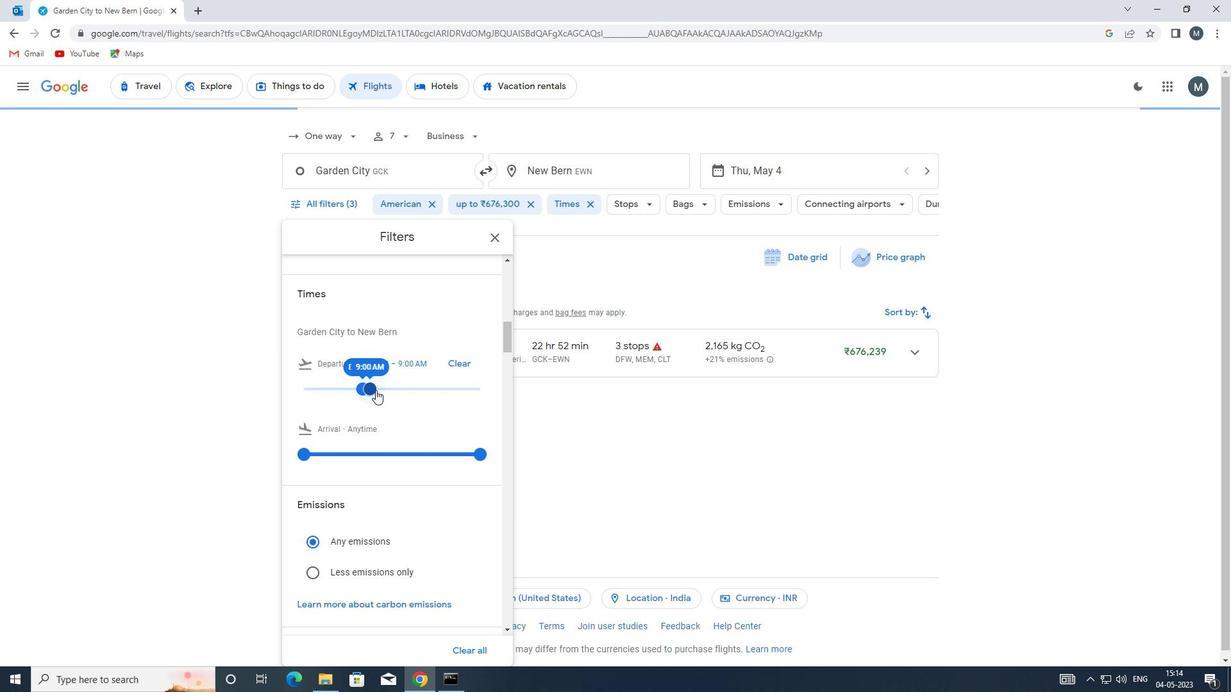 
Action: Mouse scrolled (373, 390) with delta (0, 0)
Screenshot: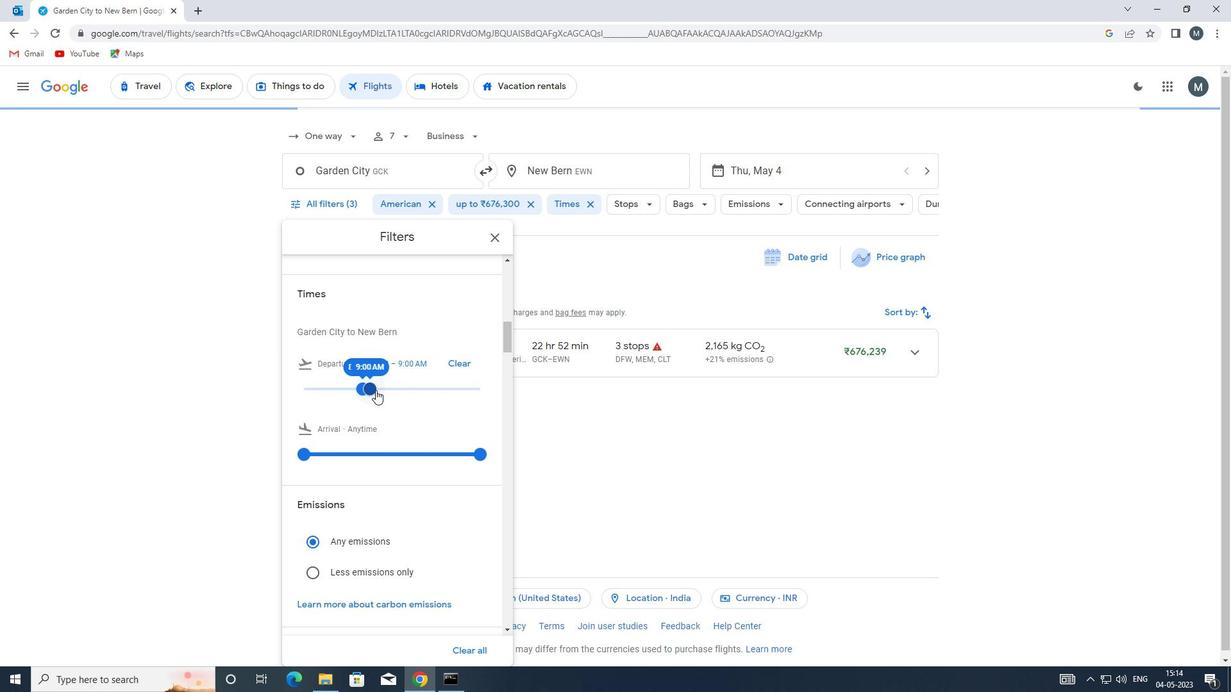 
Action: Mouse moved to (493, 240)
Screenshot: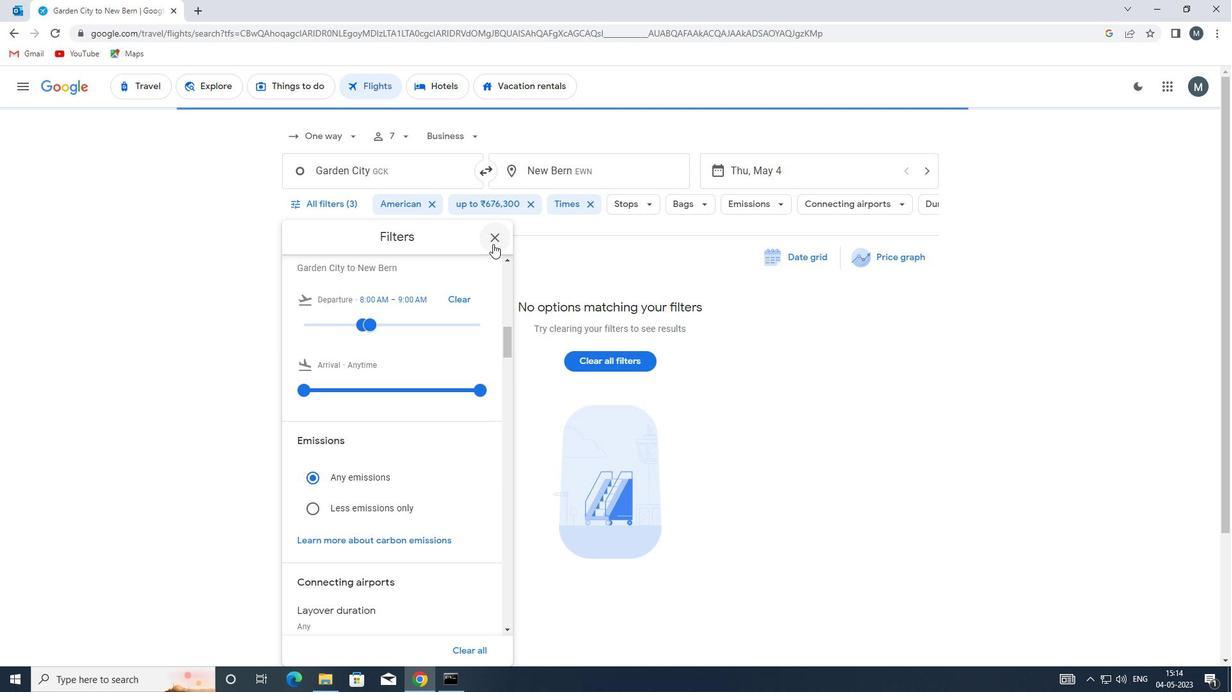 
Action: Mouse pressed left at (493, 240)
Screenshot: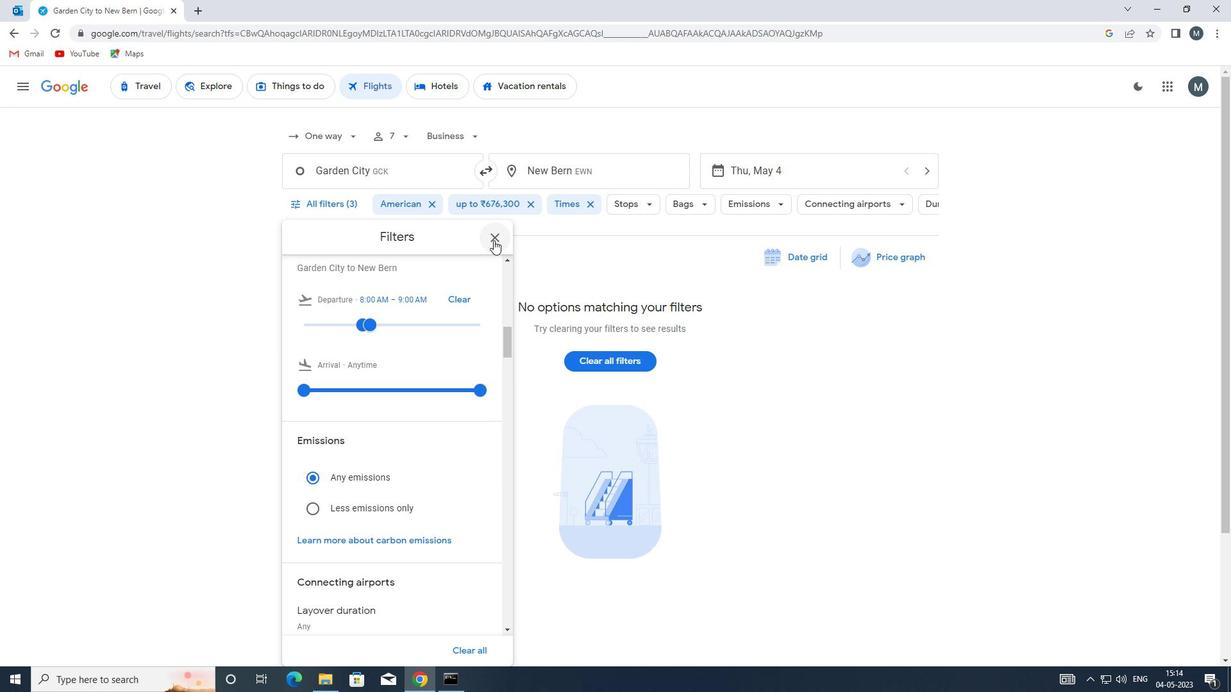 
